 Task: Find connections with filter location Pasān with filter topic #CEOwith filter profile language Spanish with filter current company Real Placement Group with filter school Army Public School (APS) with filter industry Security and Investigations with filter service category Editing with filter keywords title Marketing Consultant
Action: Mouse moved to (603, 86)
Screenshot: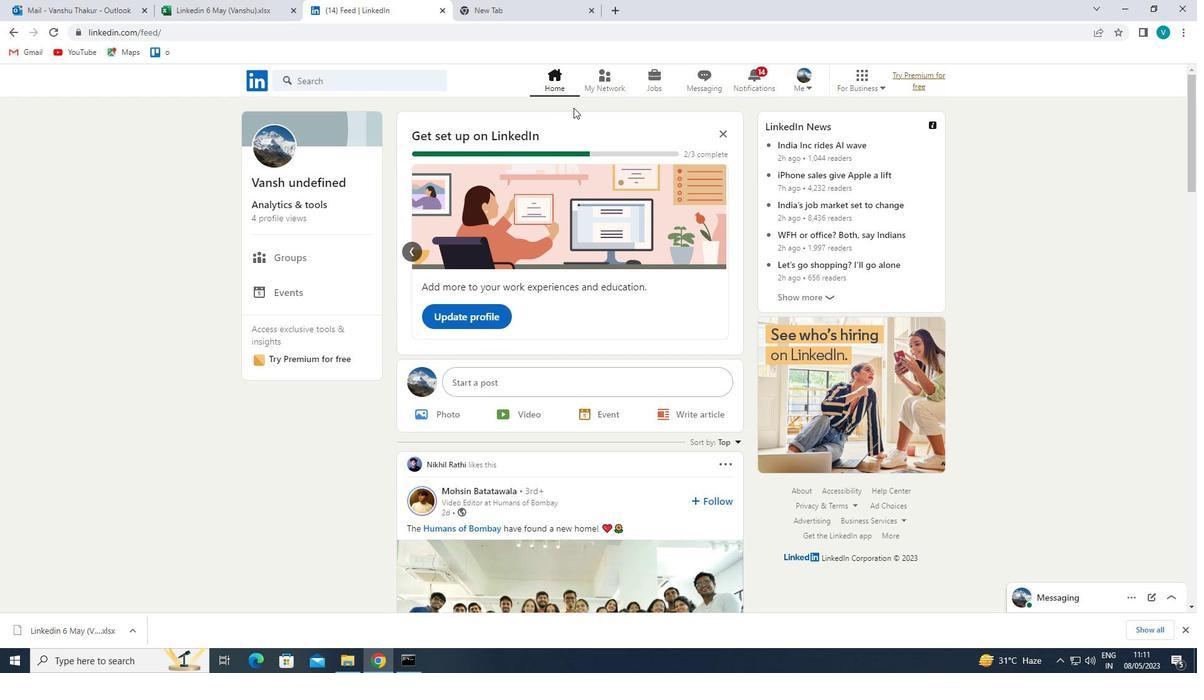 
Action: Mouse pressed left at (603, 86)
Screenshot: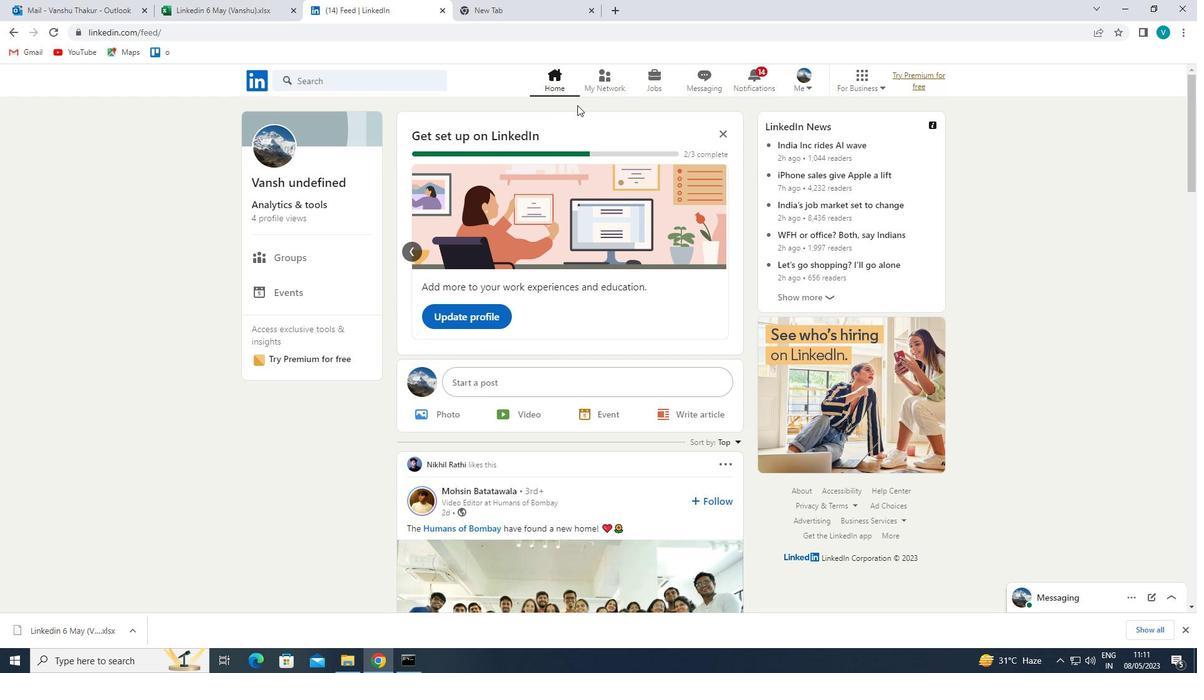 
Action: Mouse moved to (365, 147)
Screenshot: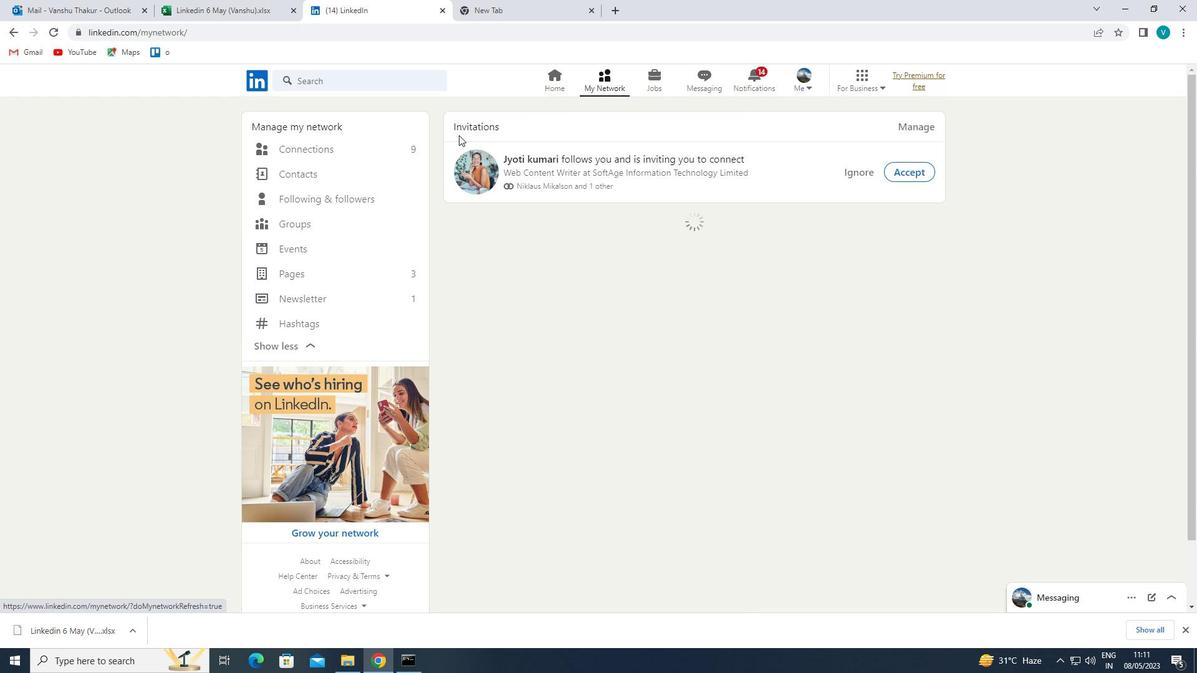 
Action: Mouse pressed left at (365, 147)
Screenshot: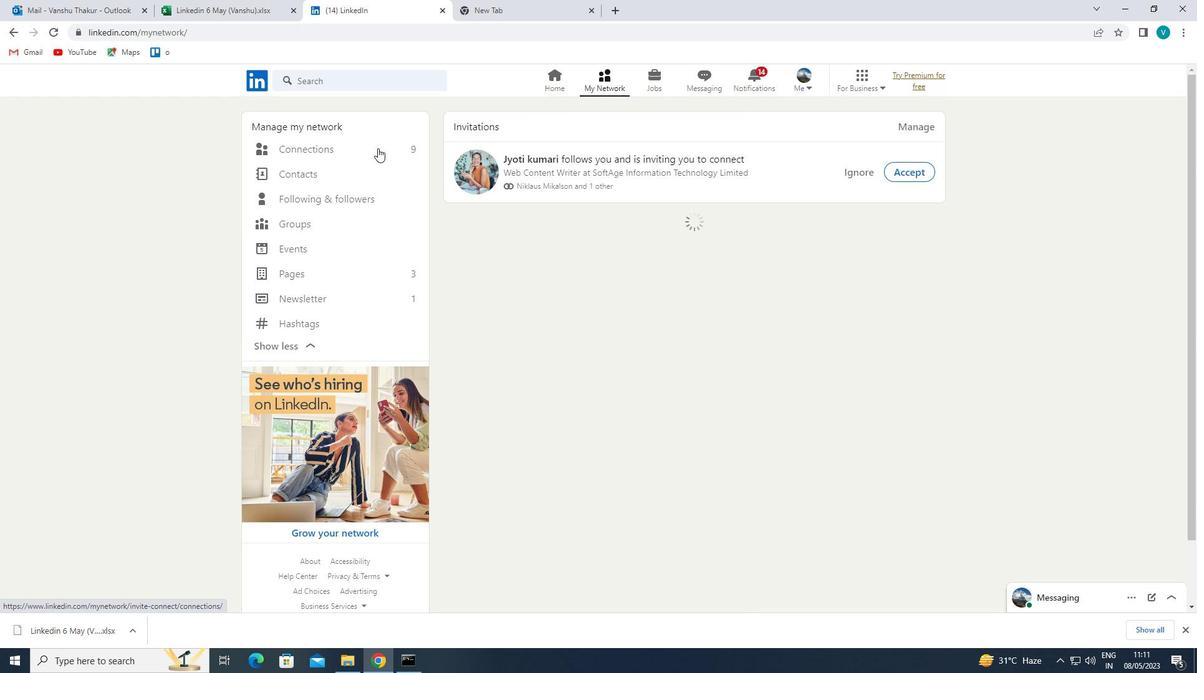 
Action: Mouse moved to (668, 152)
Screenshot: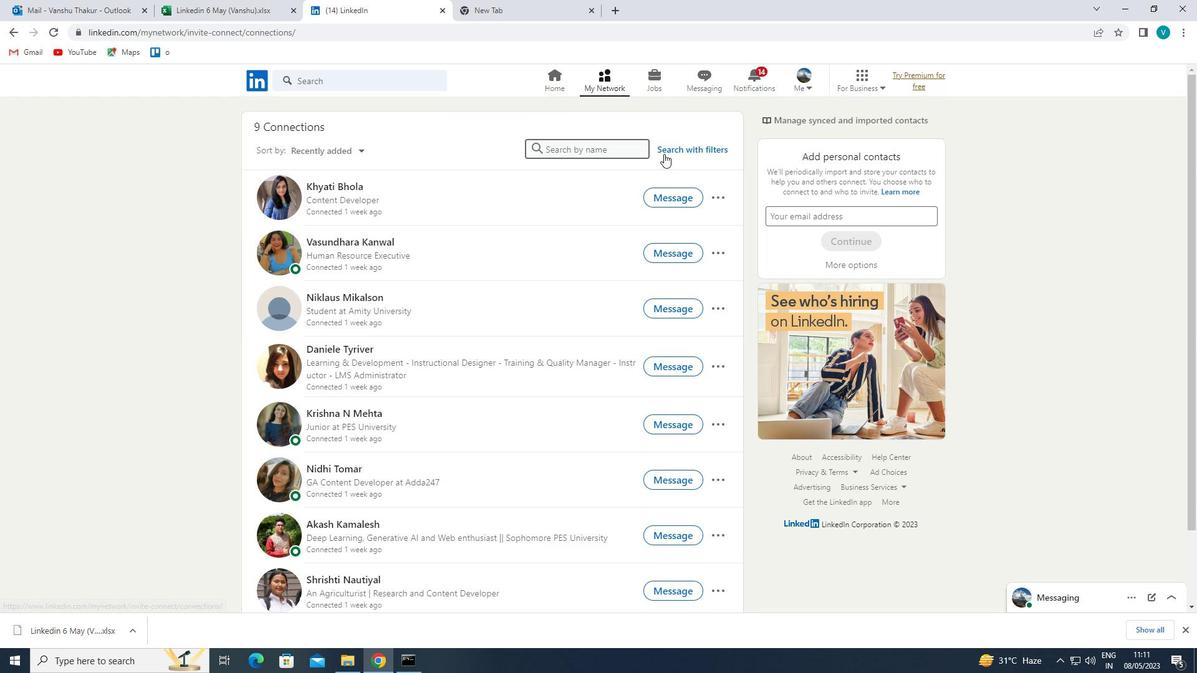 
Action: Mouse pressed left at (668, 152)
Screenshot: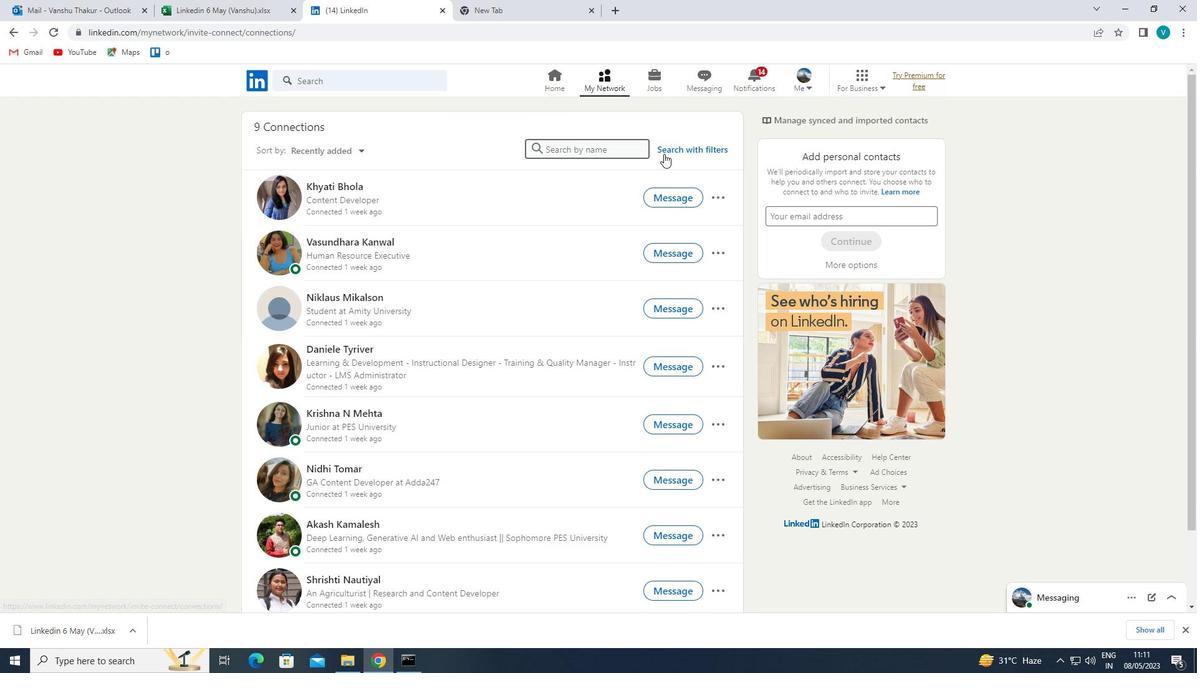 
Action: Mouse moved to (608, 117)
Screenshot: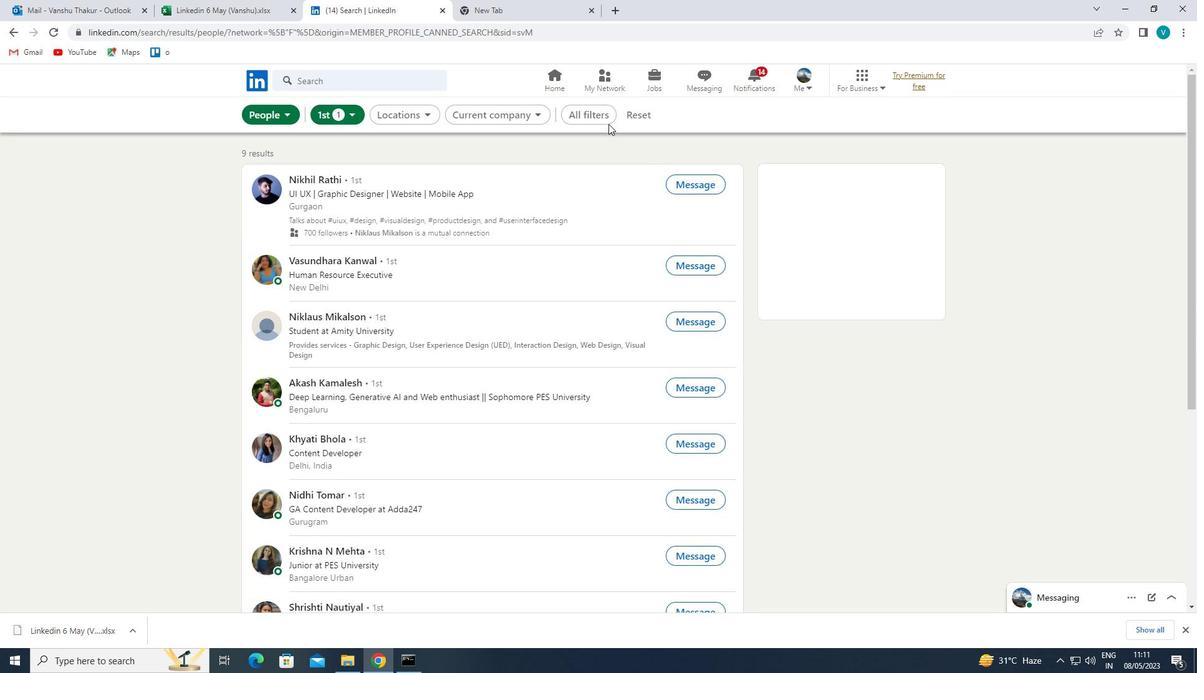 
Action: Mouse pressed left at (608, 117)
Screenshot: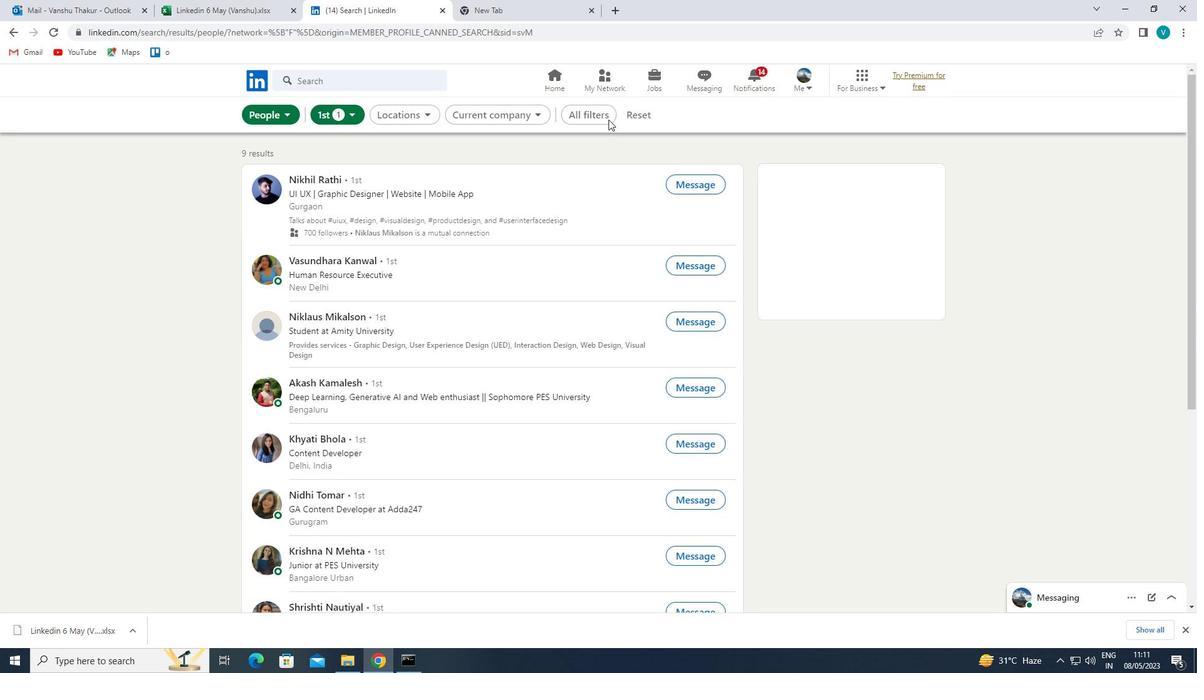 
Action: Mouse moved to (1088, 324)
Screenshot: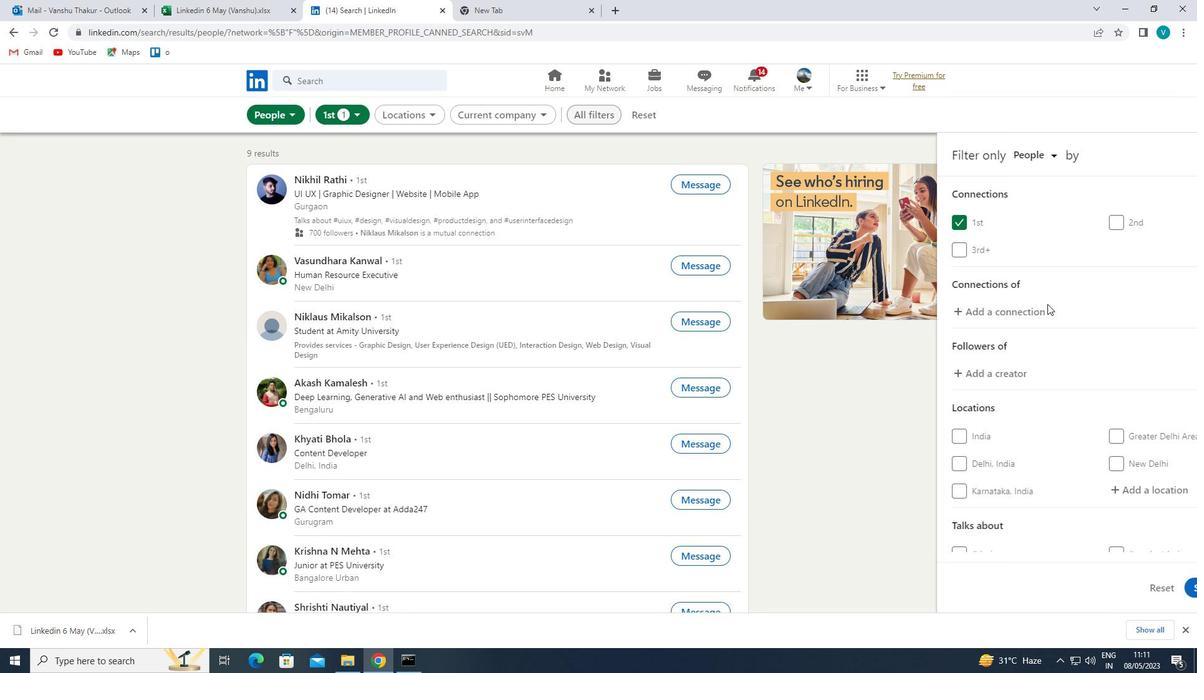 
Action: Mouse scrolled (1088, 323) with delta (0, 0)
Screenshot: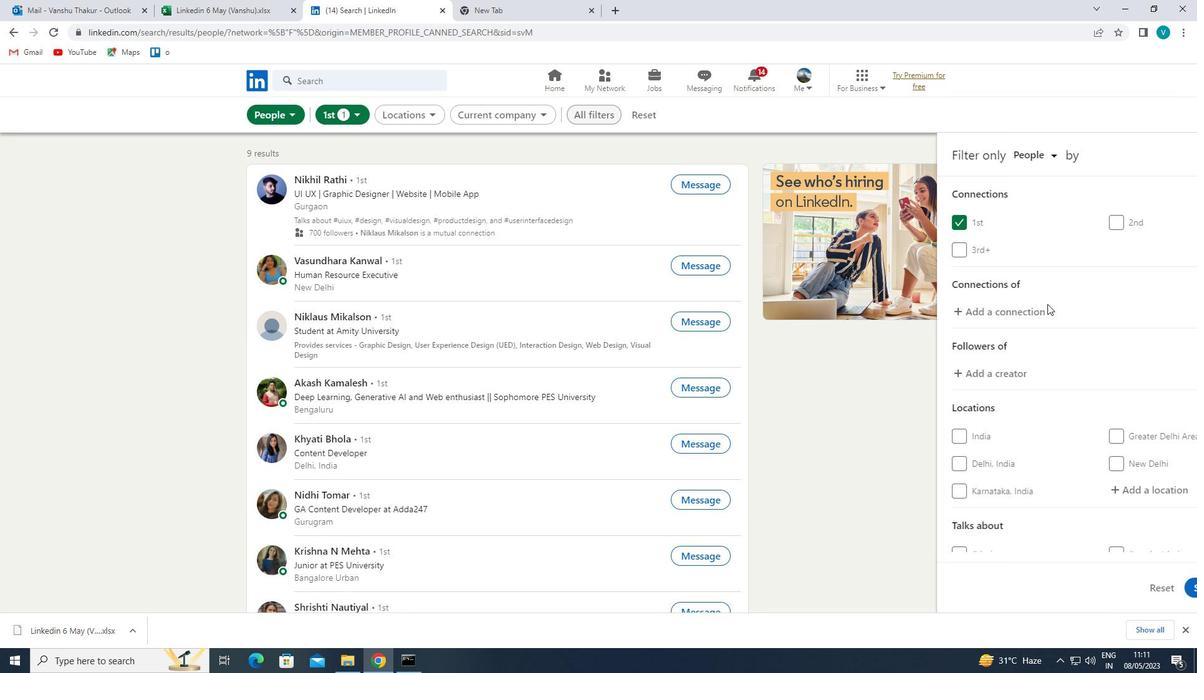 
Action: Mouse moved to (1082, 428)
Screenshot: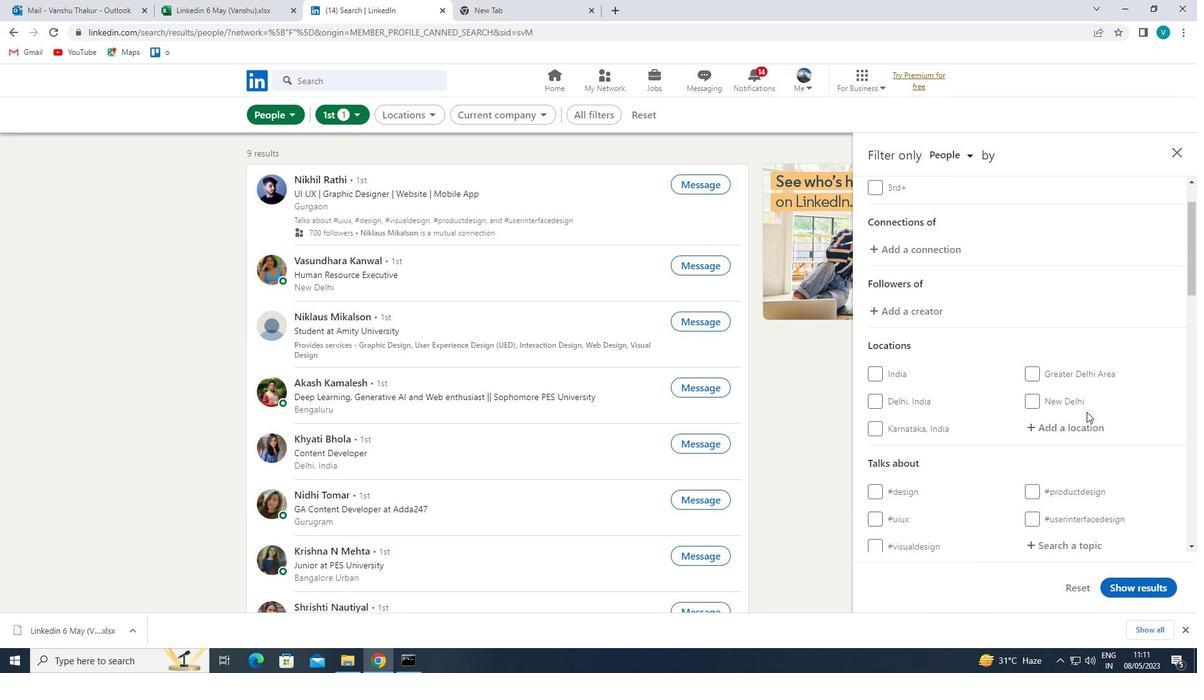 
Action: Mouse pressed left at (1082, 428)
Screenshot: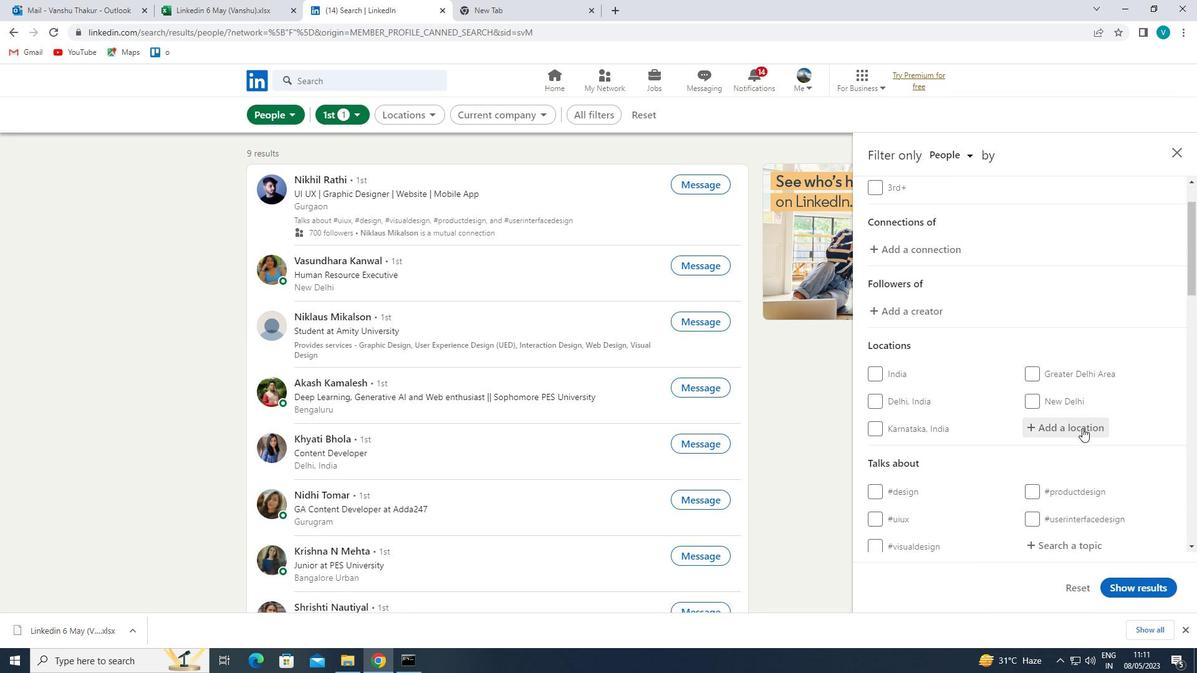 
Action: Mouse moved to (943, 356)
Screenshot: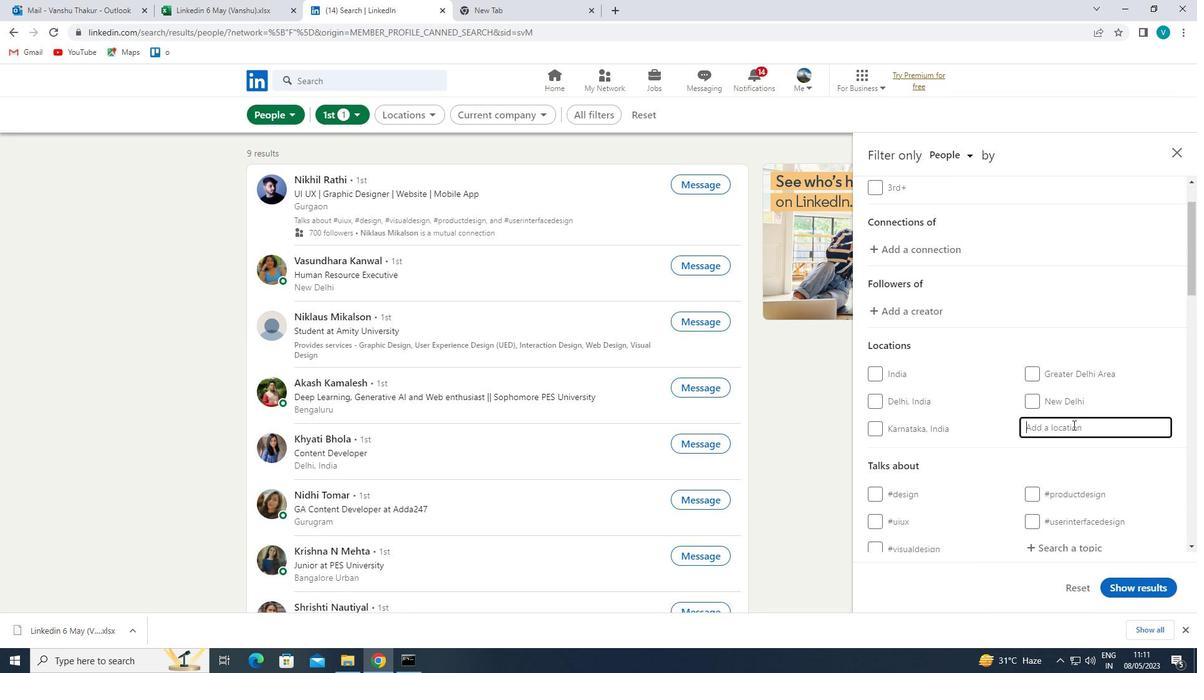 
Action: Key pressed <Key.shift>PASAN
Screenshot: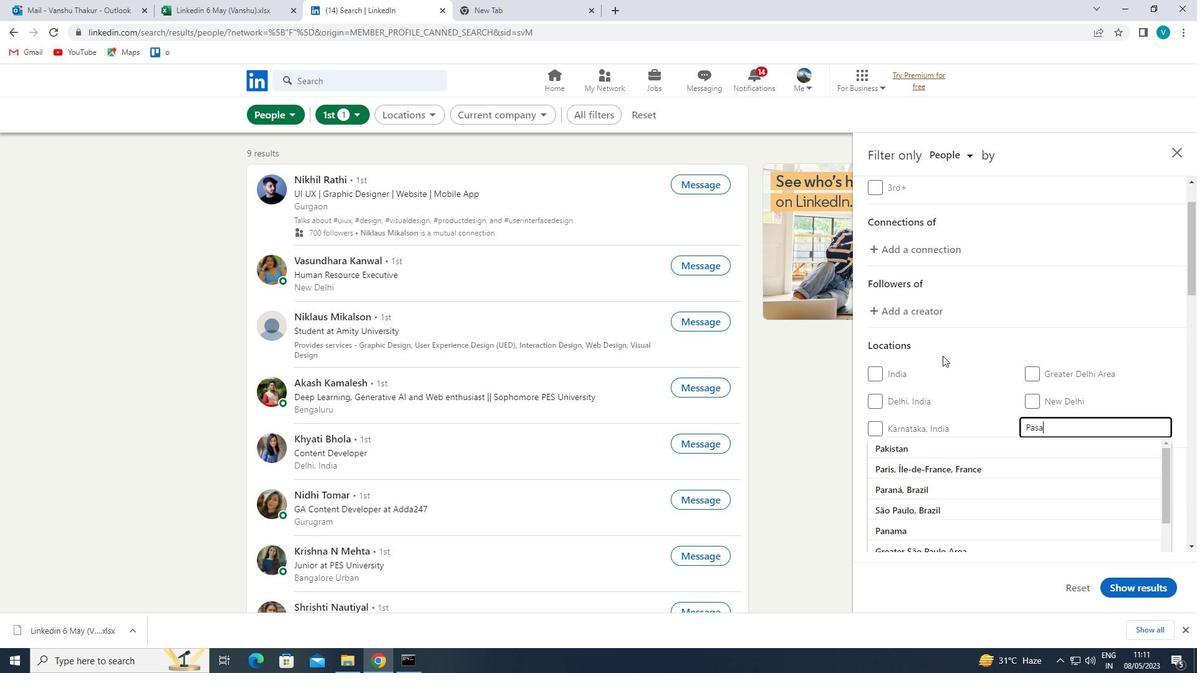 
Action: Mouse moved to (943, 471)
Screenshot: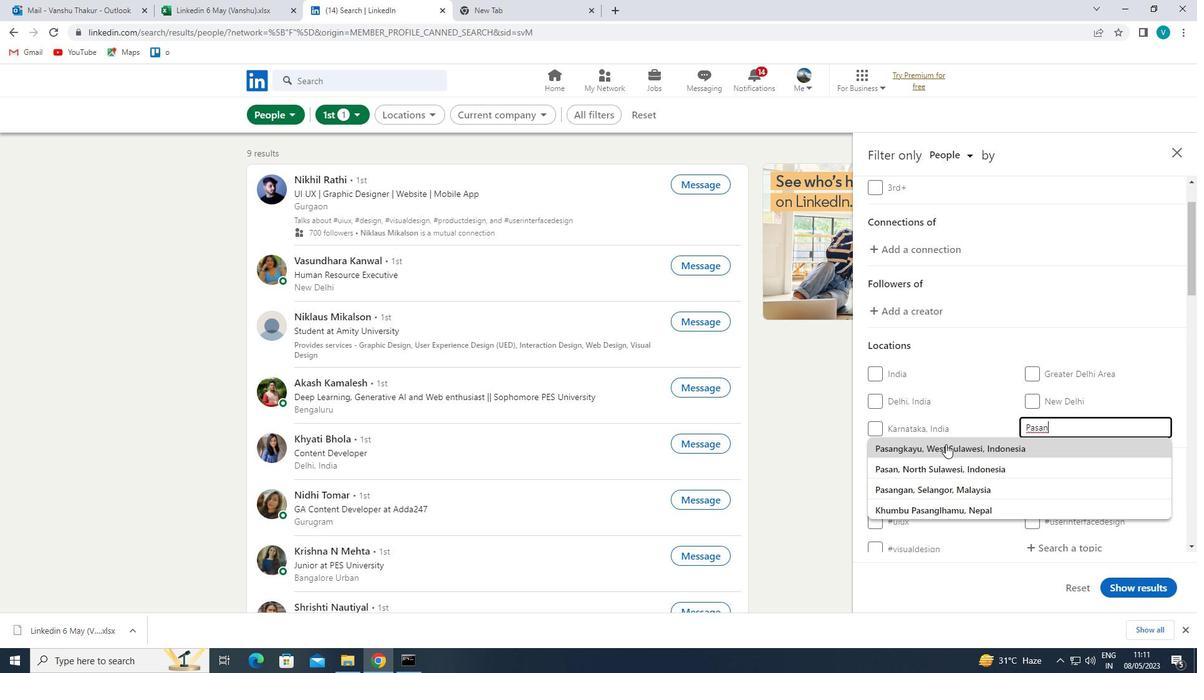 
Action: Mouse pressed left at (943, 471)
Screenshot: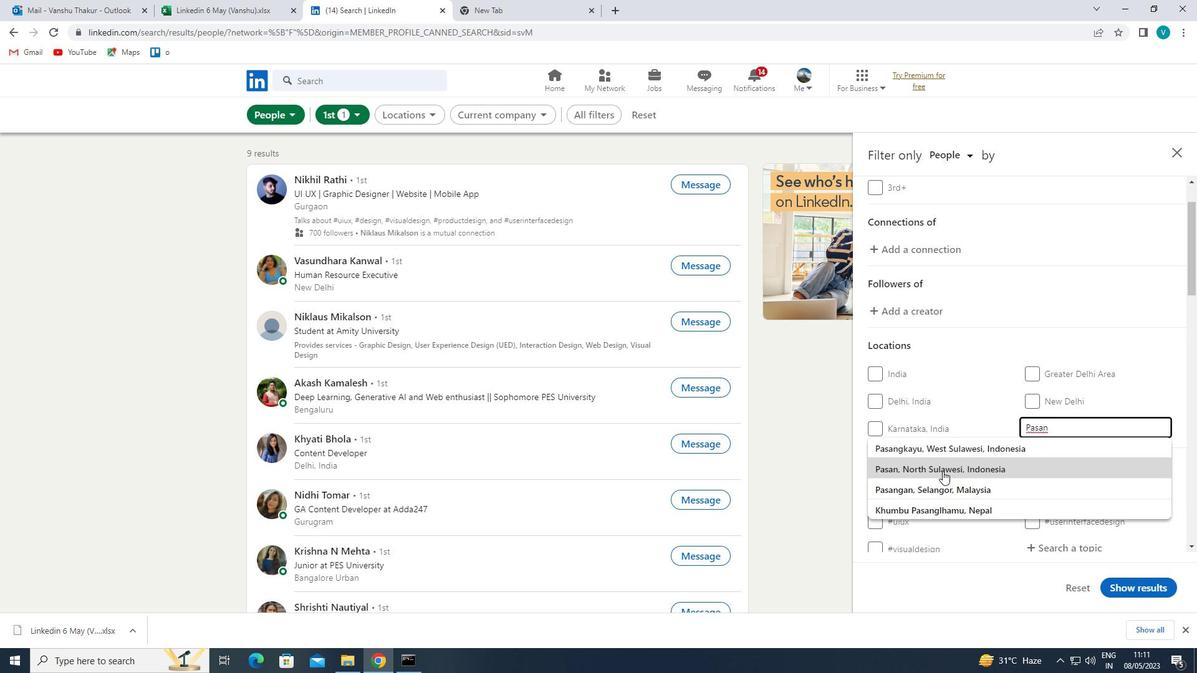 
Action: Mouse moved to (1036, 469)
Screenshot: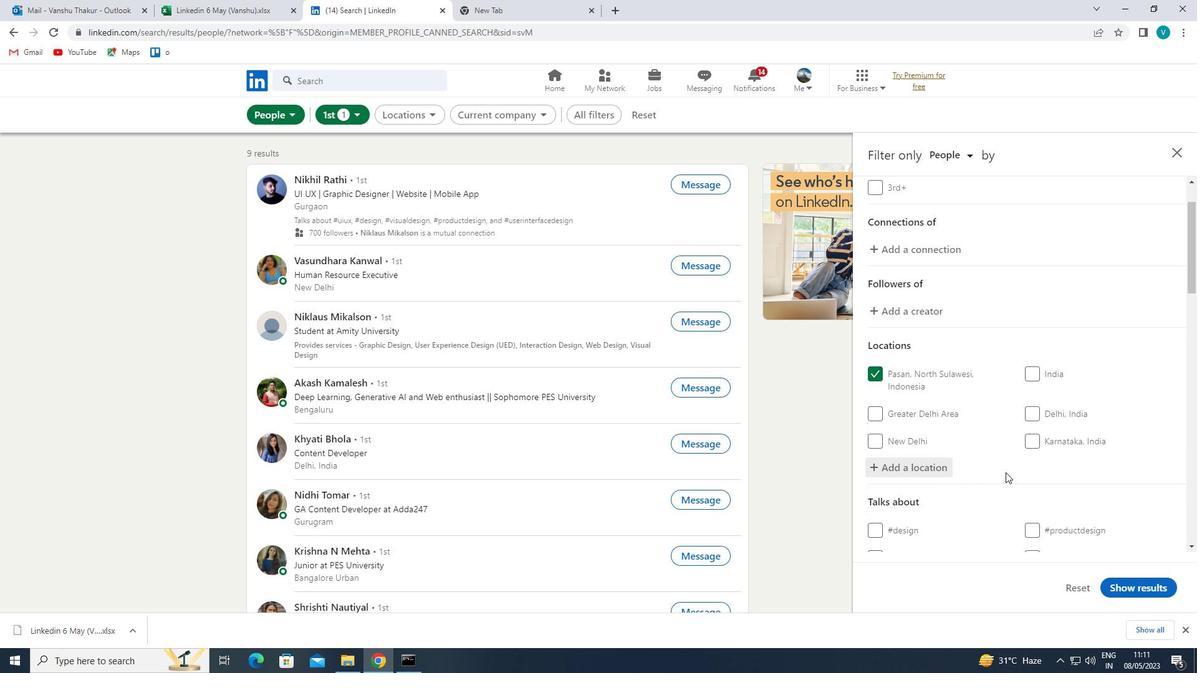 
Action: Mouse scrolled (1036, 469) with delta (0, 0)
Screenshot: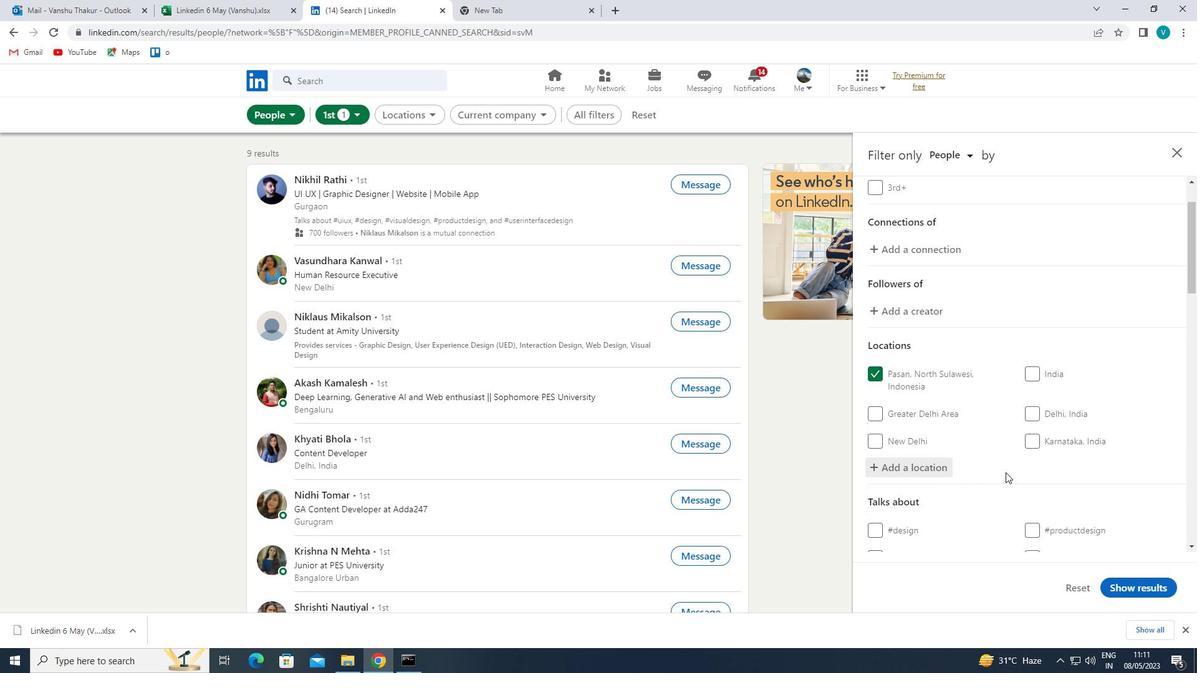 
Action: Mouse scrolled (1036, 469) with delta (0, 0)
Screenshot: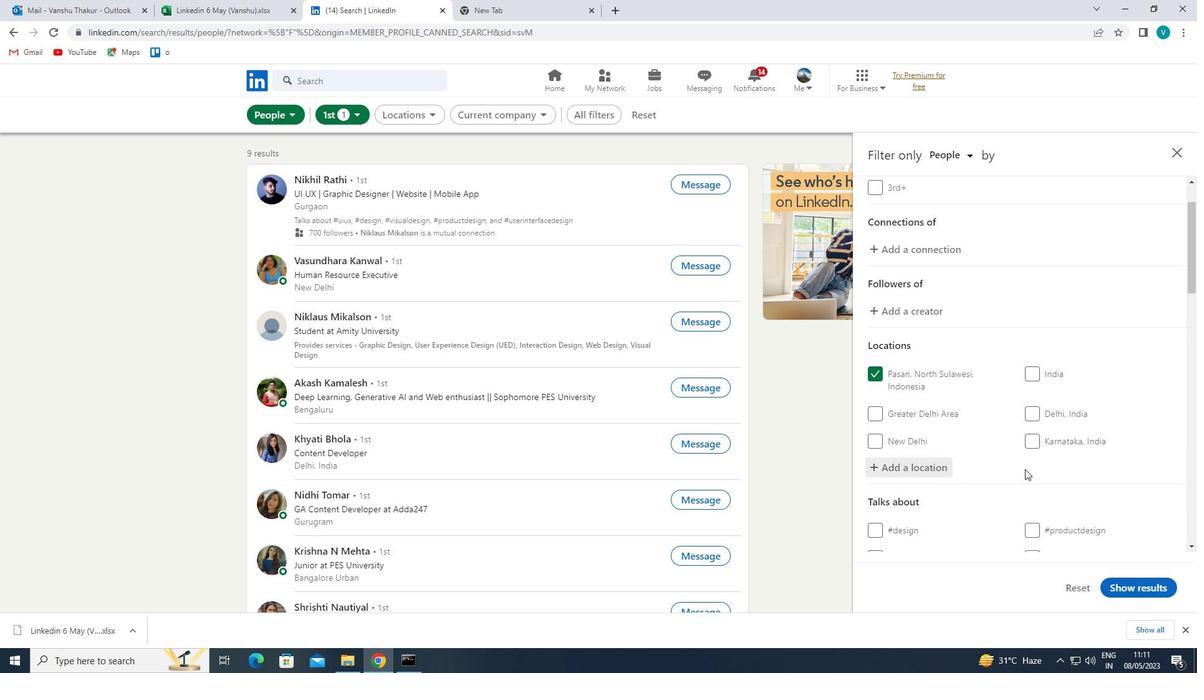 
Action: Mouse moved to (1055, 459)
Screenshot: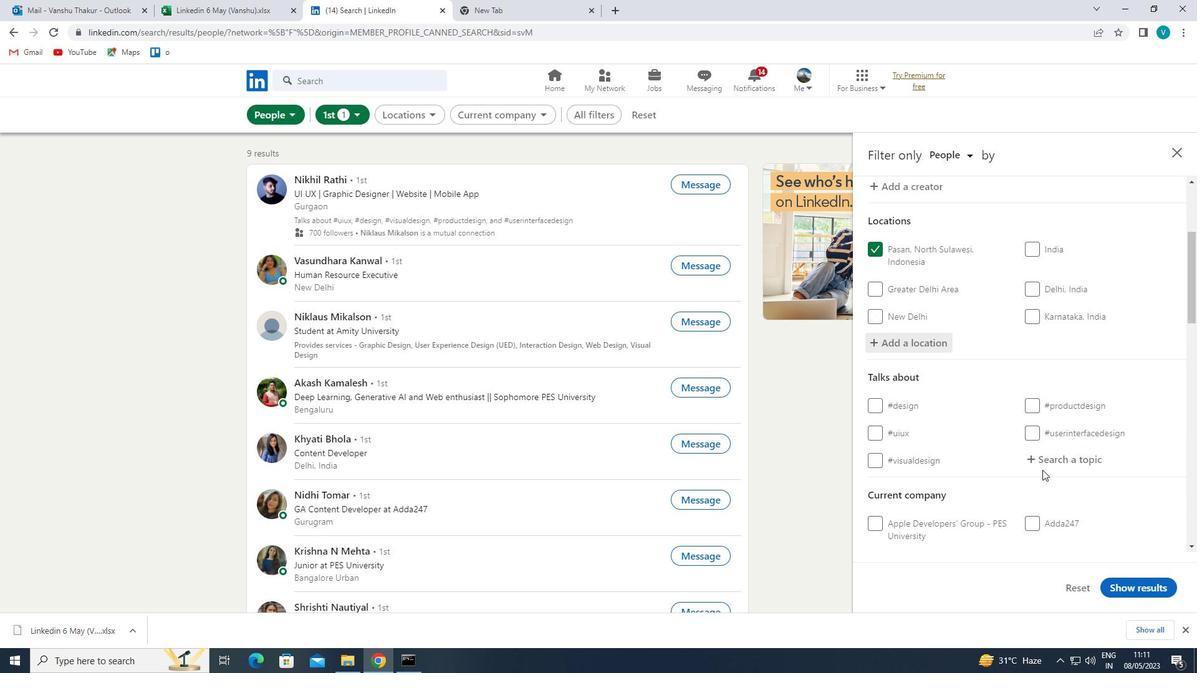 
Action: Mouse pressed left at (1055, 459)
Screenshot: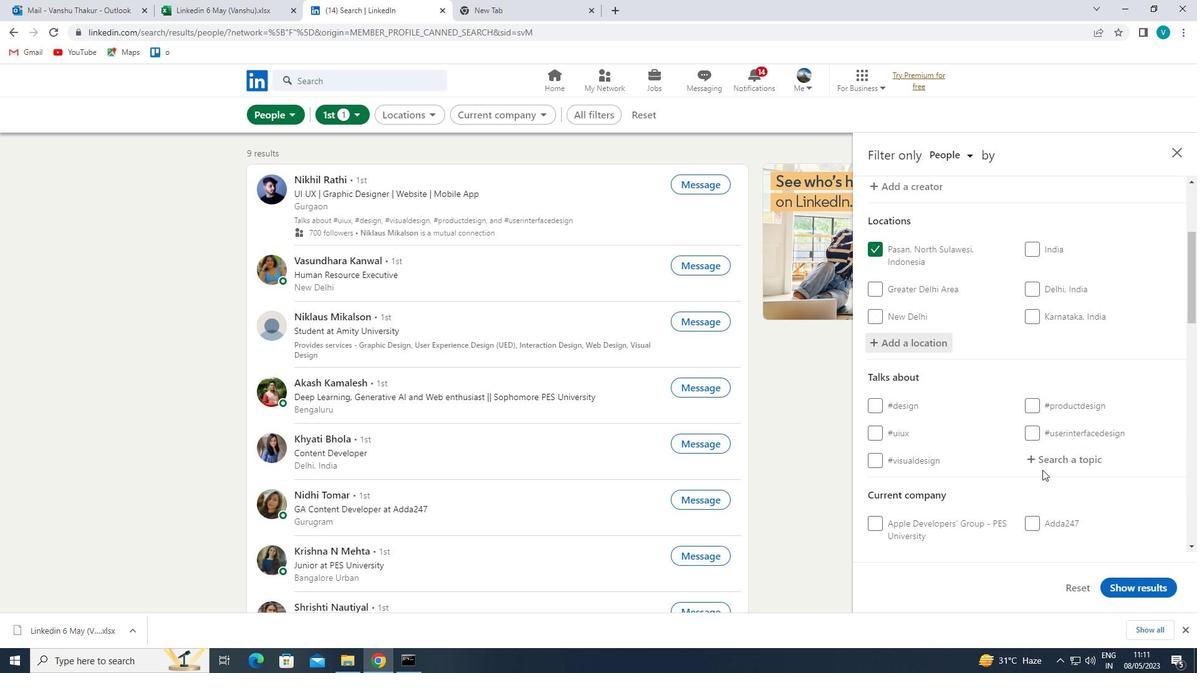 
Action: Mouse moved to (985, 419)
Screenshot: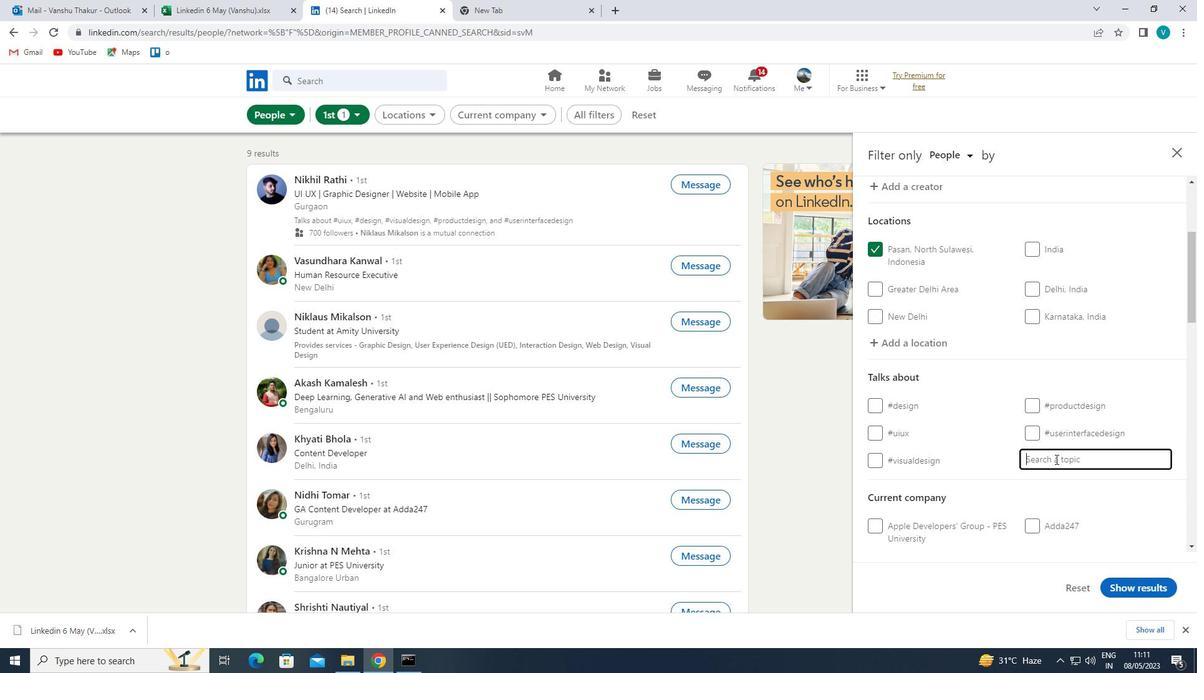 
Action: Key pressed <Key.shift>
Screenshot: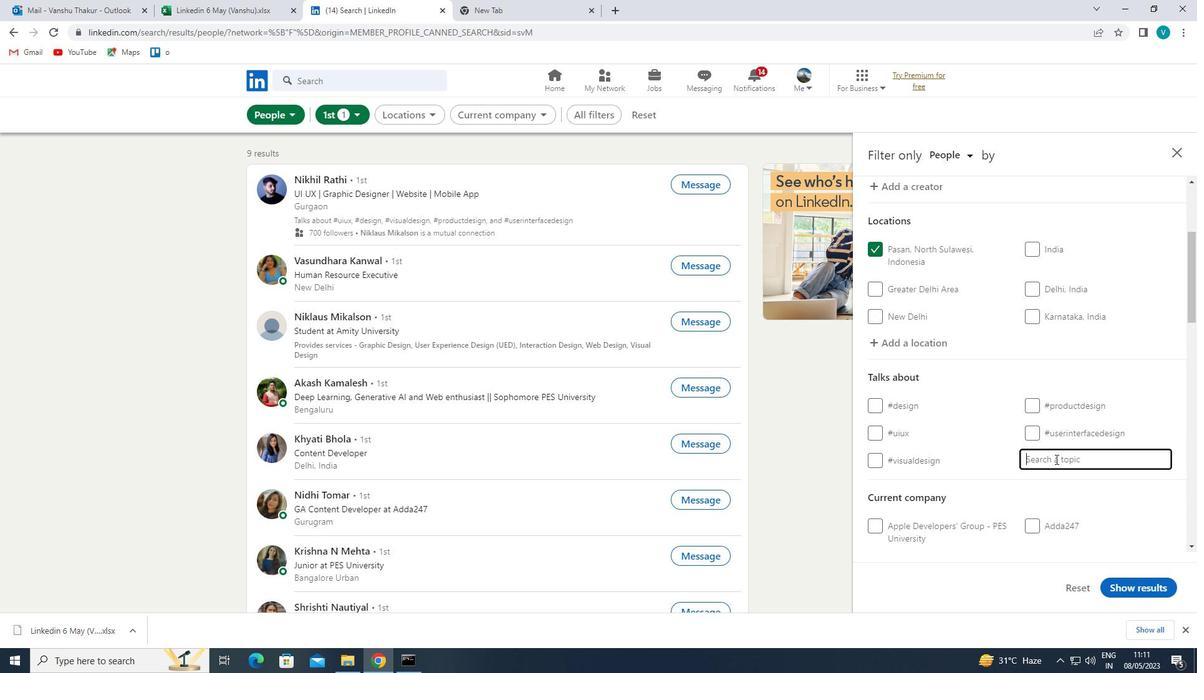 
Action: Mouse moved to (982, 417)
Screenshot: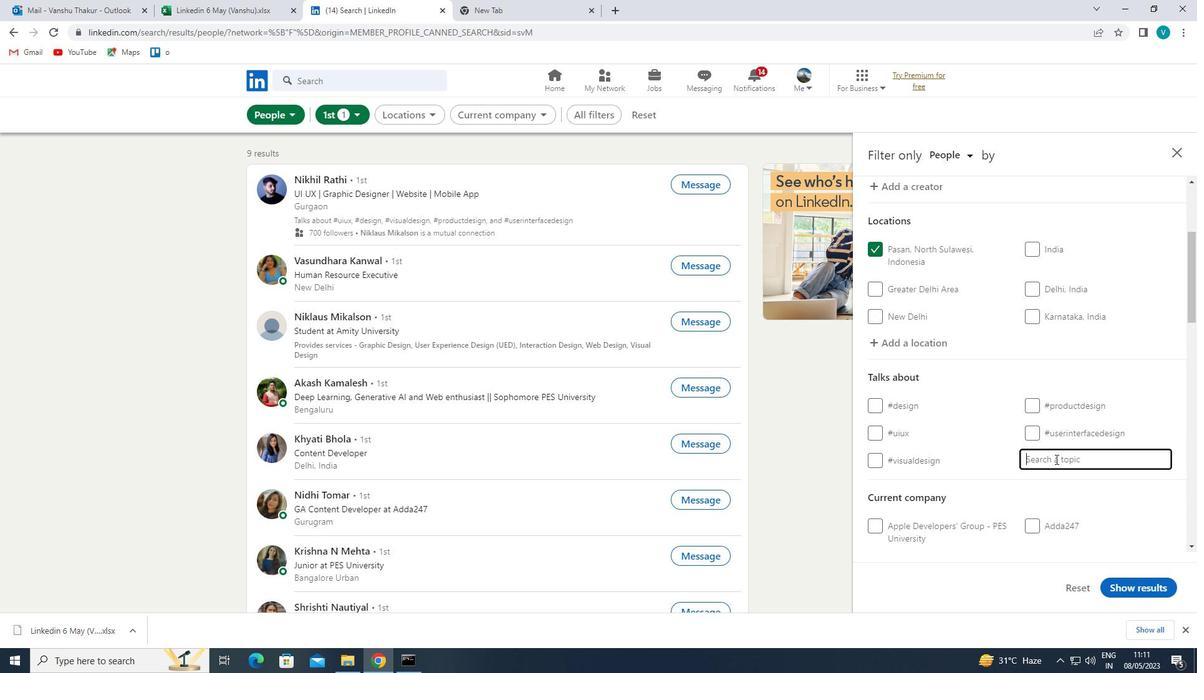 
Action: Key pressed CEO
Screenshot: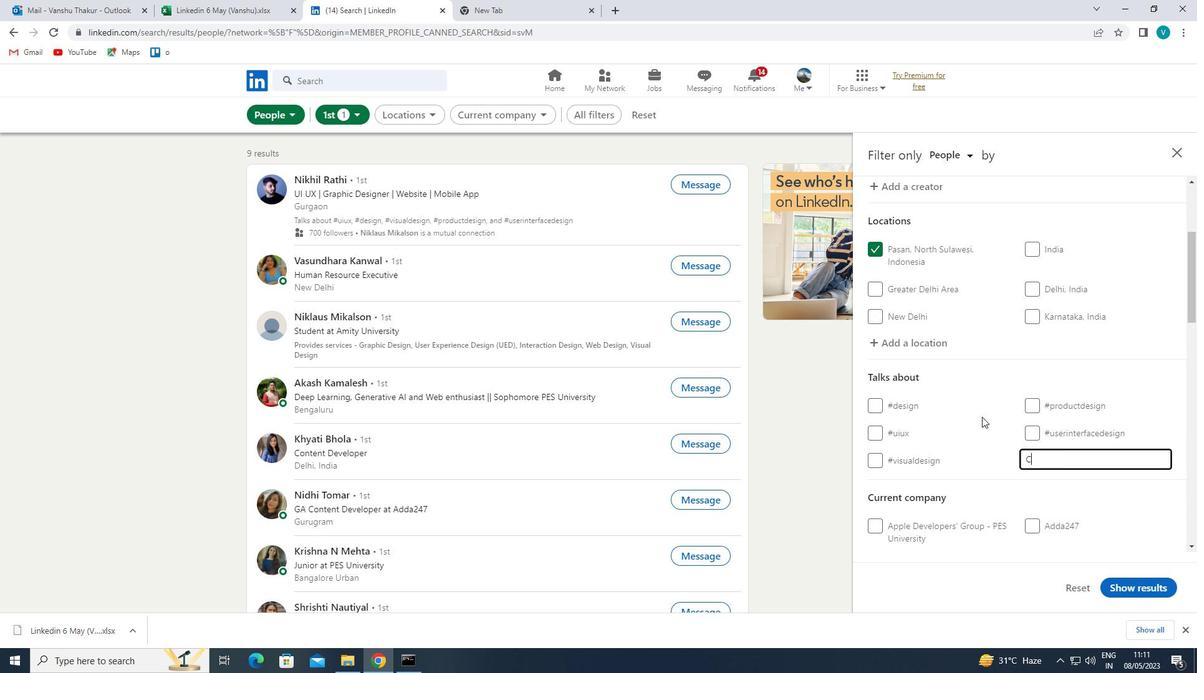 
Action: Mouse moved to (940, 472)
Screenshot: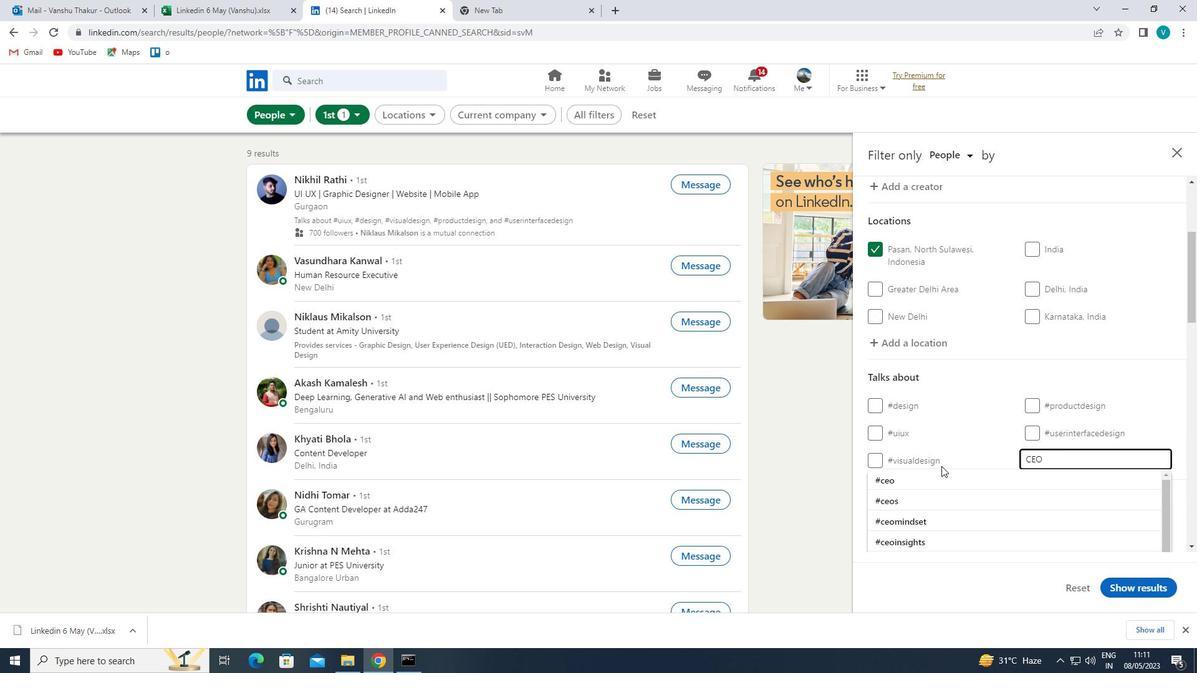 
Action: Mouse pressed left at (940, 472)
Screenshot: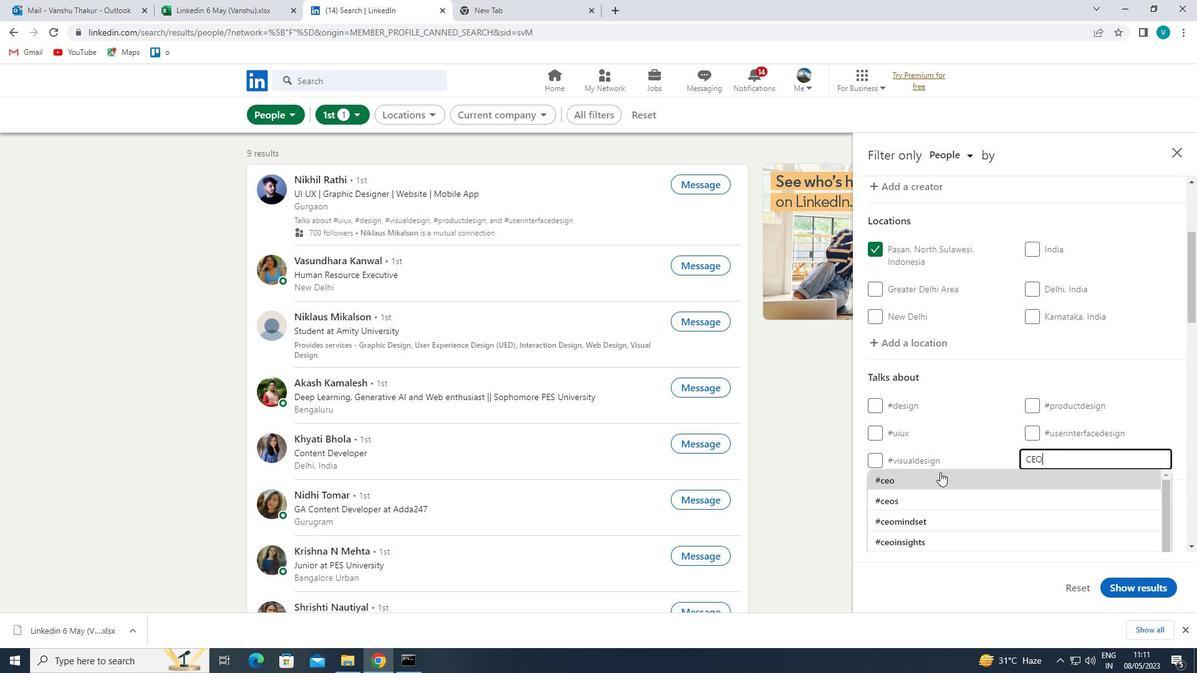 
Action: Mouse moved to (957, 482)
Screenshot: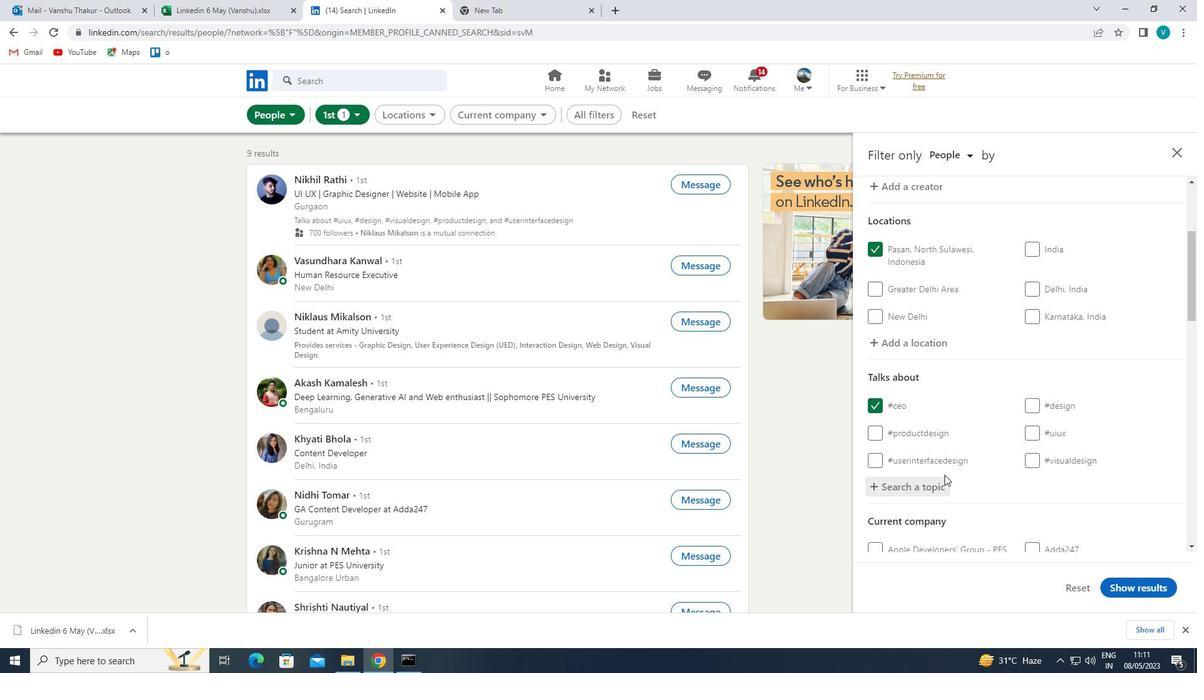 
Action: Mouse scrolled (957, 482) with delta (0, 0)
Screenshot: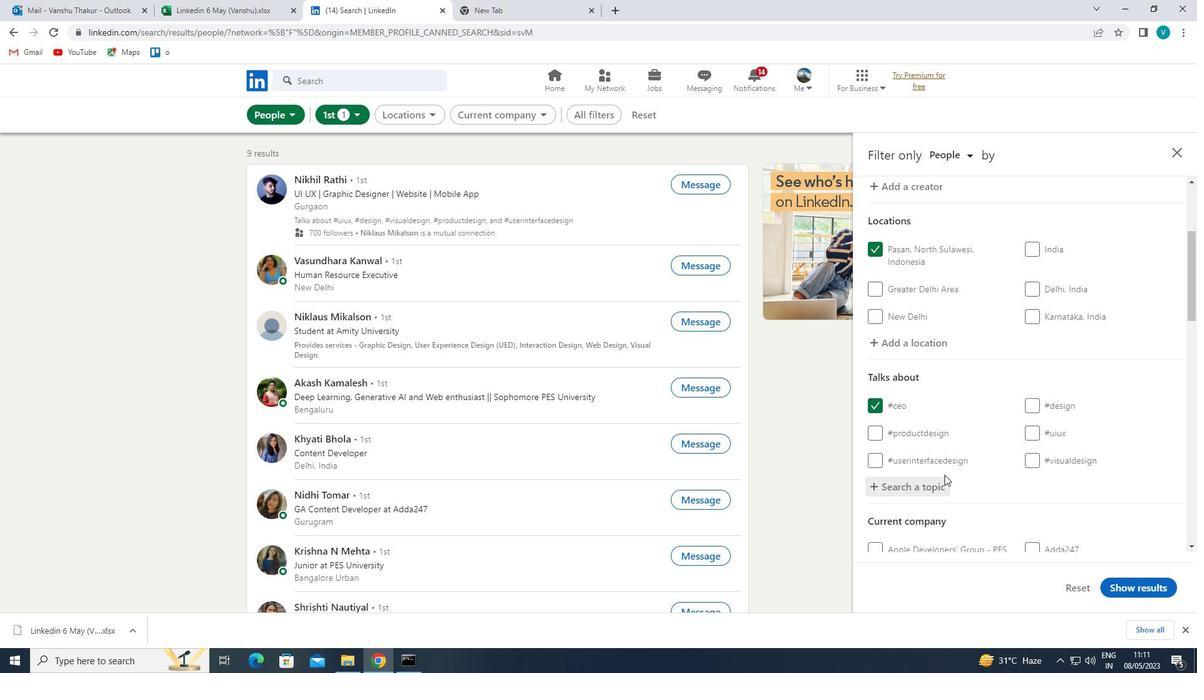 
Action: Mouse moved to (968, 485)
Screenshot: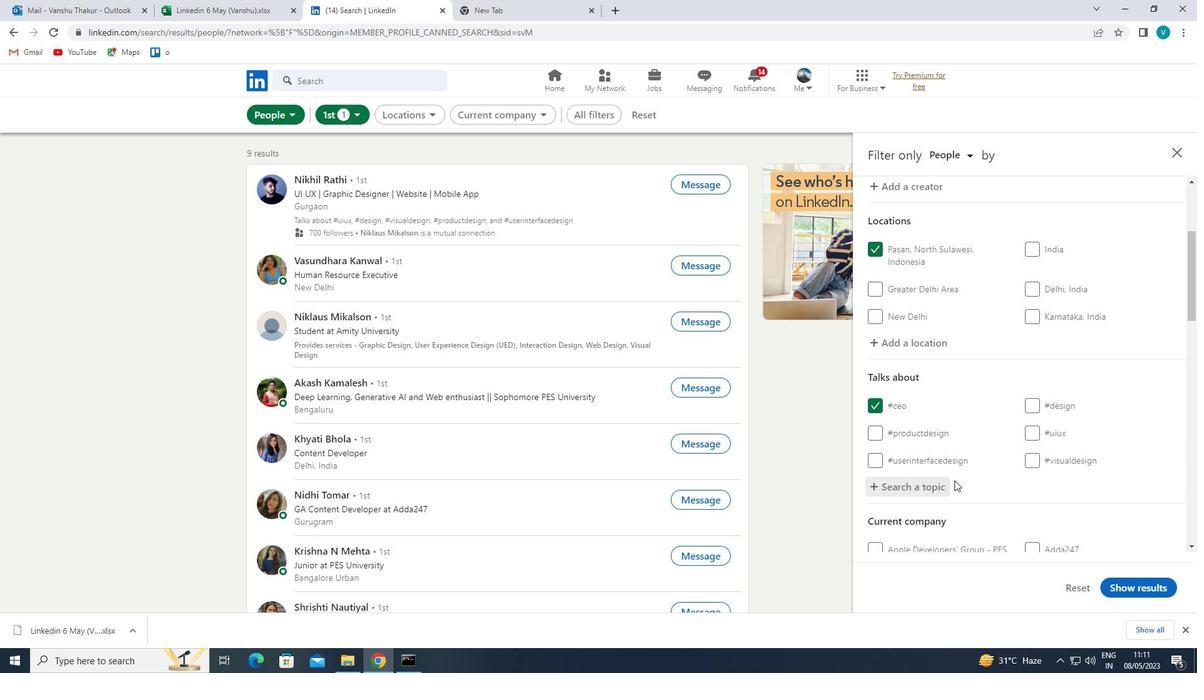 
Action: Mouse scrolled (968, 485) with delta (0, 0)
Screenshot: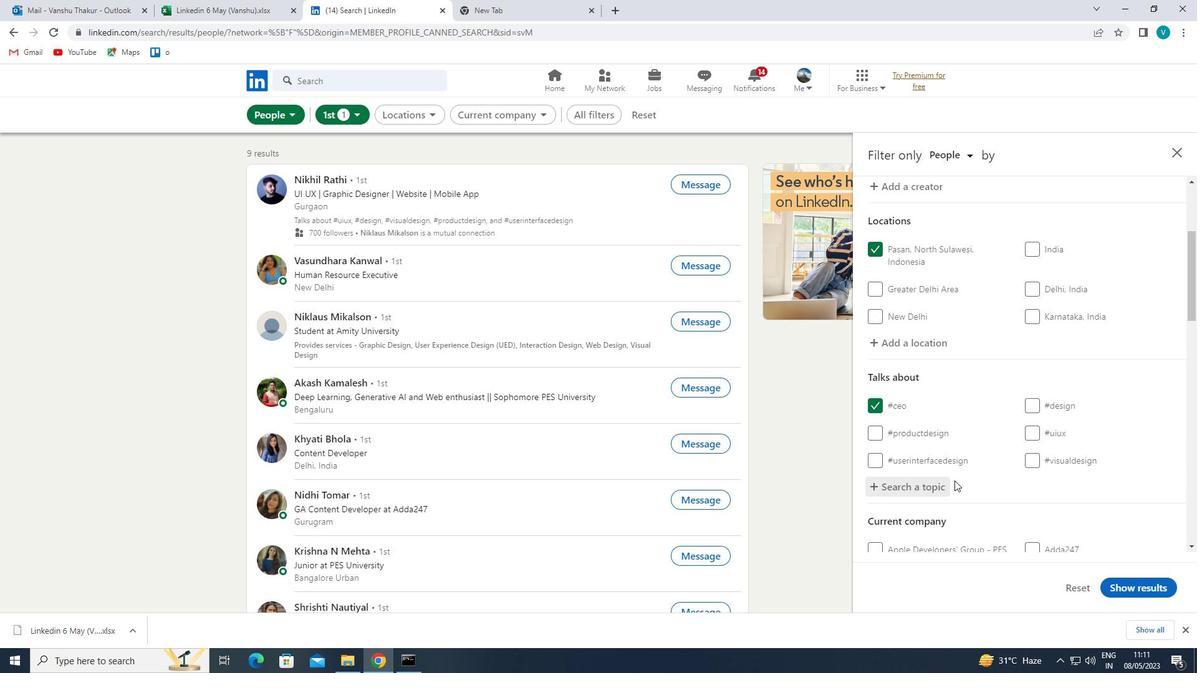 
Action: Mouse moved to (971, 485)
Screenshot: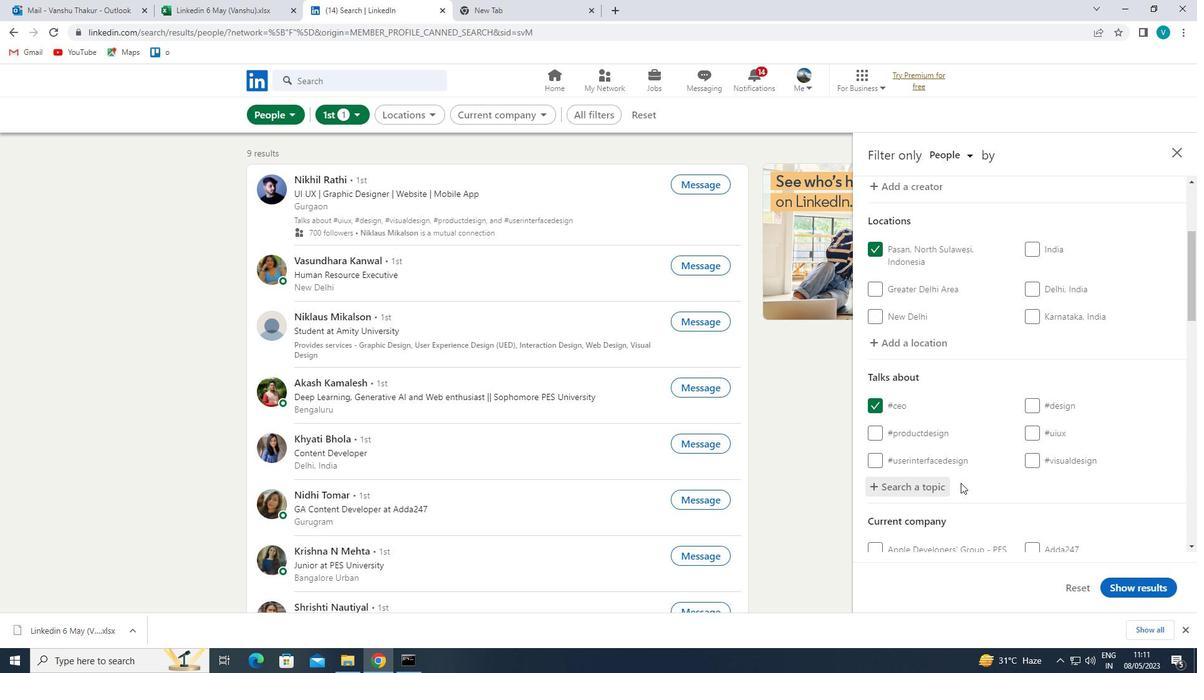 
Action: Mouse scrolled (971, 485) with delta (0, 0)
Screenshot: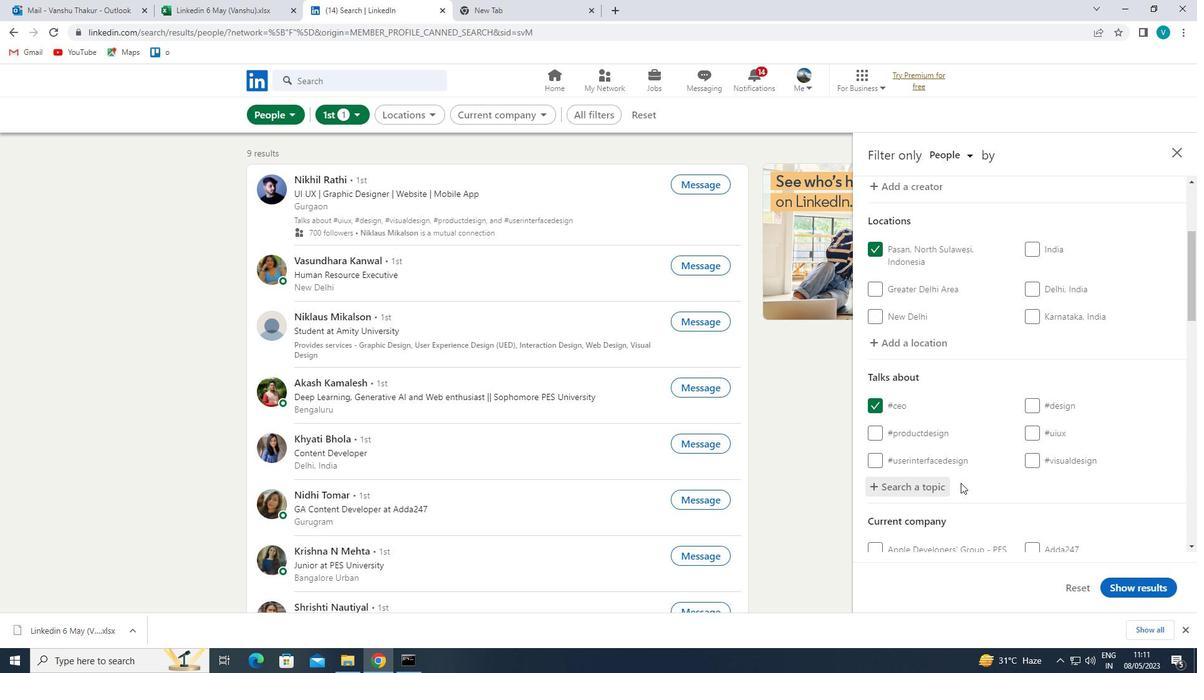 
Action: Mouse moved to (1060, 432)
Screenshot: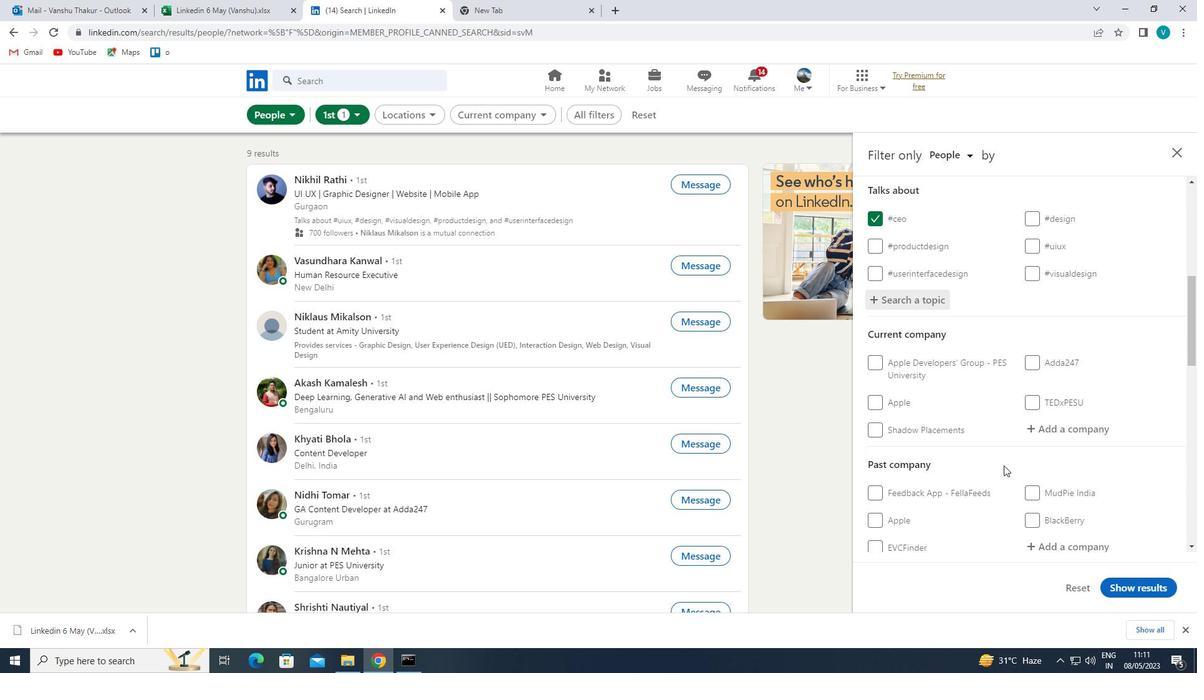 
Action: Mouse pressed left at (1060, 432)
Screenshot: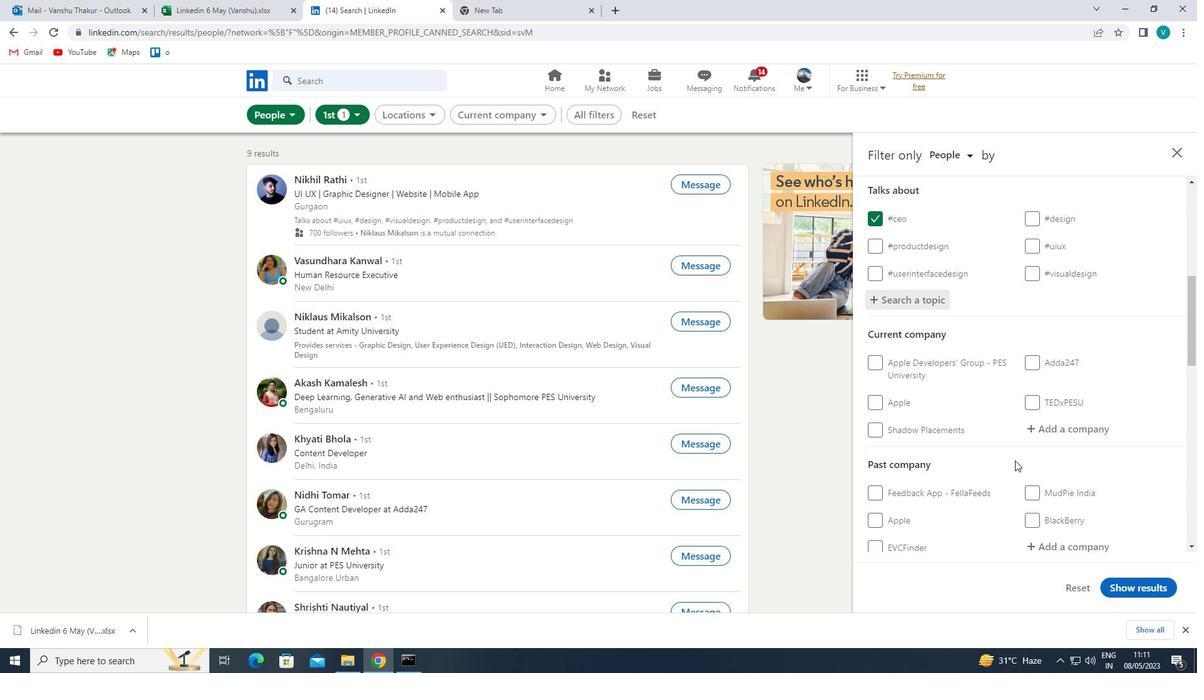 
Action: Mouse moved to (941, 366)
Screenshot: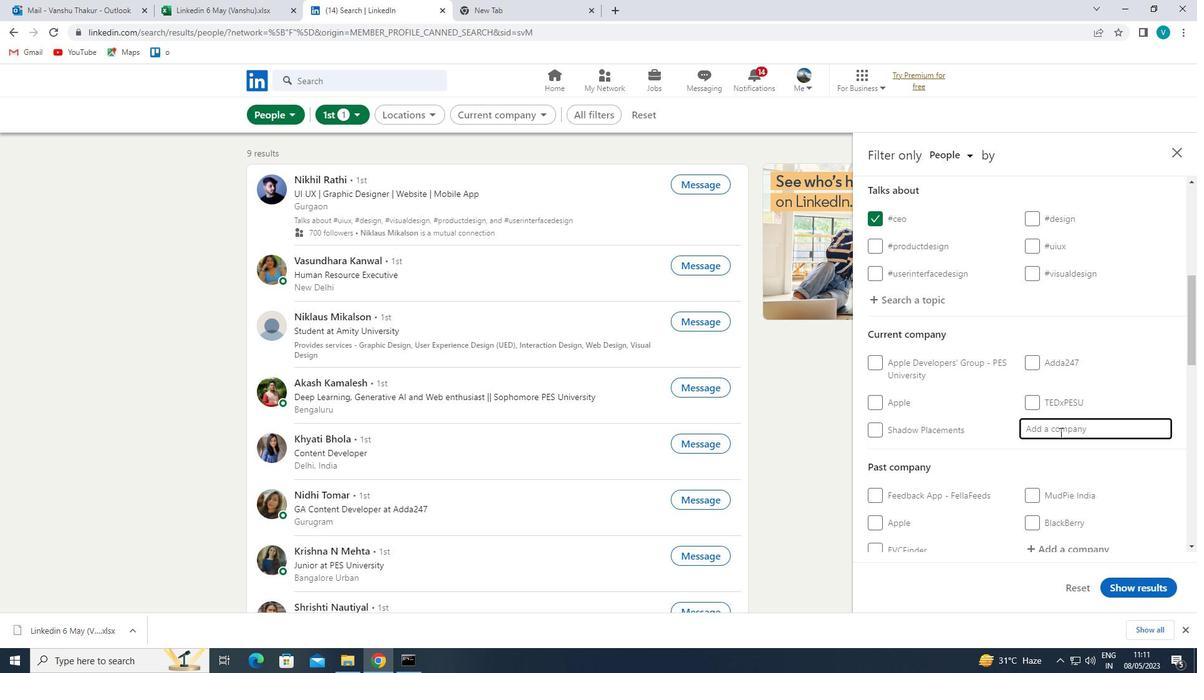
Action: Key pressed REAL<Key.space><Key.shift>PAL<Key.backspace><Key.backspace>LACE
Screenshot: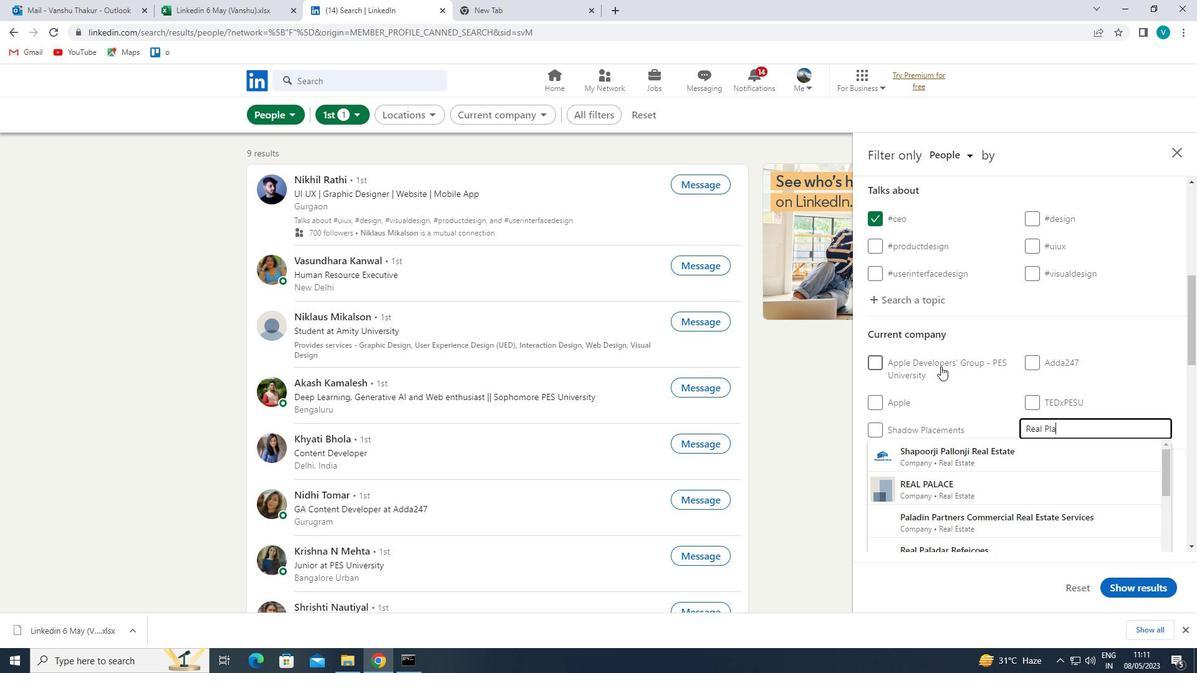 
Action: Mouse moved to (969, 452)
Screenshot: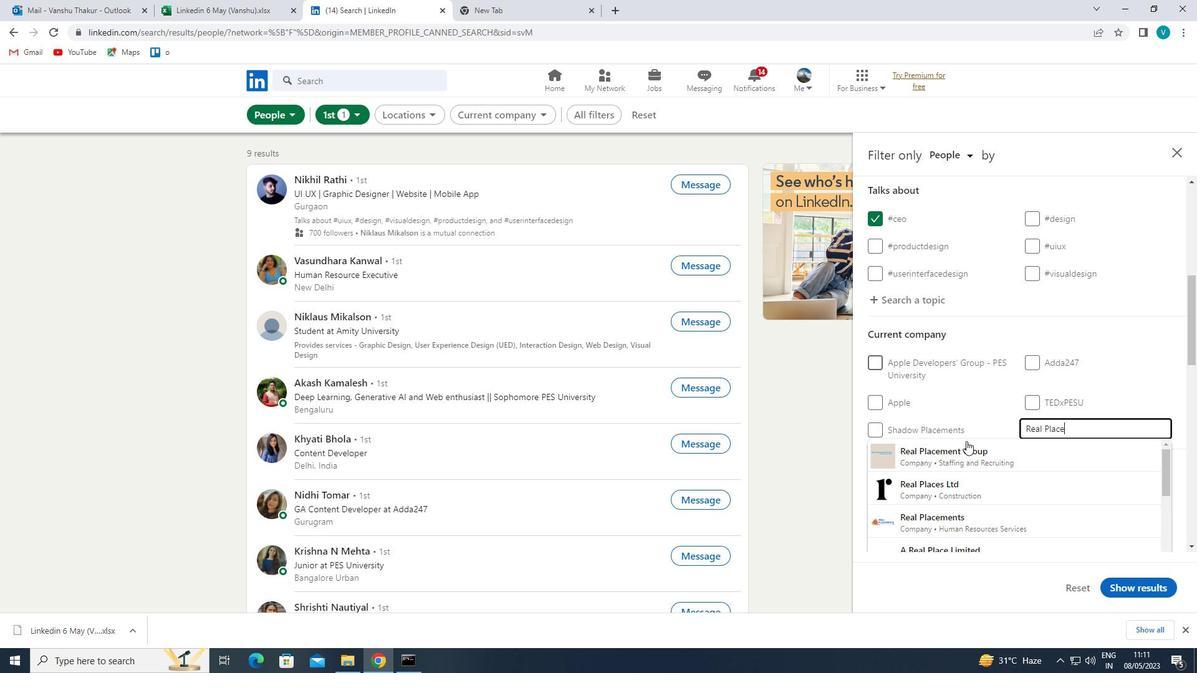 
Action: Mouse pressed left at (969, 452)
Screenshot: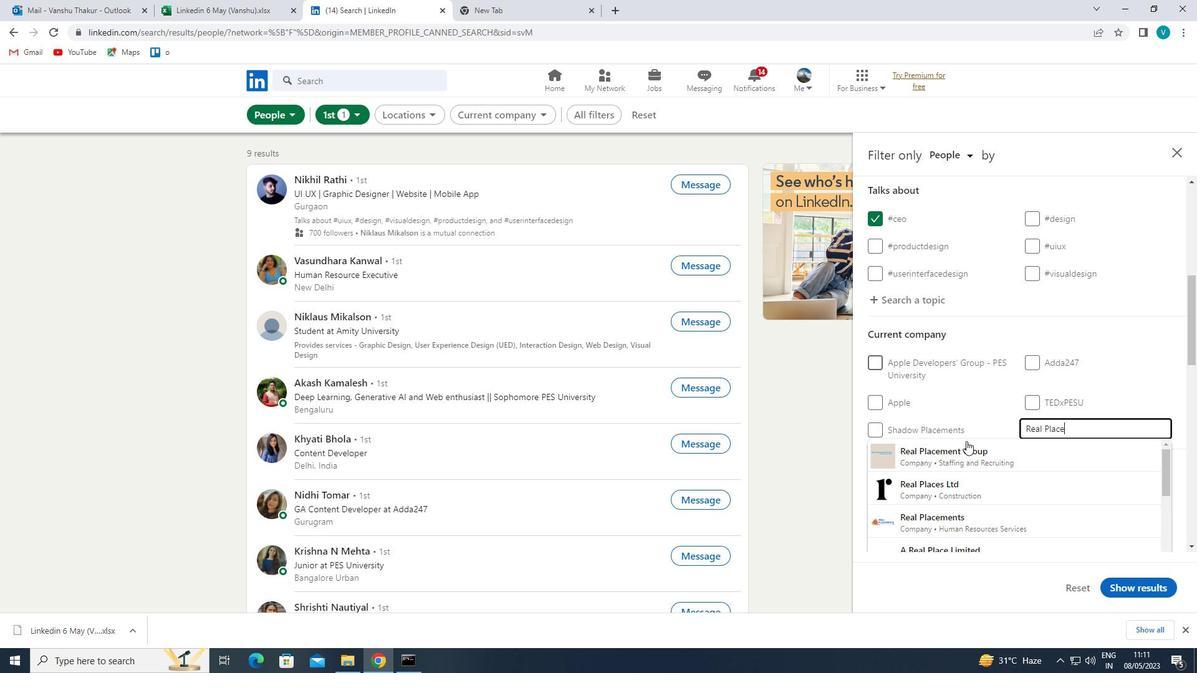
Action: Mouse moved to (969, 453)
Screenshot: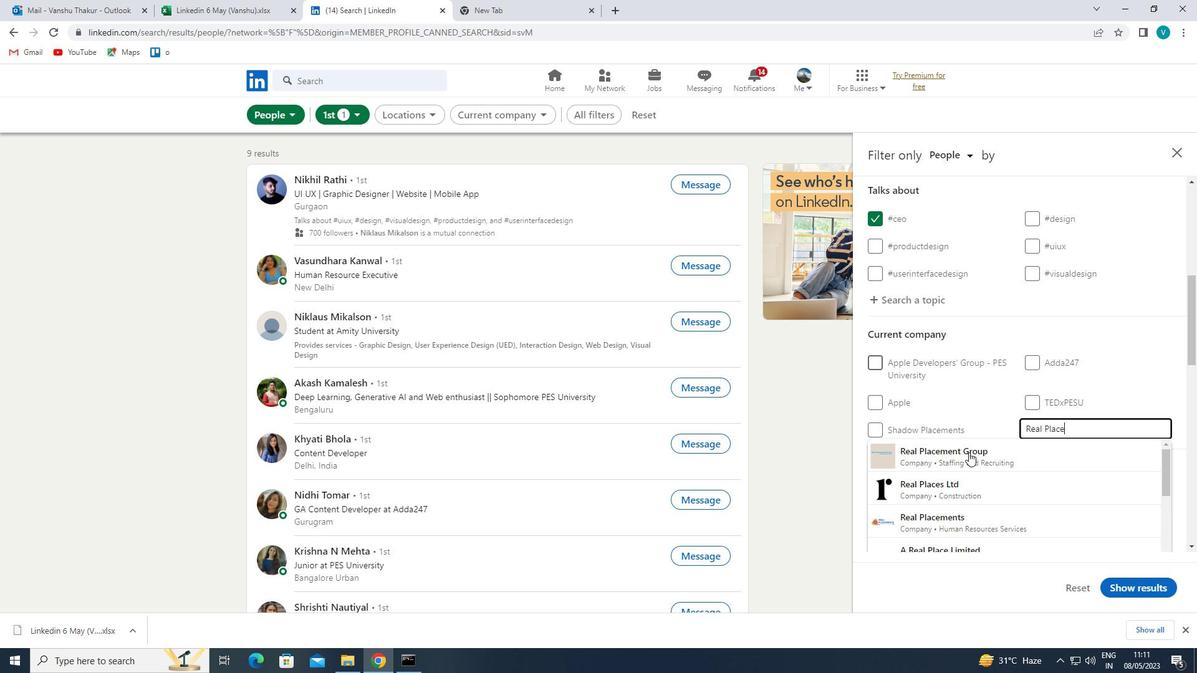
Action: Mouse scrolled (969, 452) with delta (0, 0)
Screenshot: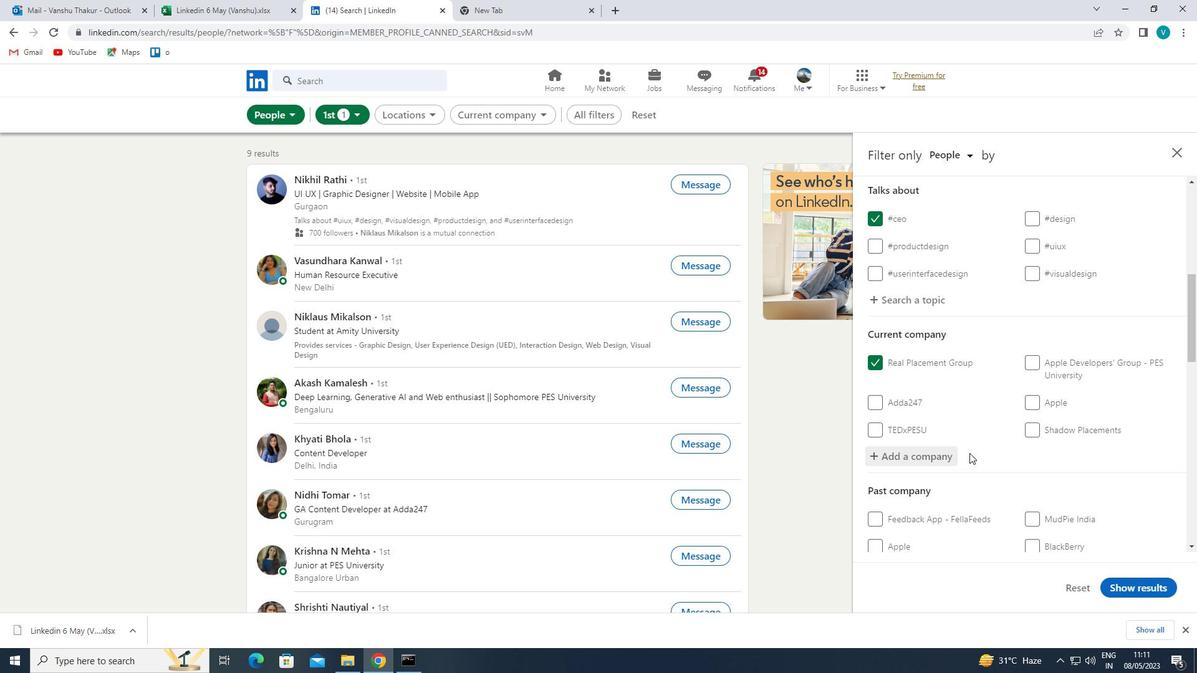 
Action: Mouse moved to (969, 454)
Screenshot: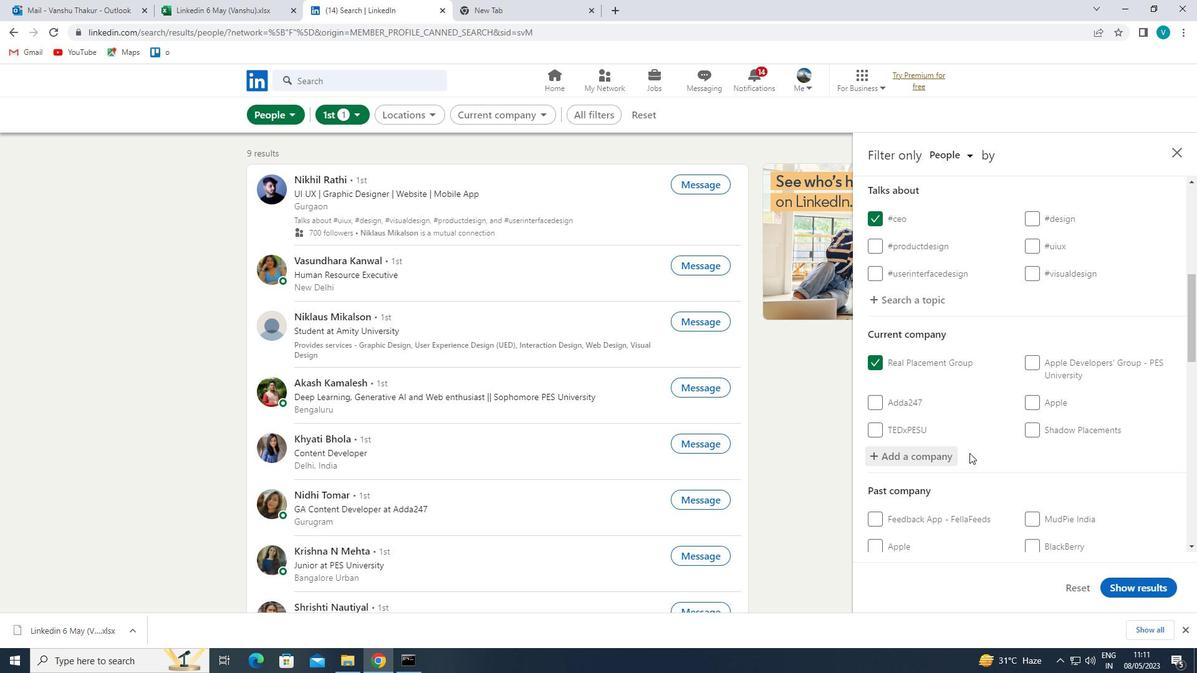 
Action: Mouse scrolled (969, 453) with delta (0, 0)
Screenshot: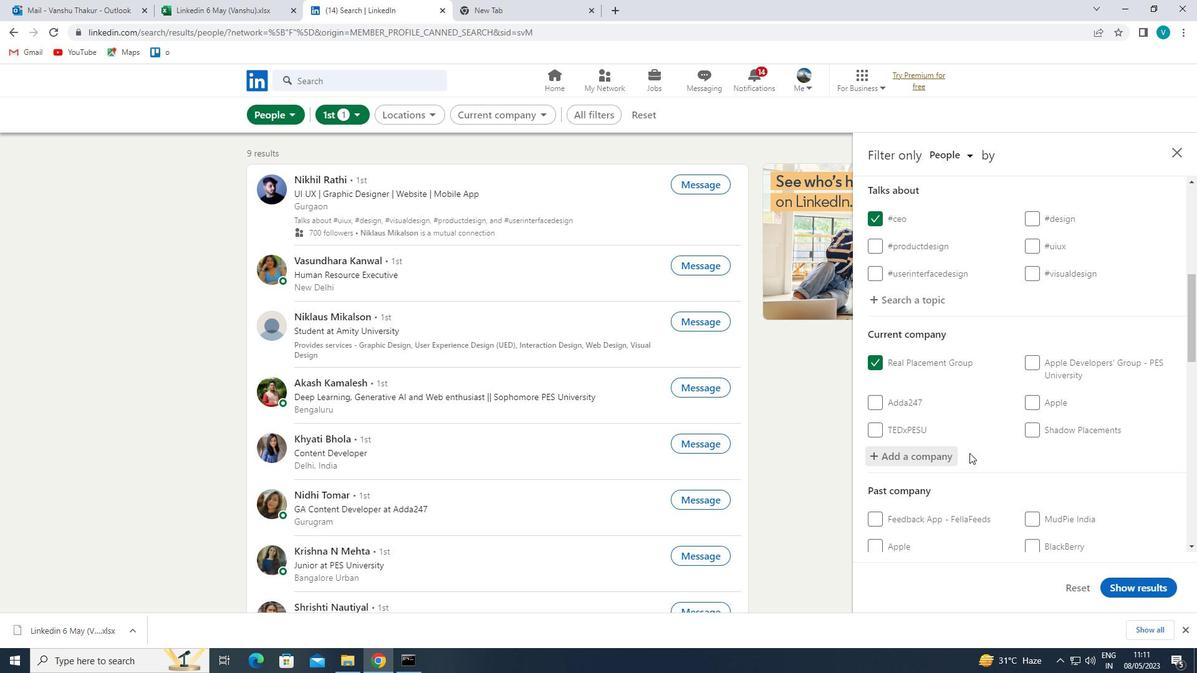 
Action: Mouse scrolled (969, 453) with delta (0, 0)
Screenshot: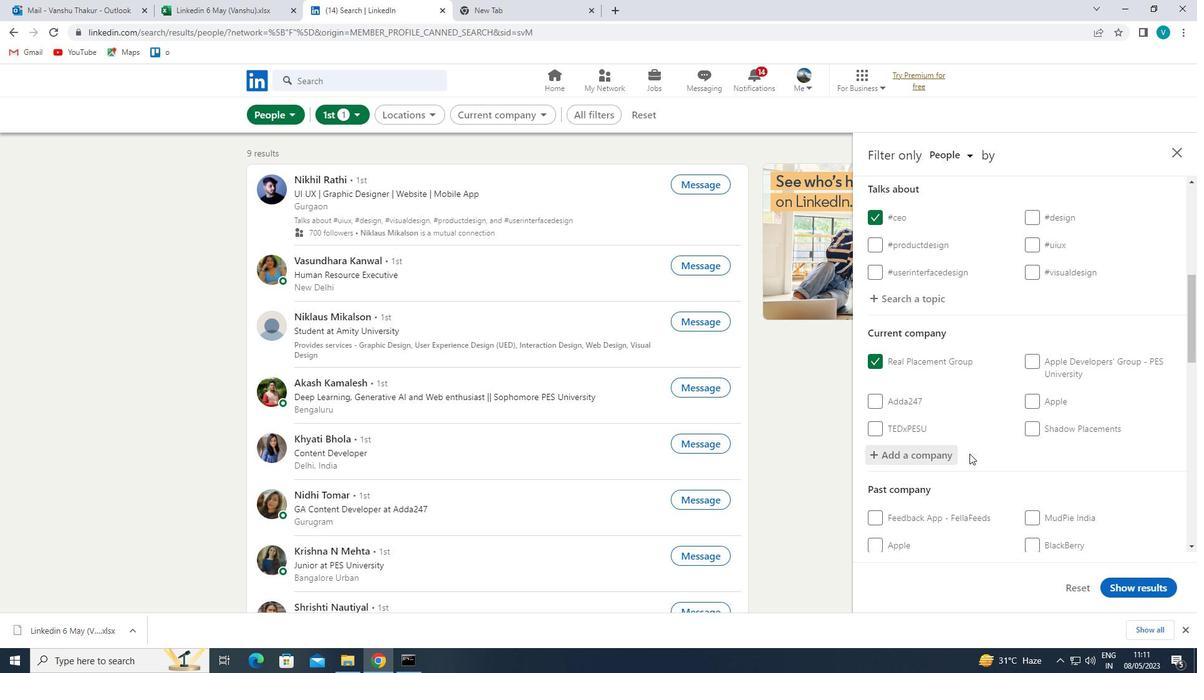 
Action: Mouse moved to (973, 455)
Screenshot: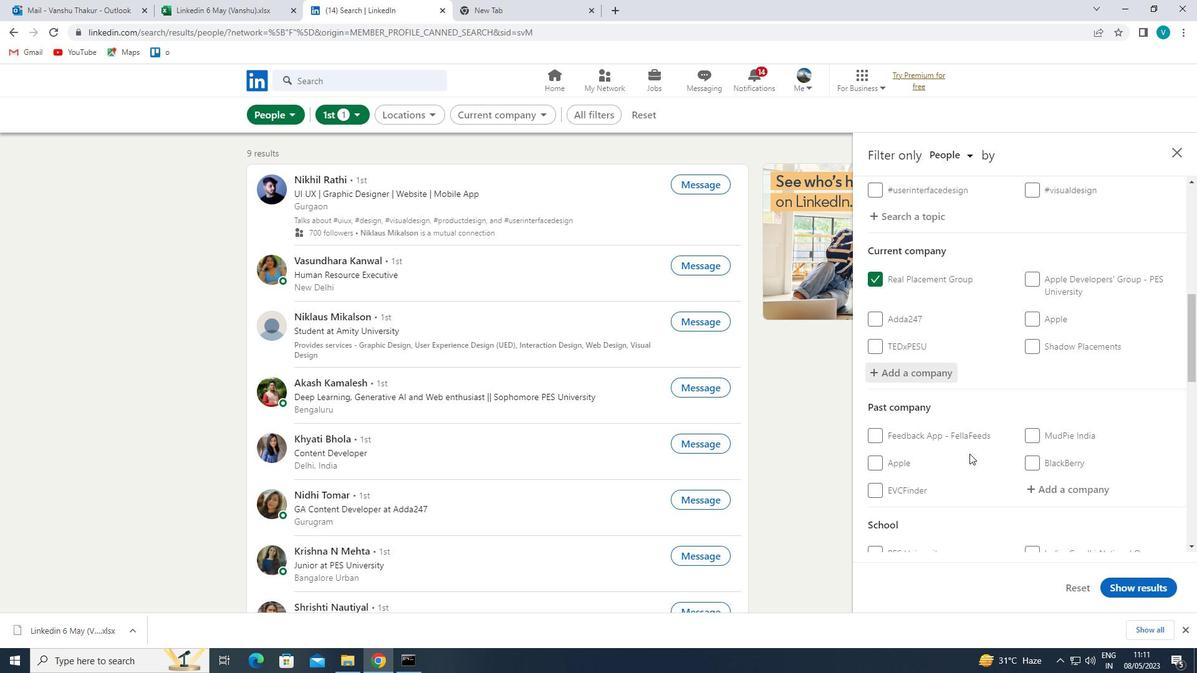 
Action: Mouse scrolled (973, 455) with delta (0, 0)
Screenshot: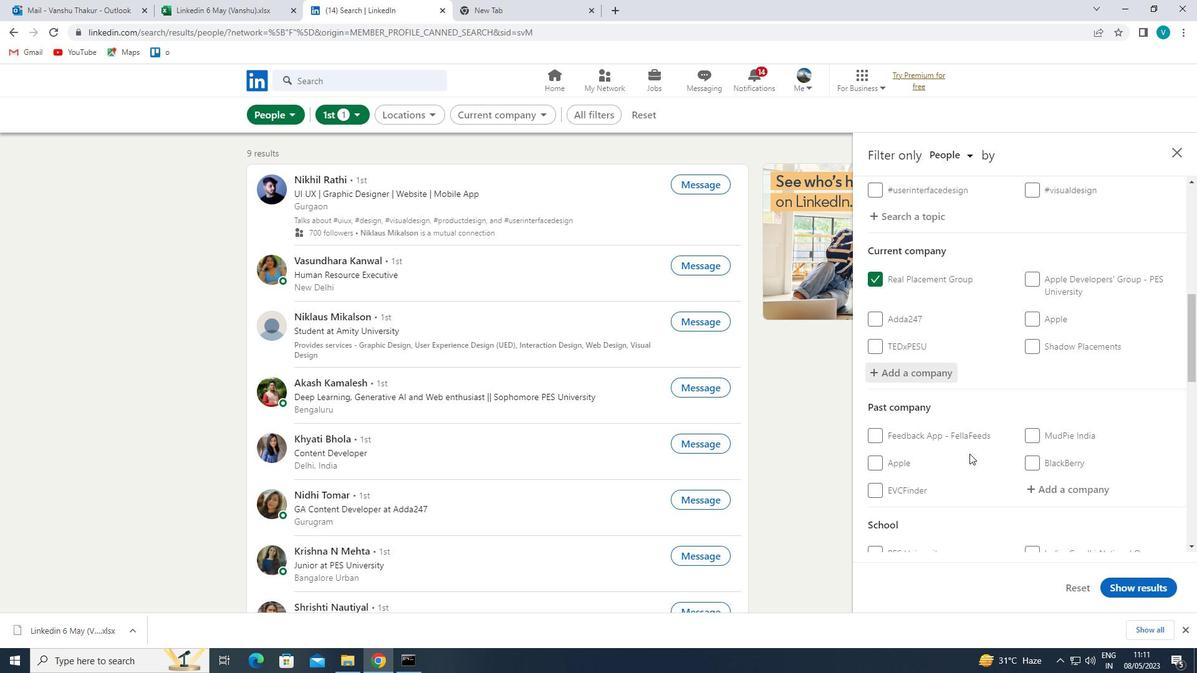 
Action: Mouse scrolled (973, 455) with delta (0, 0)
Screenshot: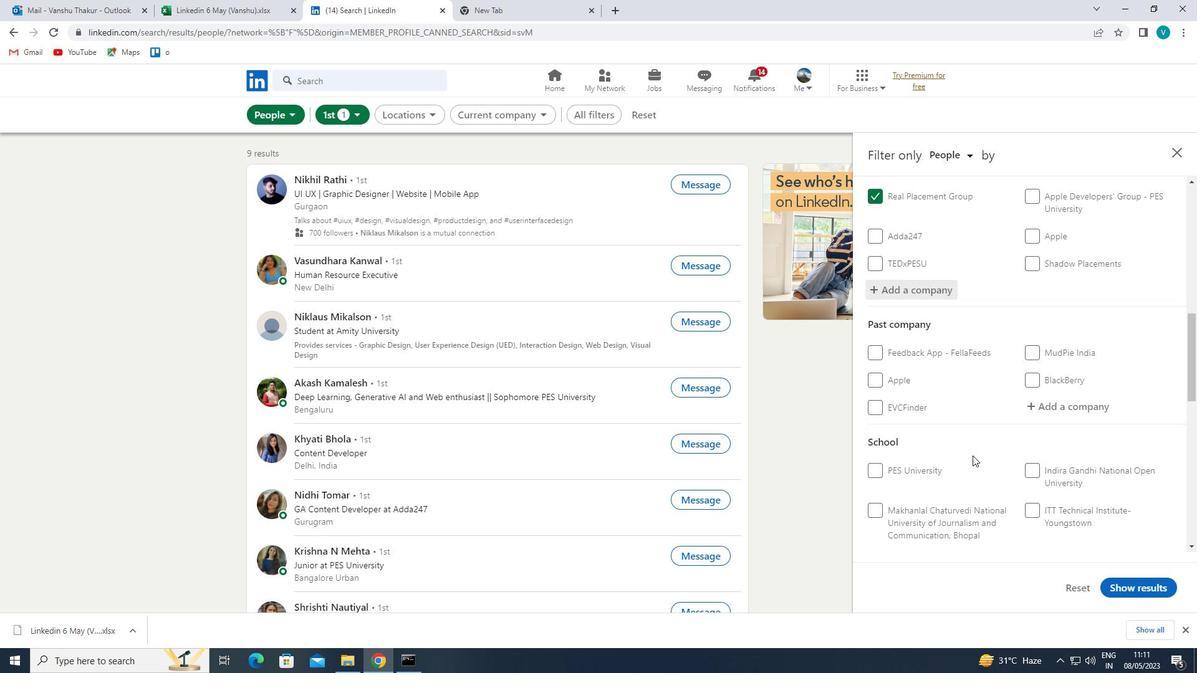 
Action: Mouse moved to (1077, 416)
Screenshot: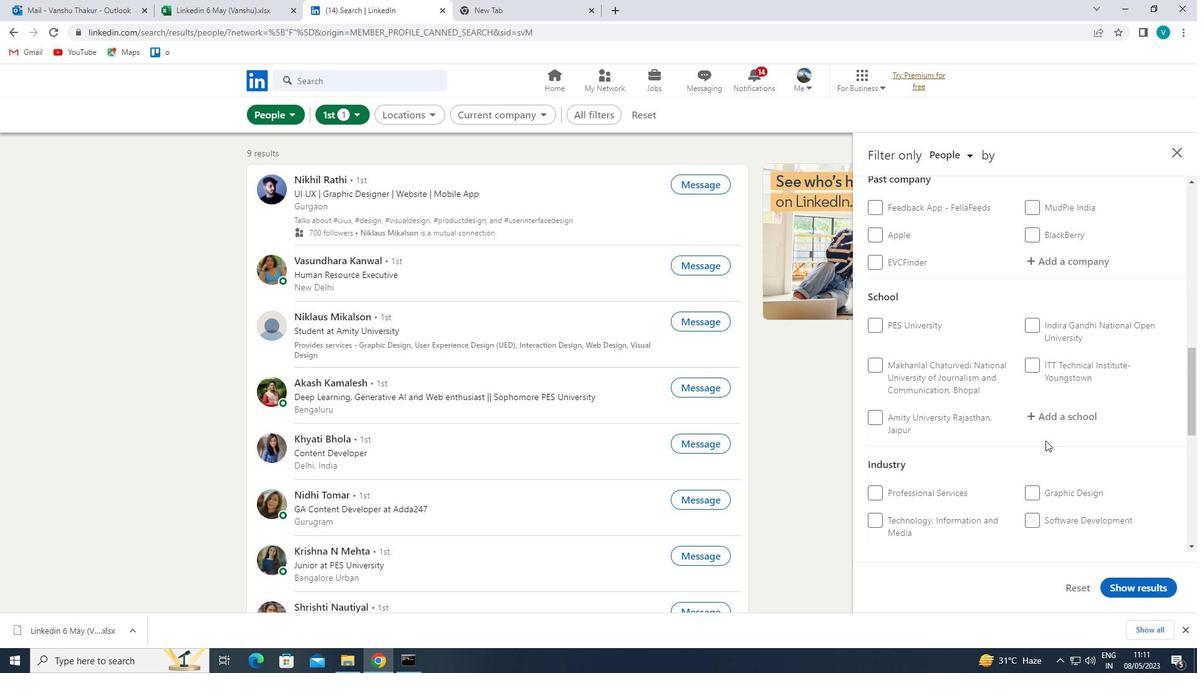 
Action: Mouse pressed left at (1077, 416)
Screenshot: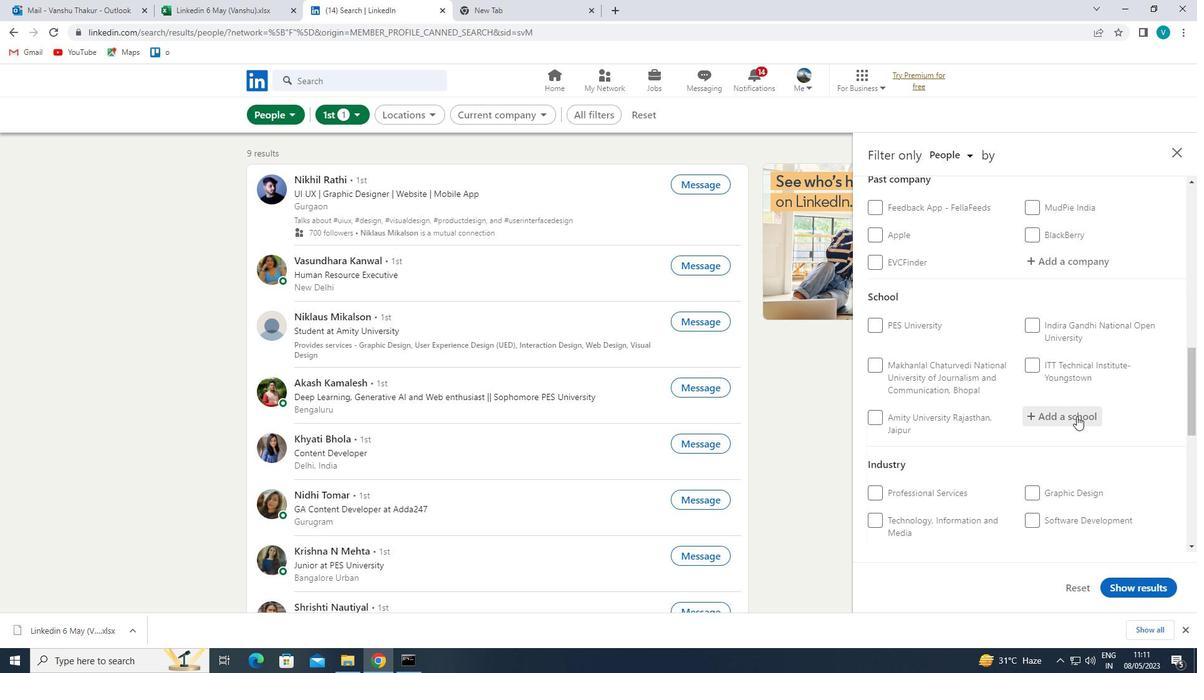 
Action: Key pressed <Key.shift>
Screenshot: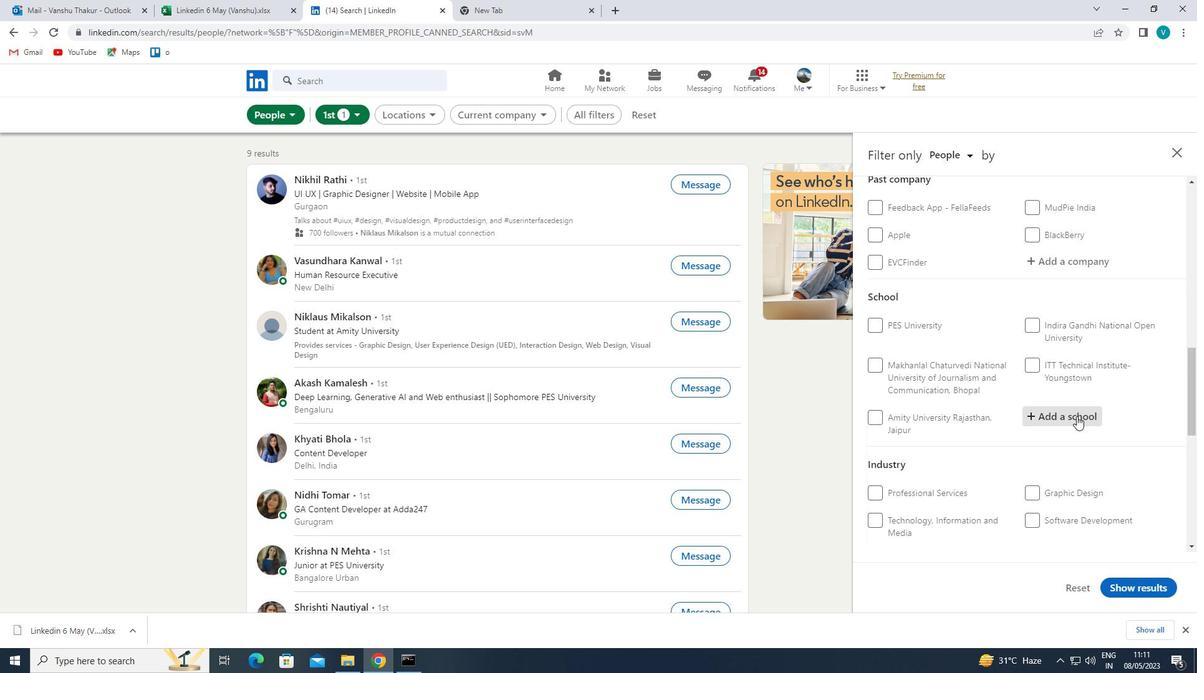 
Action: Mouse moved to (942, 341)
Screenshot: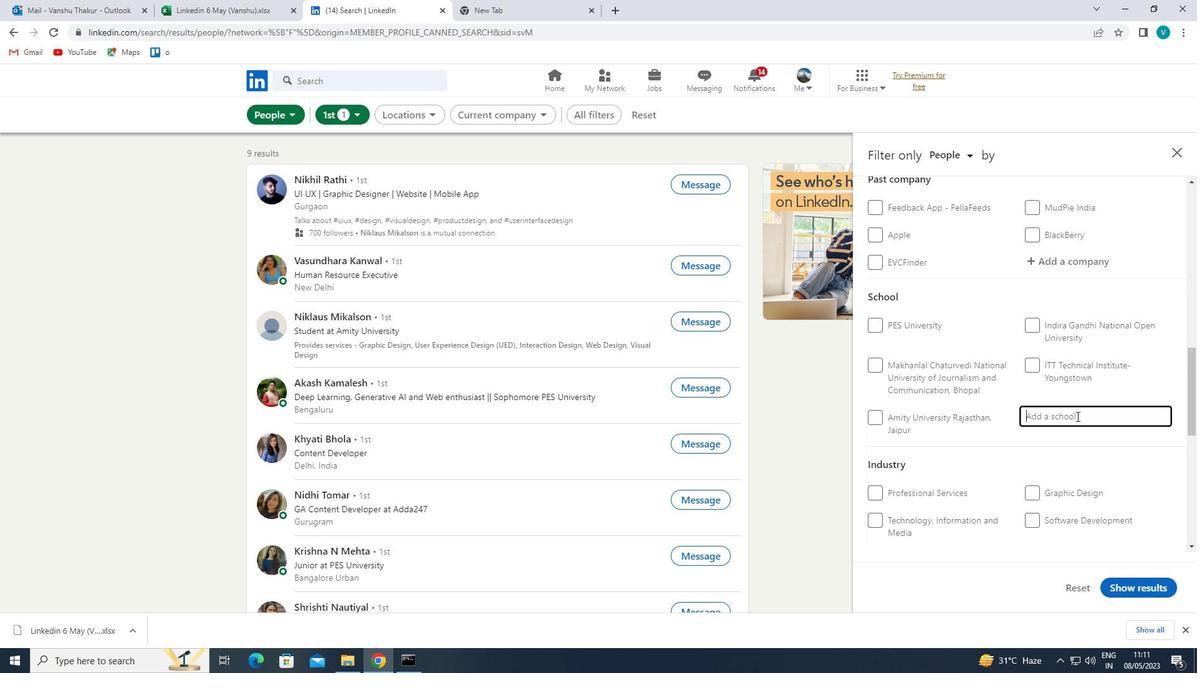 
Action: Key pressed ARMY<Key.space>
Screenshot: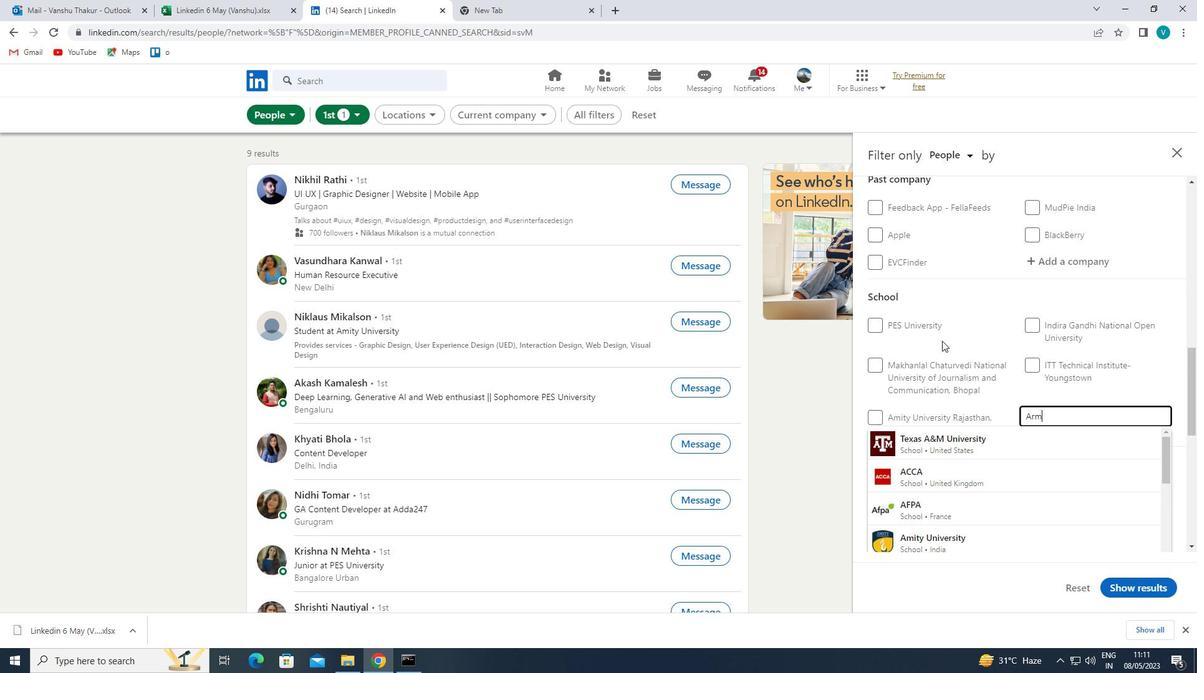
Action: Mouse moved to (986, 442)
Screenshot: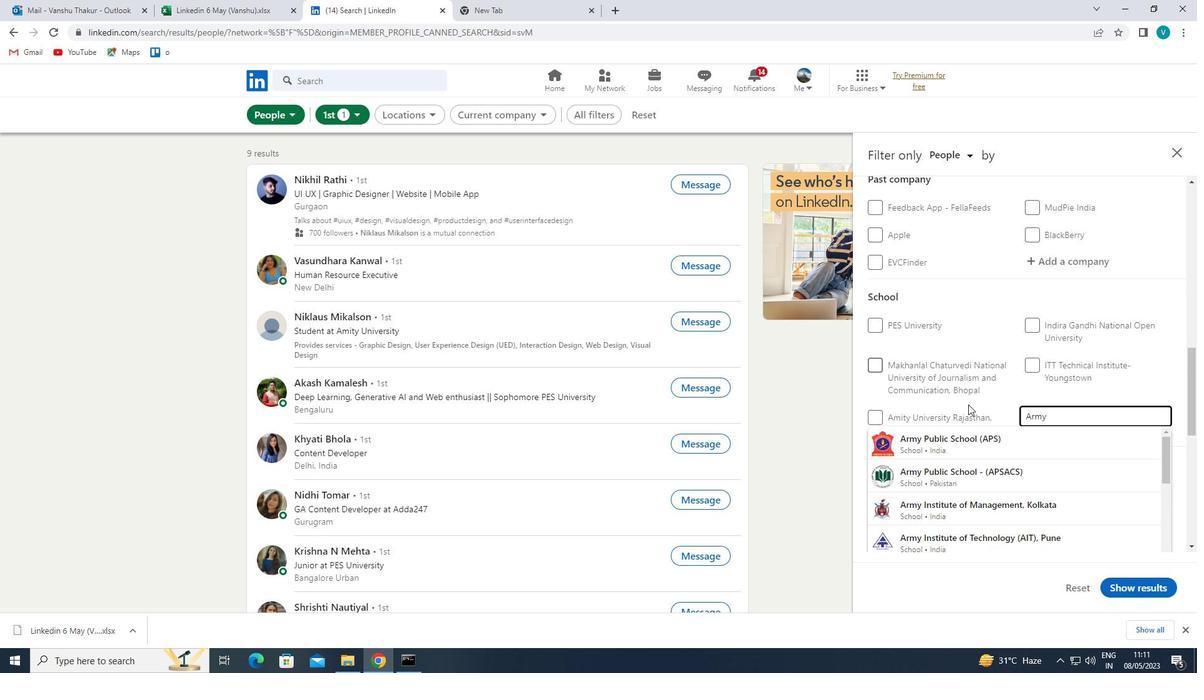 
Action: Mouse pressed left at (986, 442)
Screenshot: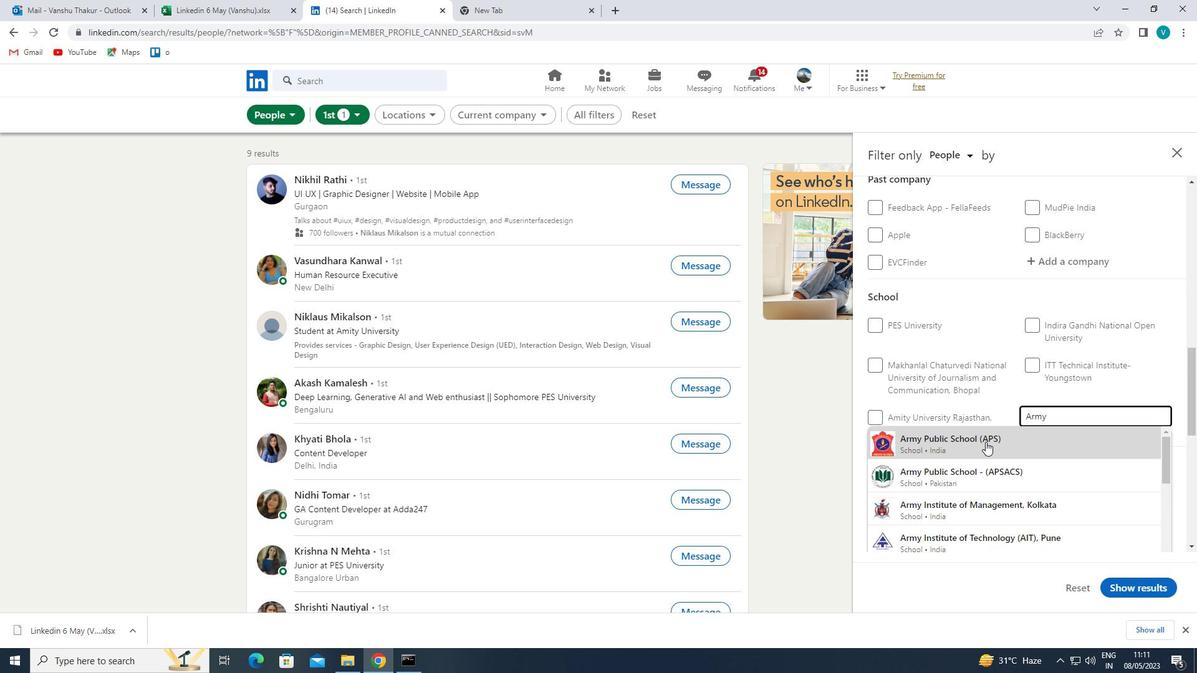 
Action: Mouse moved to (1003, 452)
Screenshot: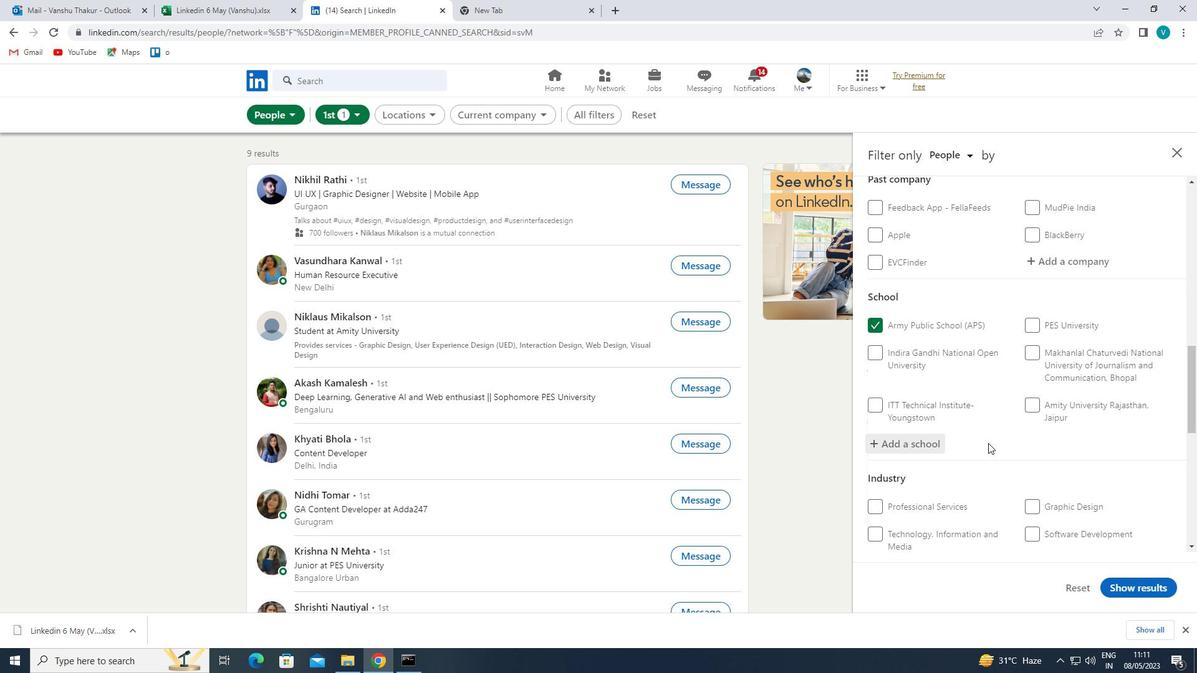 
Action: Mouse scrolled (1003, 452) with delta (0, 0)
Screenshot: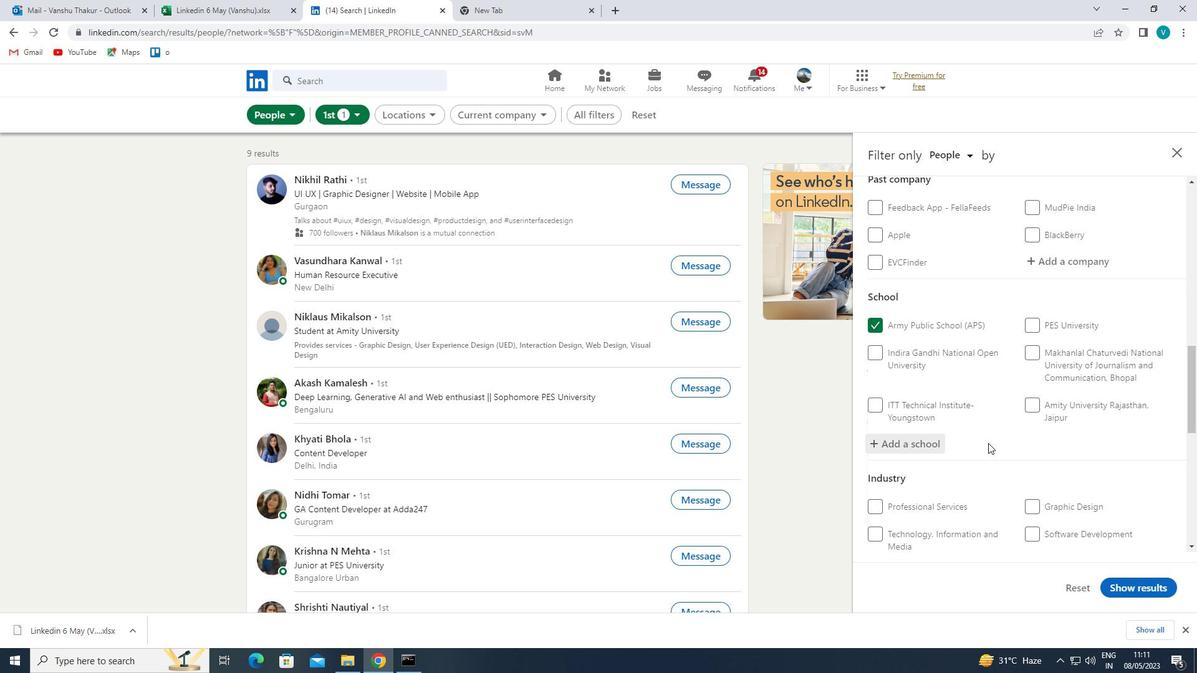 
Action: Mouse moved to (1006, 454)
Screenshot: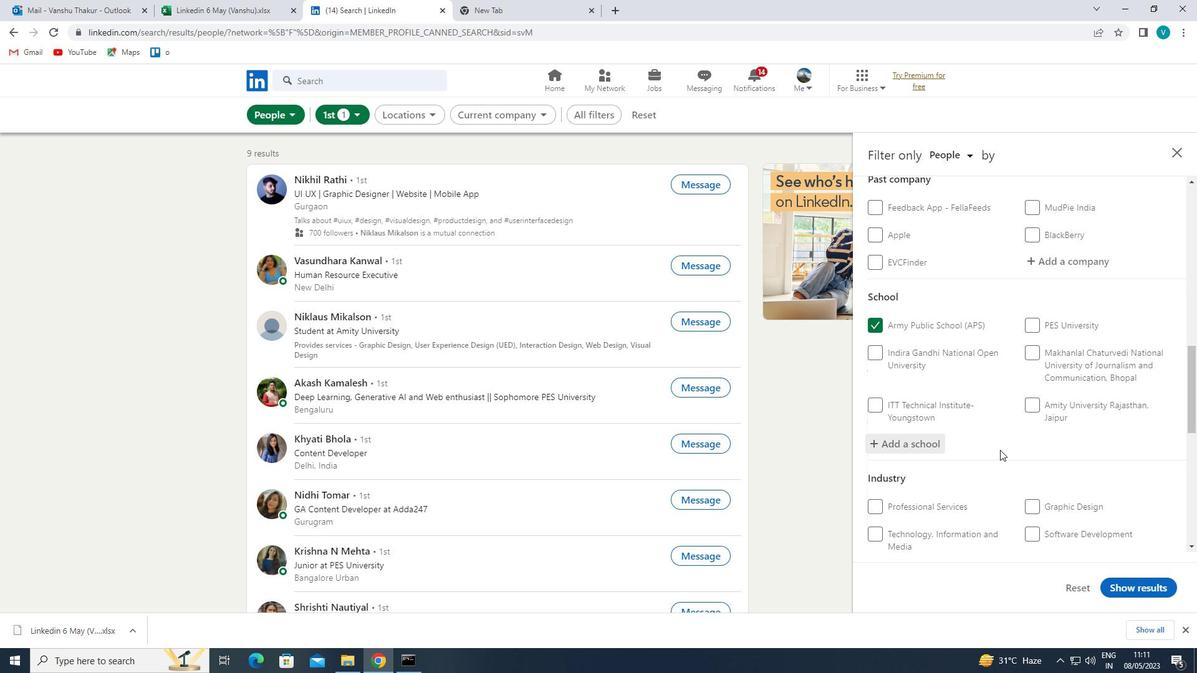 
Action: Mouse scrolled (1006, 453) with delta (0, 0)
Screenshot: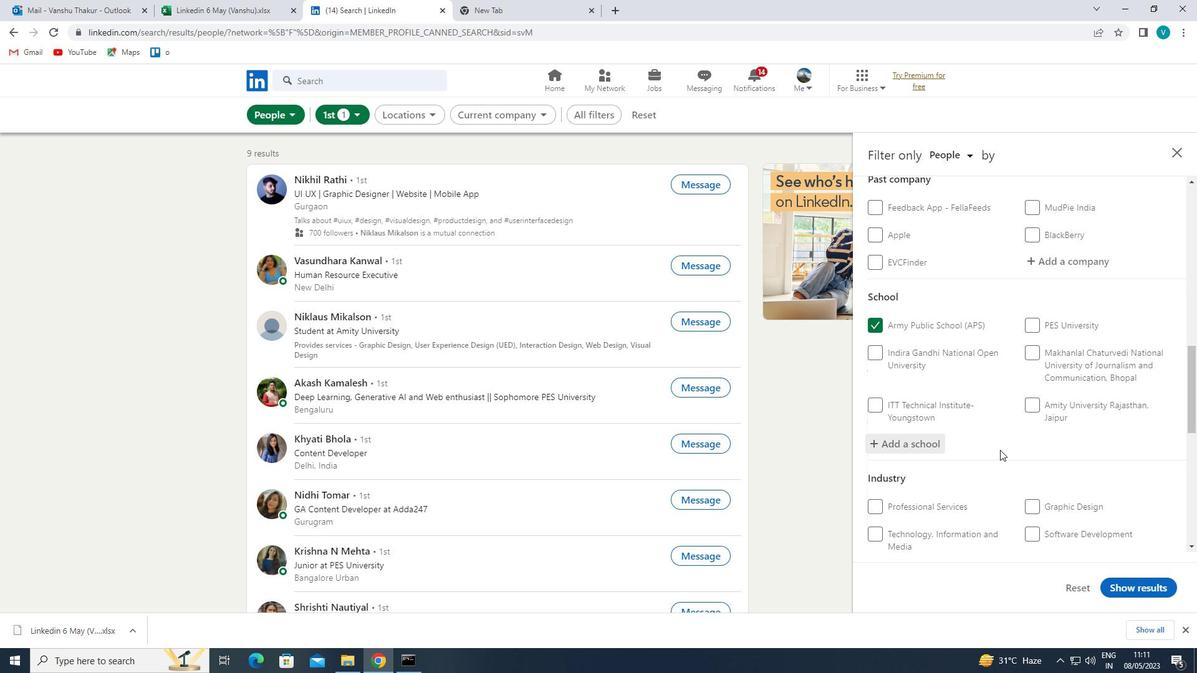 
Action: Mouse moved to (1006, 454)
Screenshot: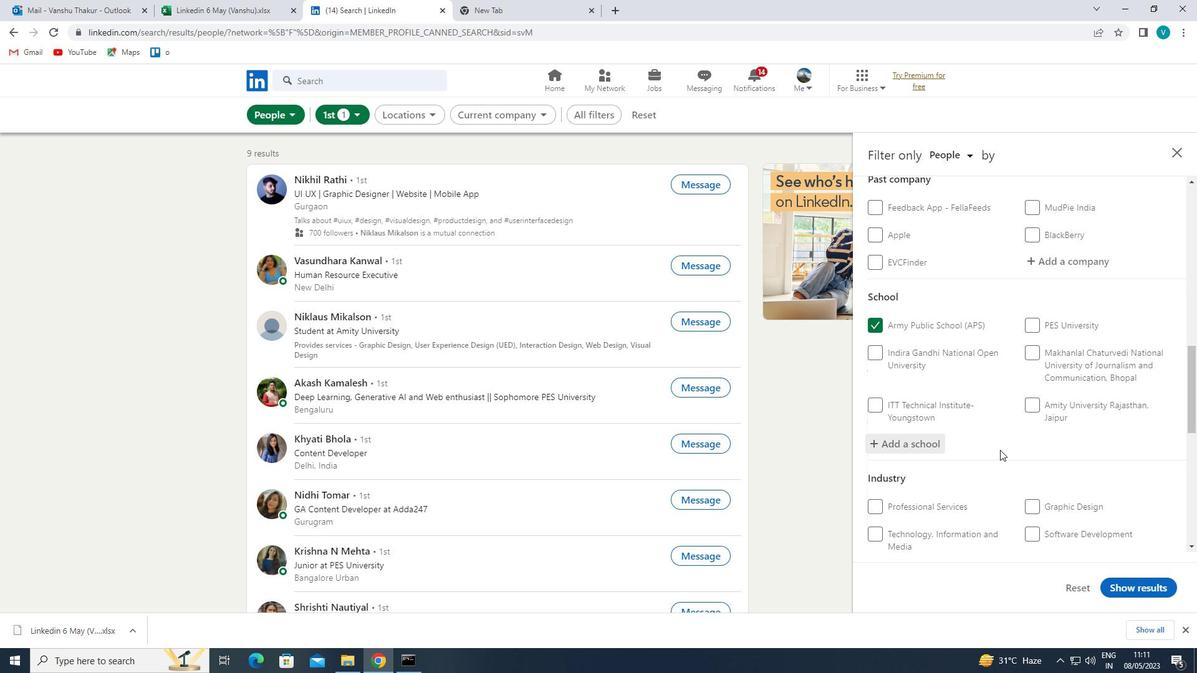 
Action: Mouse scrolled (1006, 453) with delta (0, 0)
Screenshot: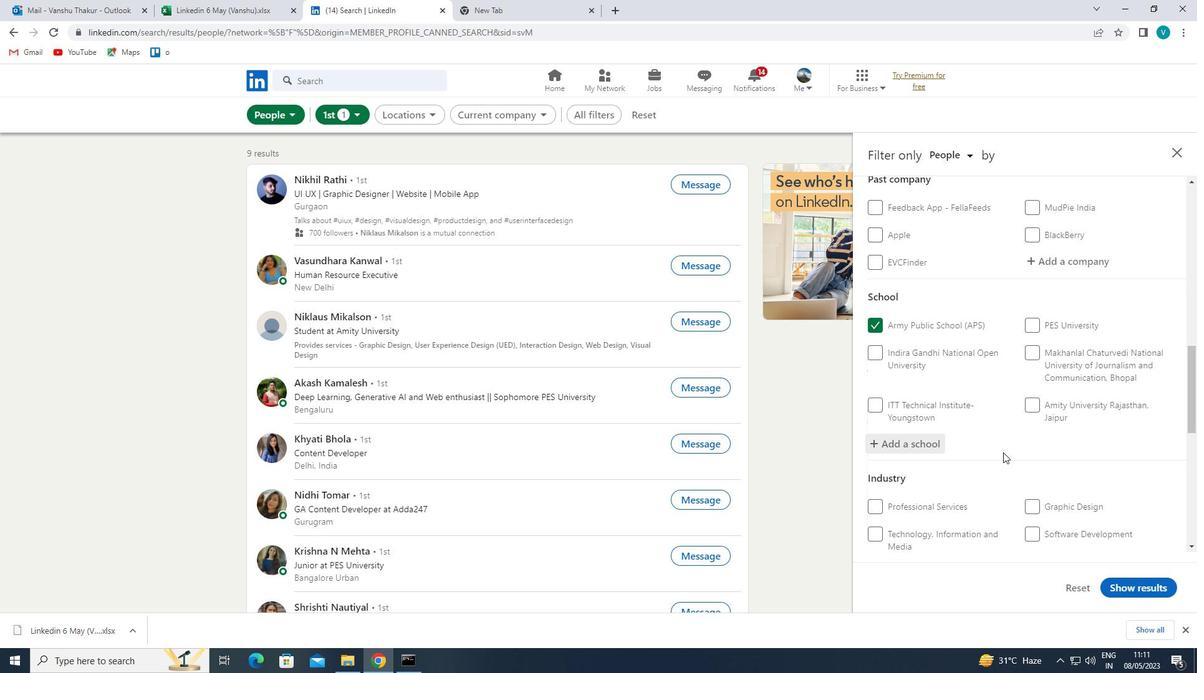 
Action: Mouse moved to (1065, 386)
Screenshot: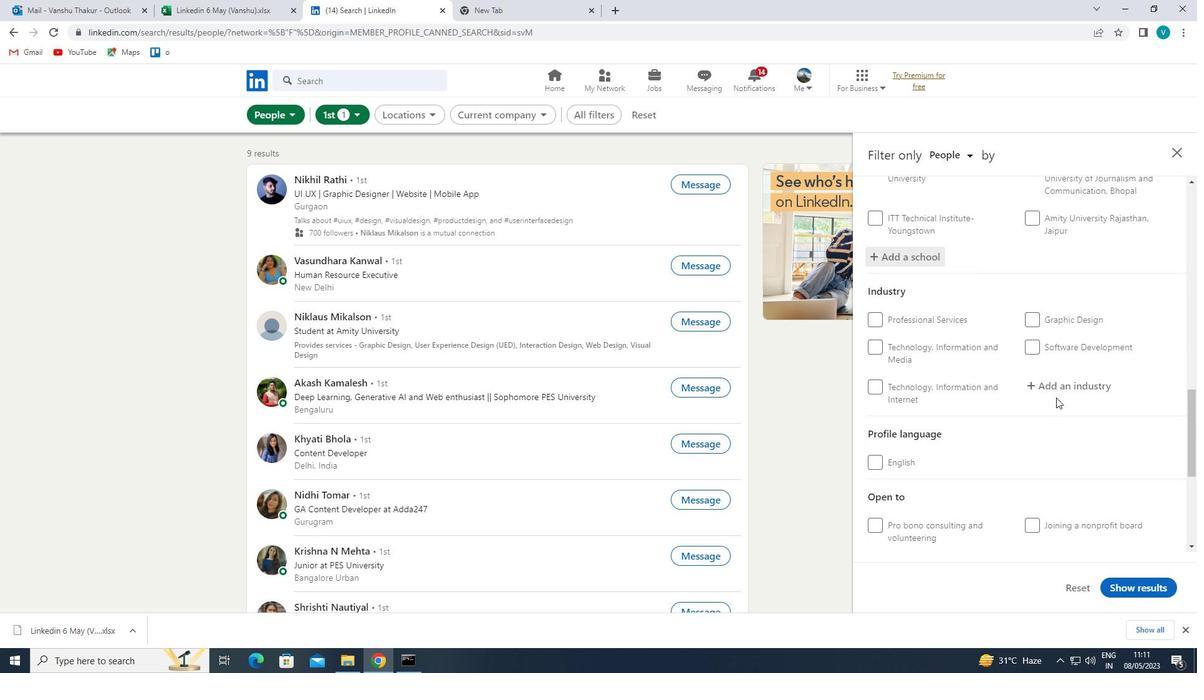 
Action: Mouse pressed left at (1065, 386)
Screenshot: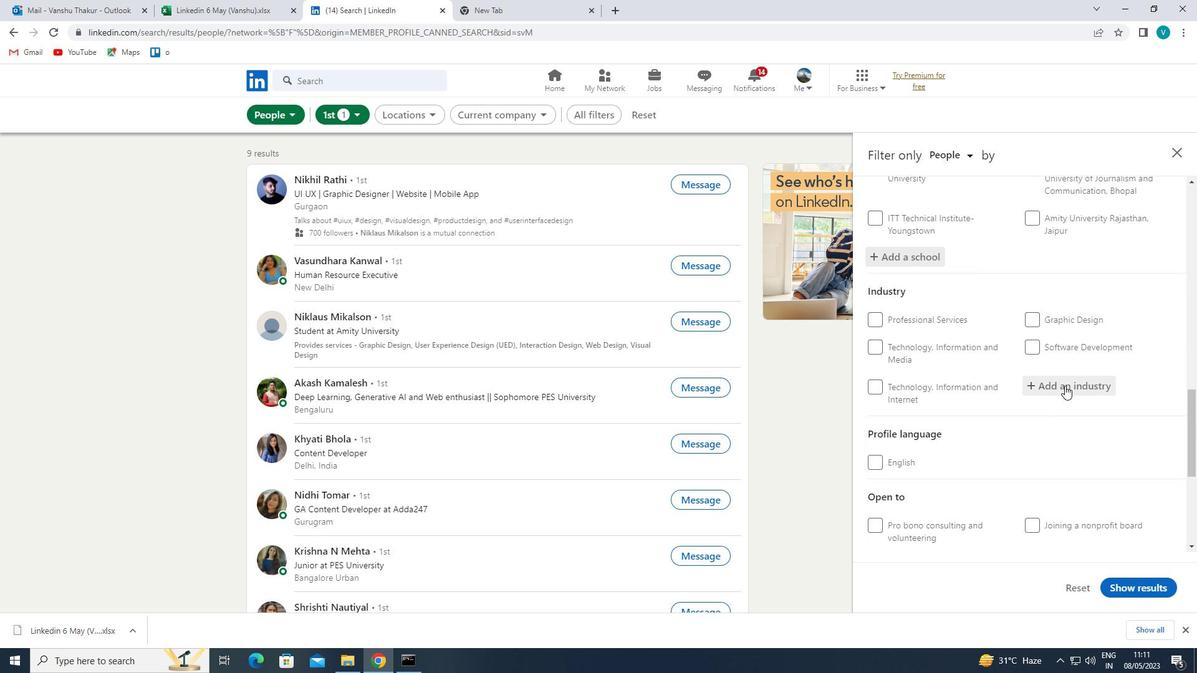 
Action: Mouse moved to (994, 359)
Screenshot: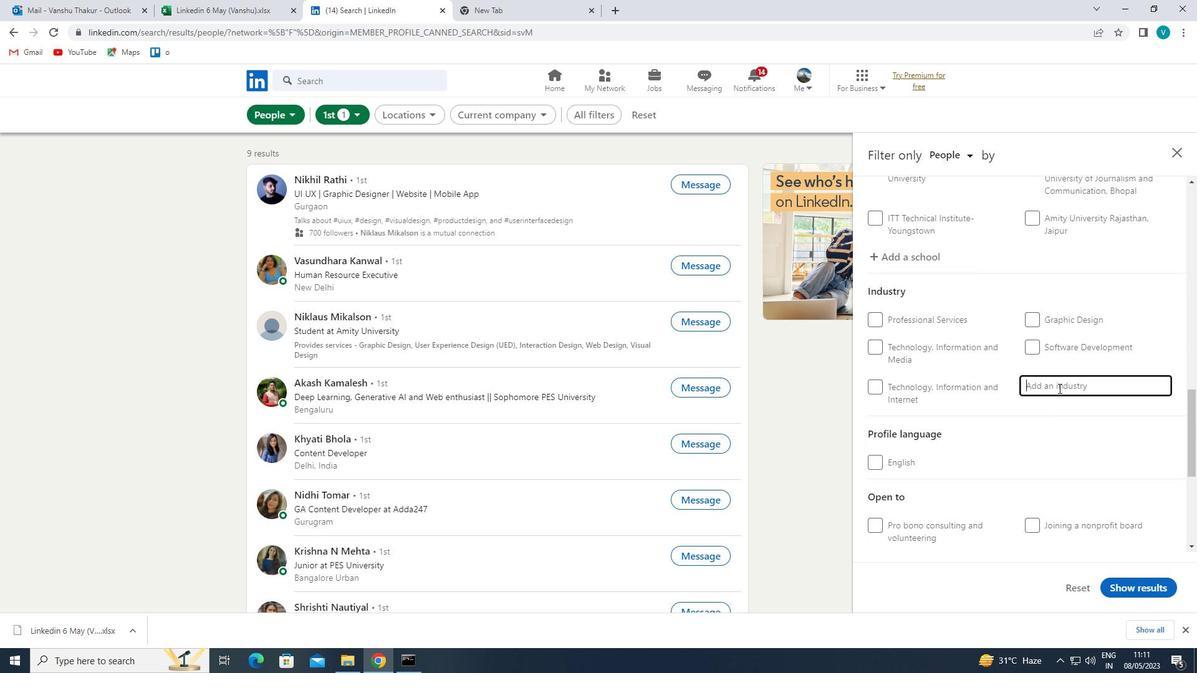 
Action: Key pressed <Key.shift>SECURITY<Key.space>
Screenshot: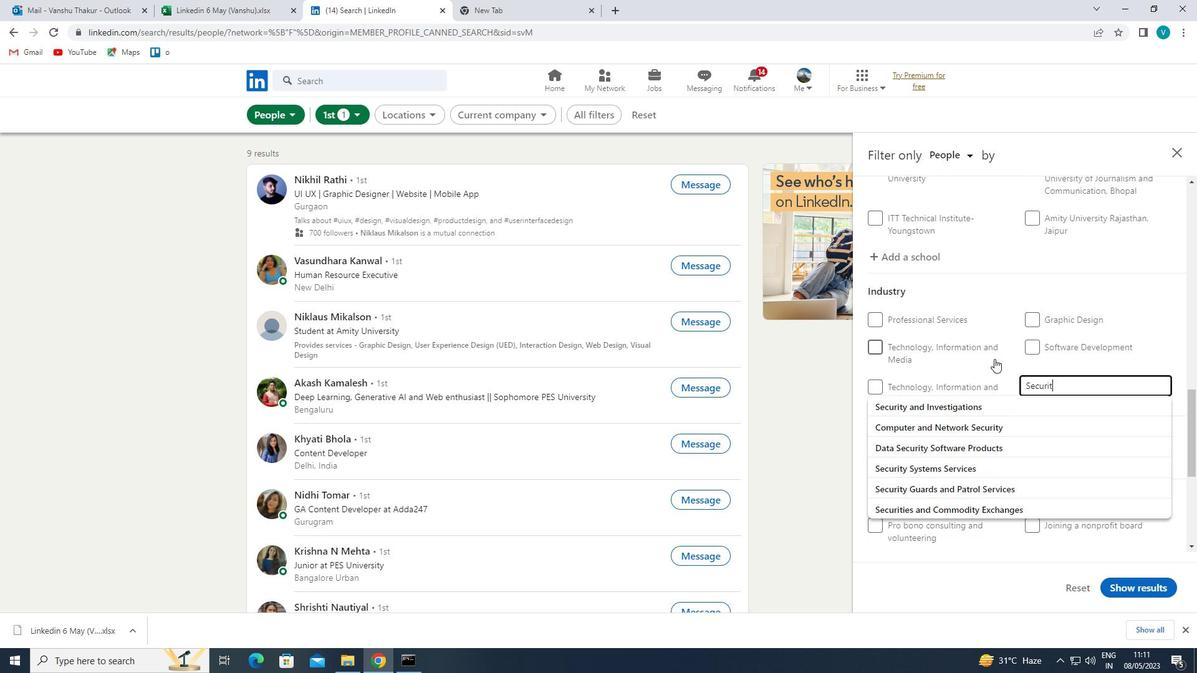 
Action: Mouse moved to (984, 371)
Screenshot: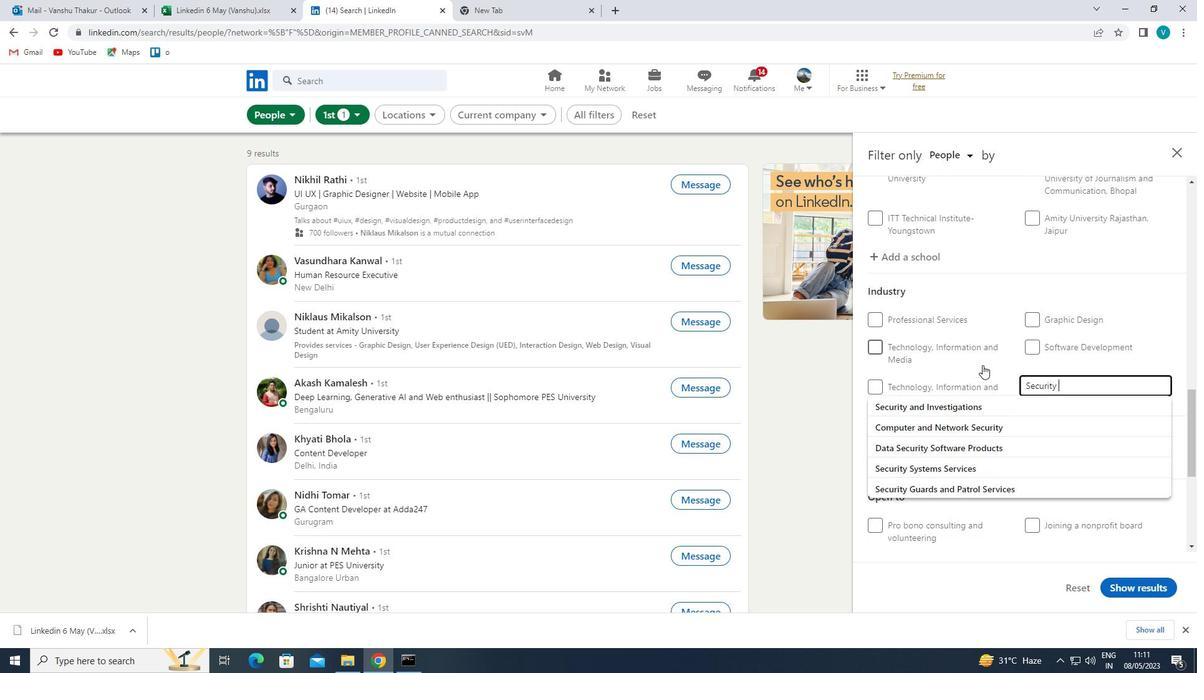 
Action: Key pressed ABD<Key.space><Key.backspace><Key.backspace><Key.backspace>ND<Key.space>
Screenshot: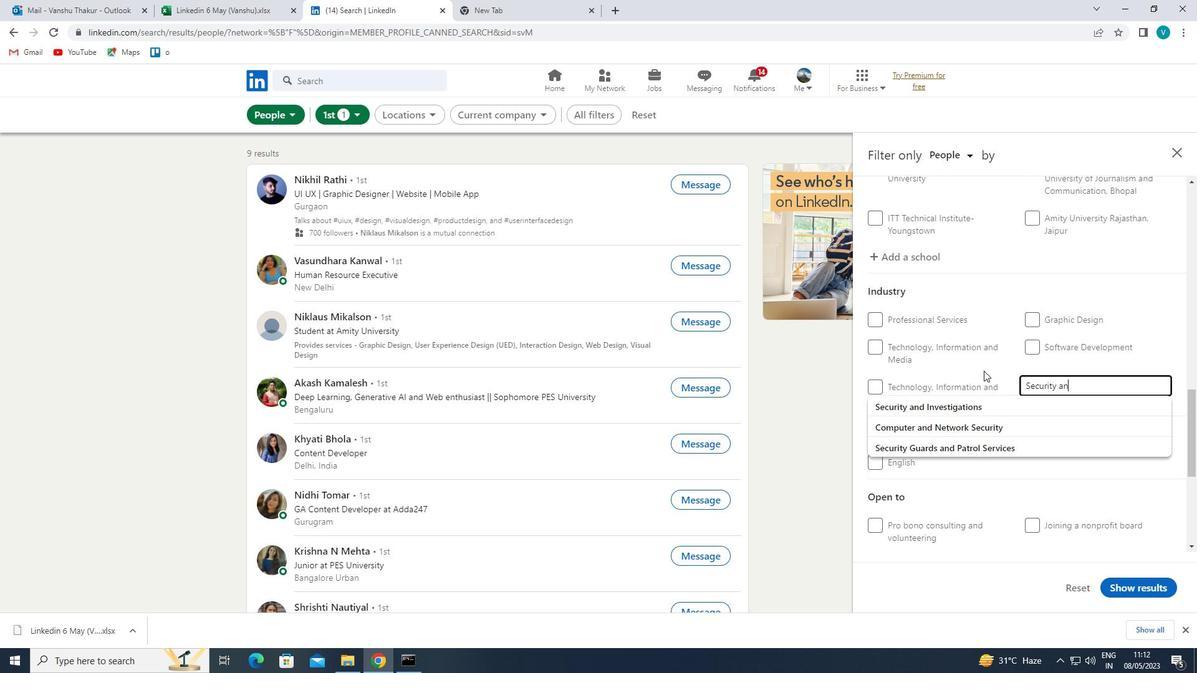 
Action: Mouse moved to (984, 404)
Screenshot: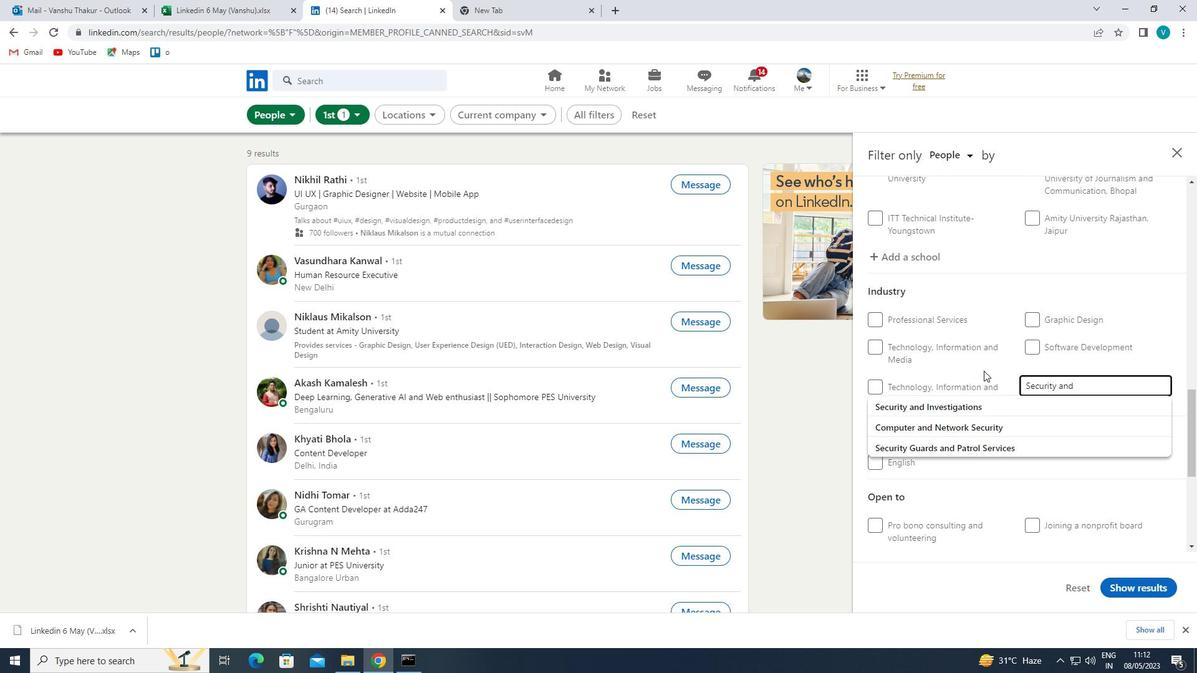 
Action: Mouse pressed left at (984, 404)
Screenshot: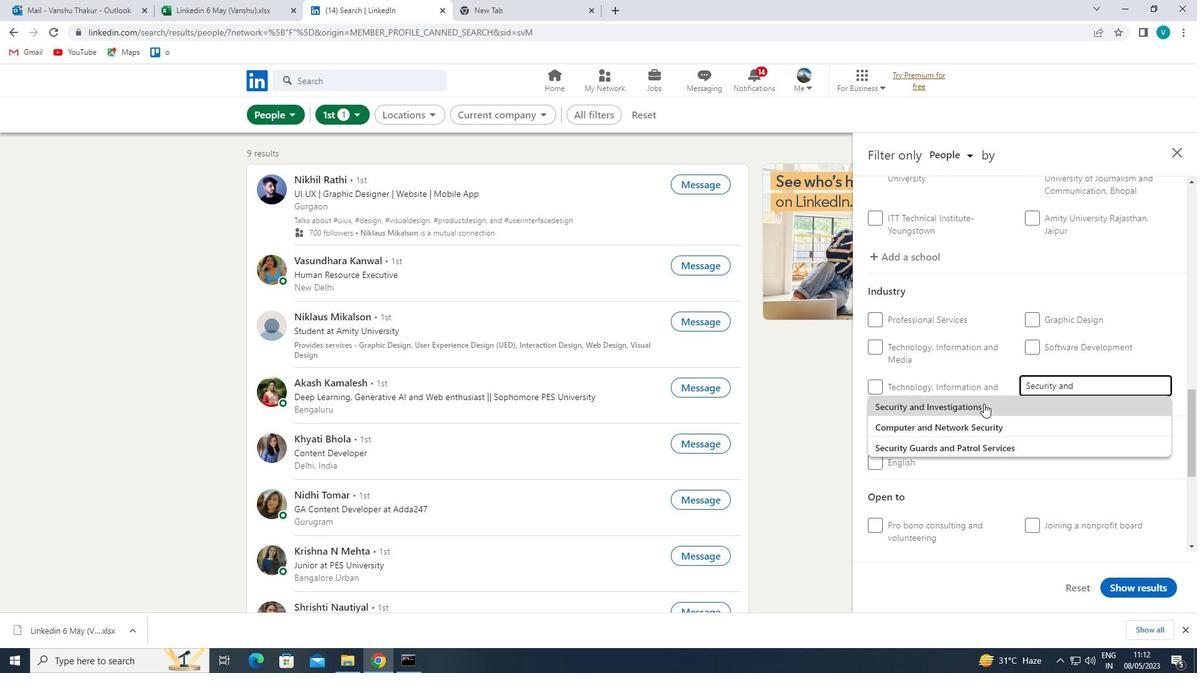 
Action: Mouse moved to (987, 406)
Screenshot: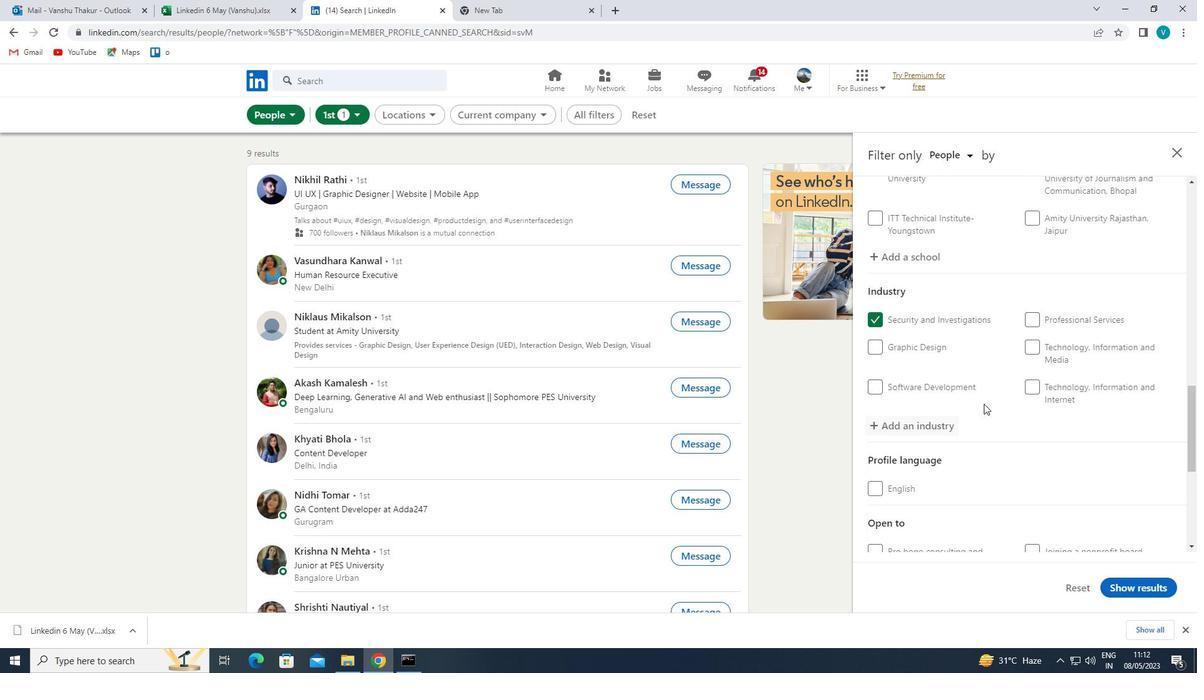 
Action: Mouse scrolled (987, 406) with delta (0, 0)
Screenshot: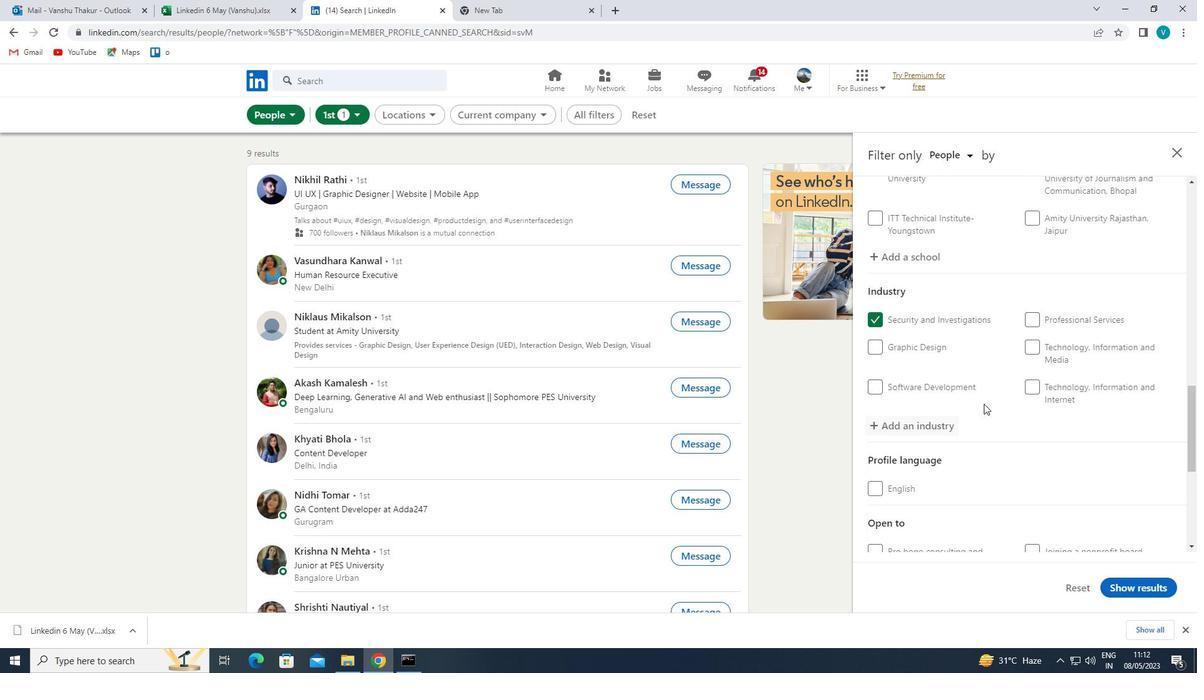
Action: Mouse moved to (987, 407)
Screenshot: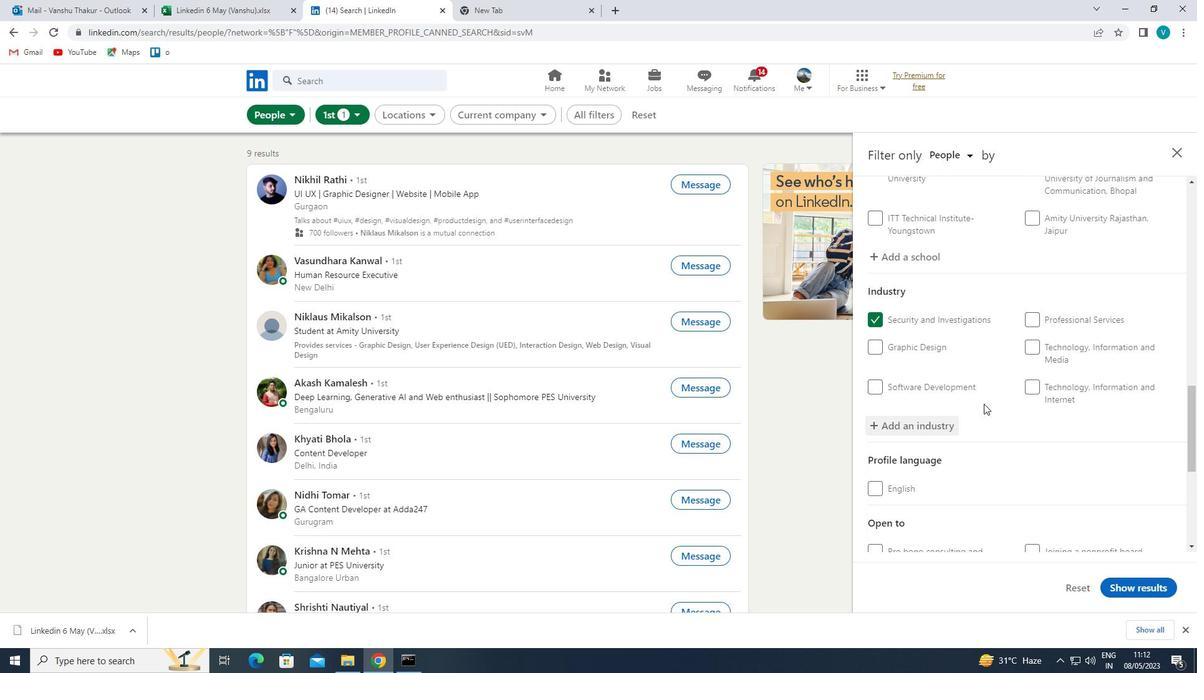 
Action: Mouse scrolled (987, 406) with delta (0, 0)
Screenshot: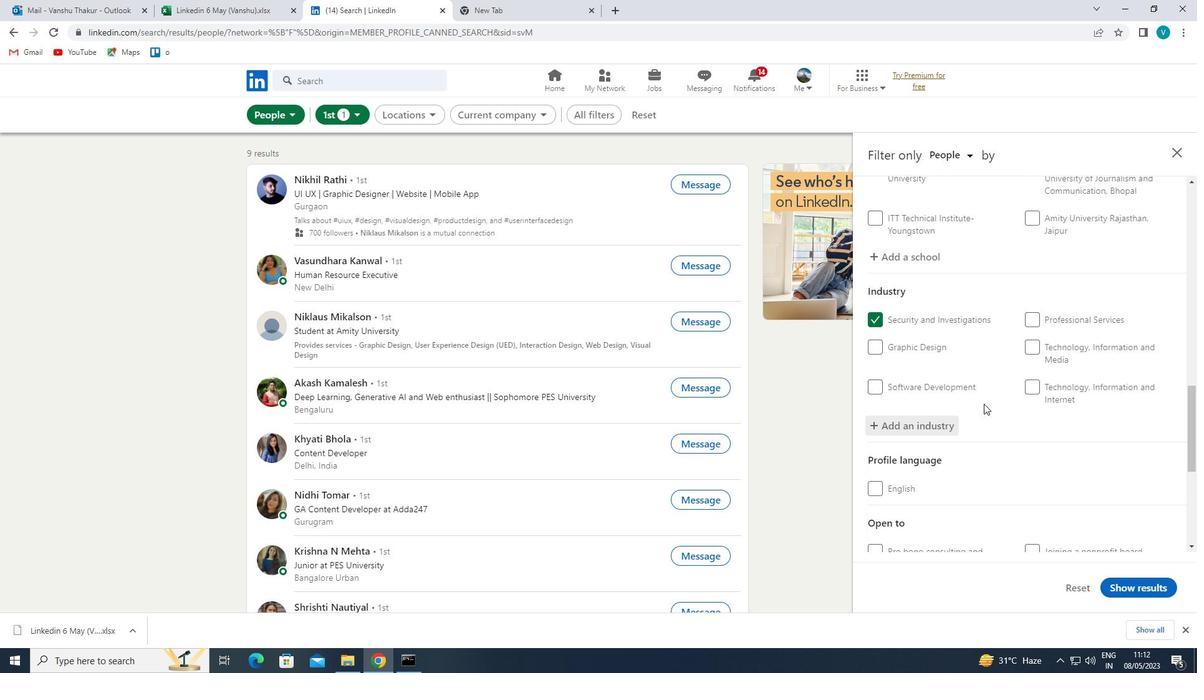 
Action: Mouse scrolled (987, 406) with delta (0, 0)
Screenshot: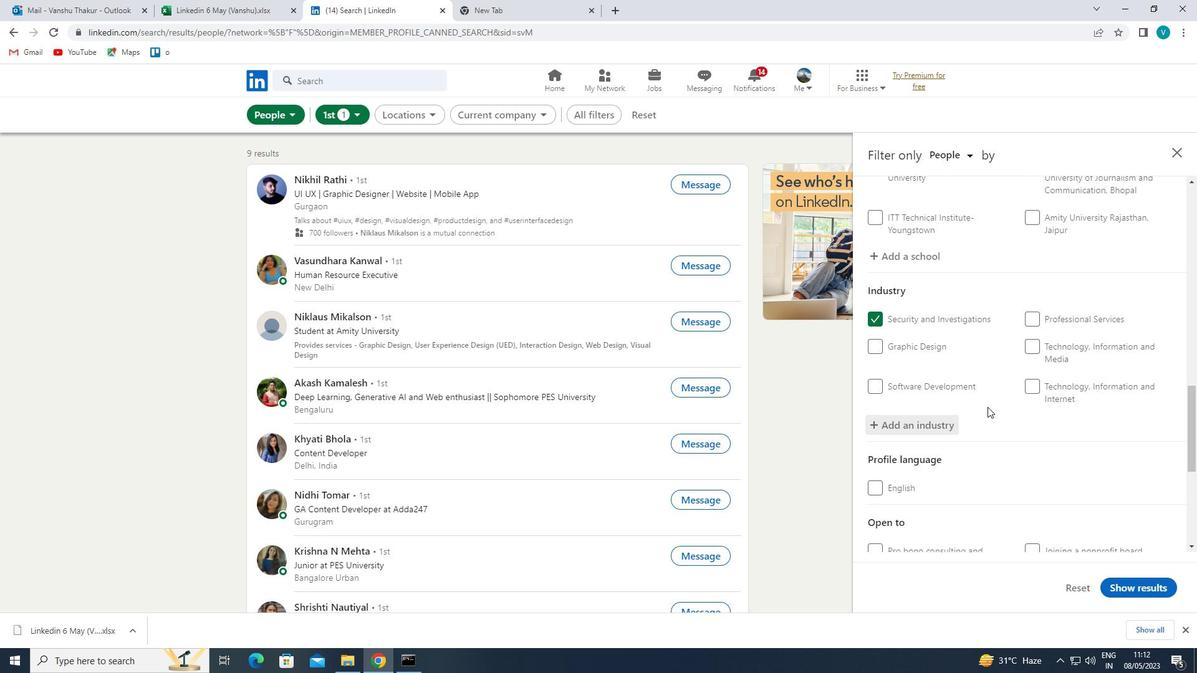 
Action: Mouse scrolled (987, 406) with delta (0, 0)
Screenshot: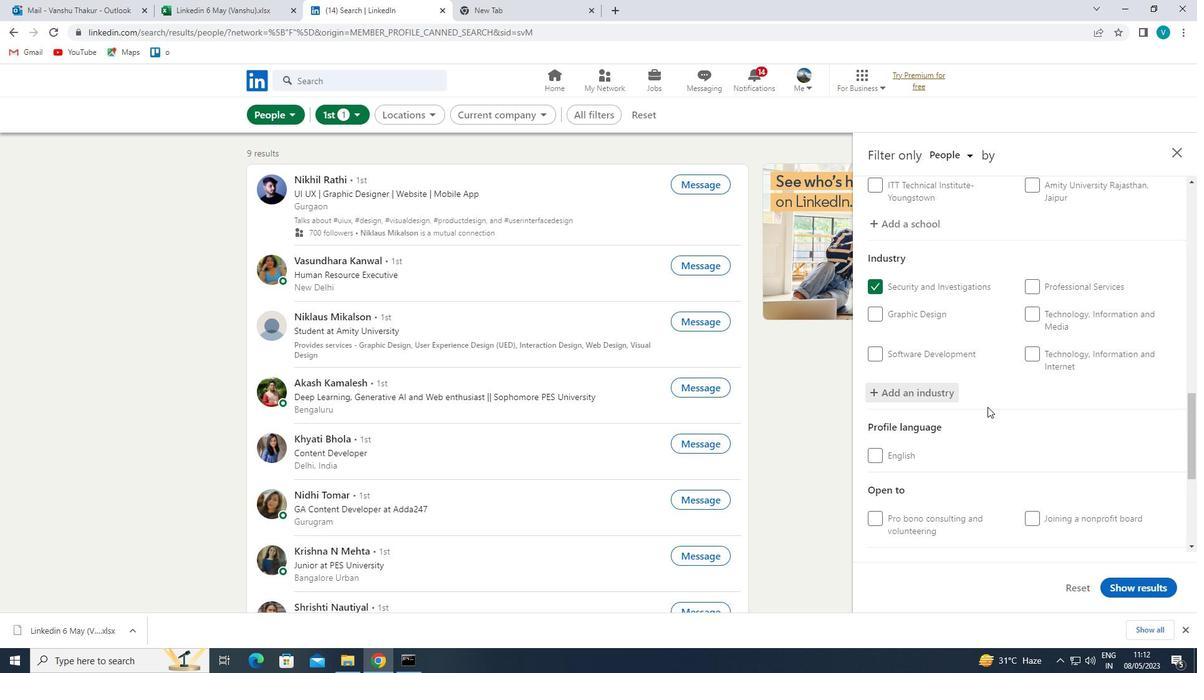
Action: Mouse moved to (1078, 438)
Screenshot: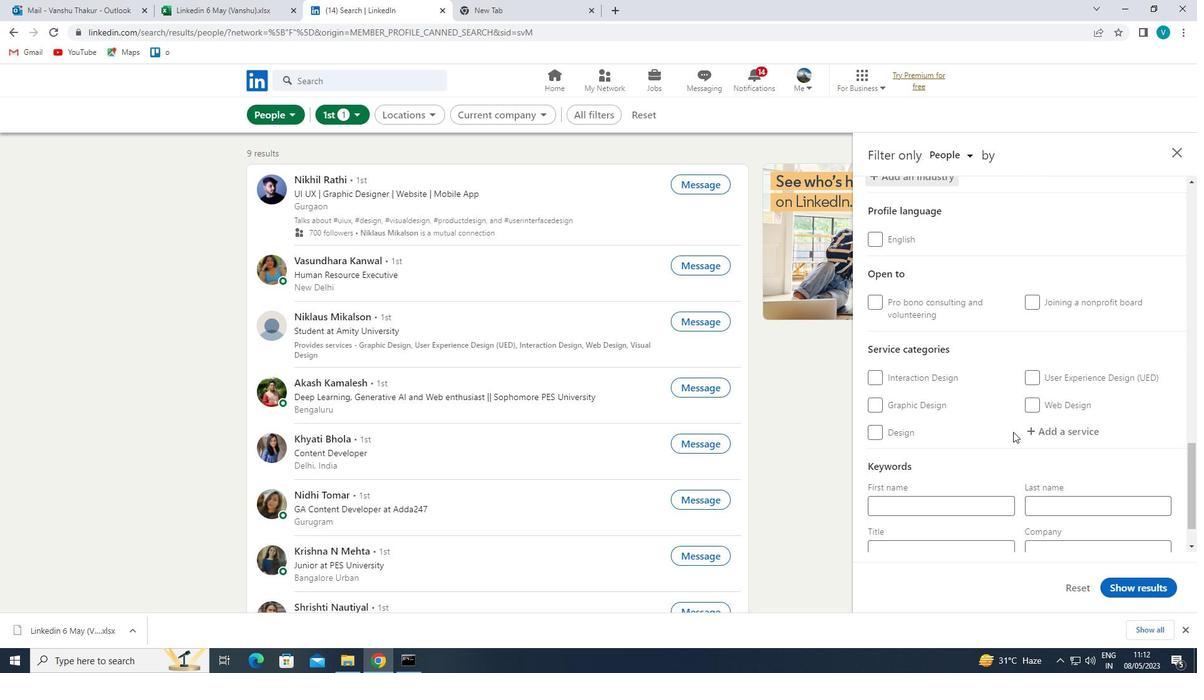 
Action: Mouse pressed left at (1078, 438)
Screenshot: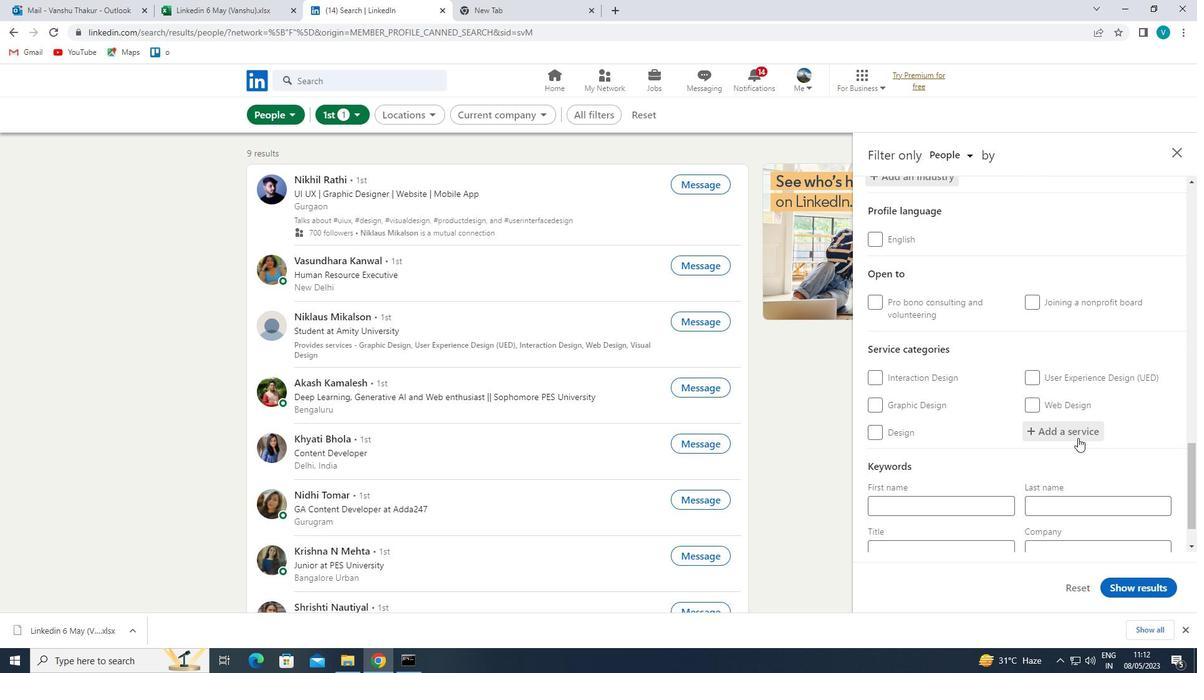 
Action: Mouse moved to (1032, 412)
Screenshot: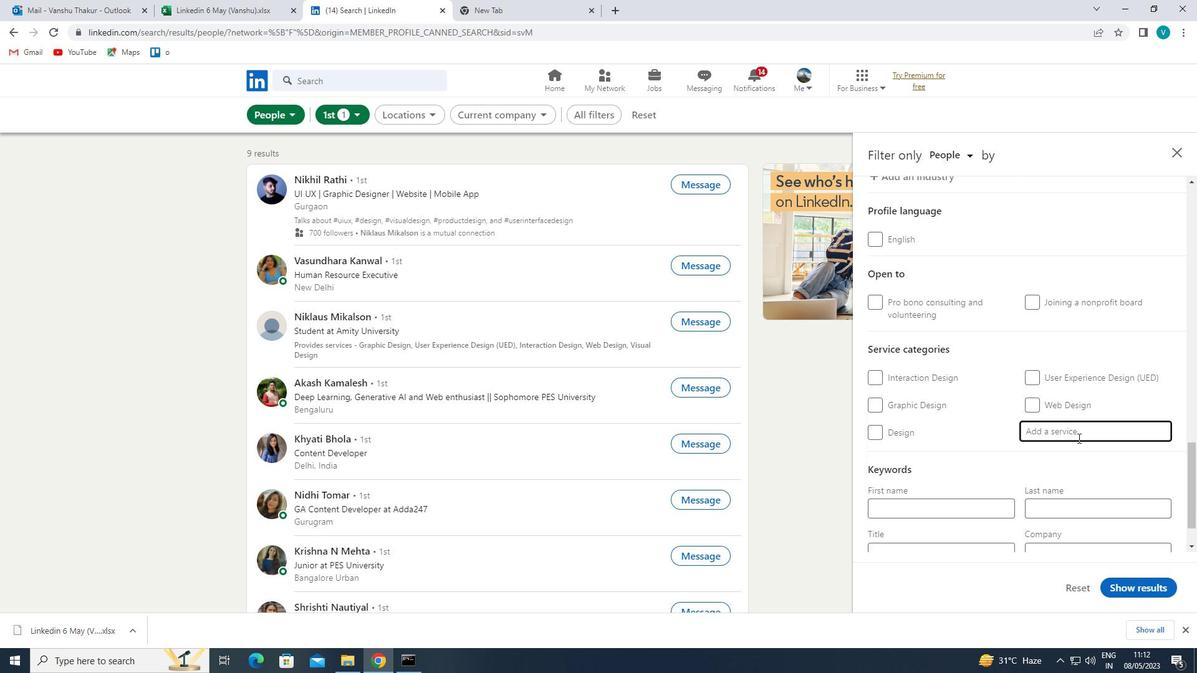 
Action: Key pressed <Key.shift>EDITI
Screenshot: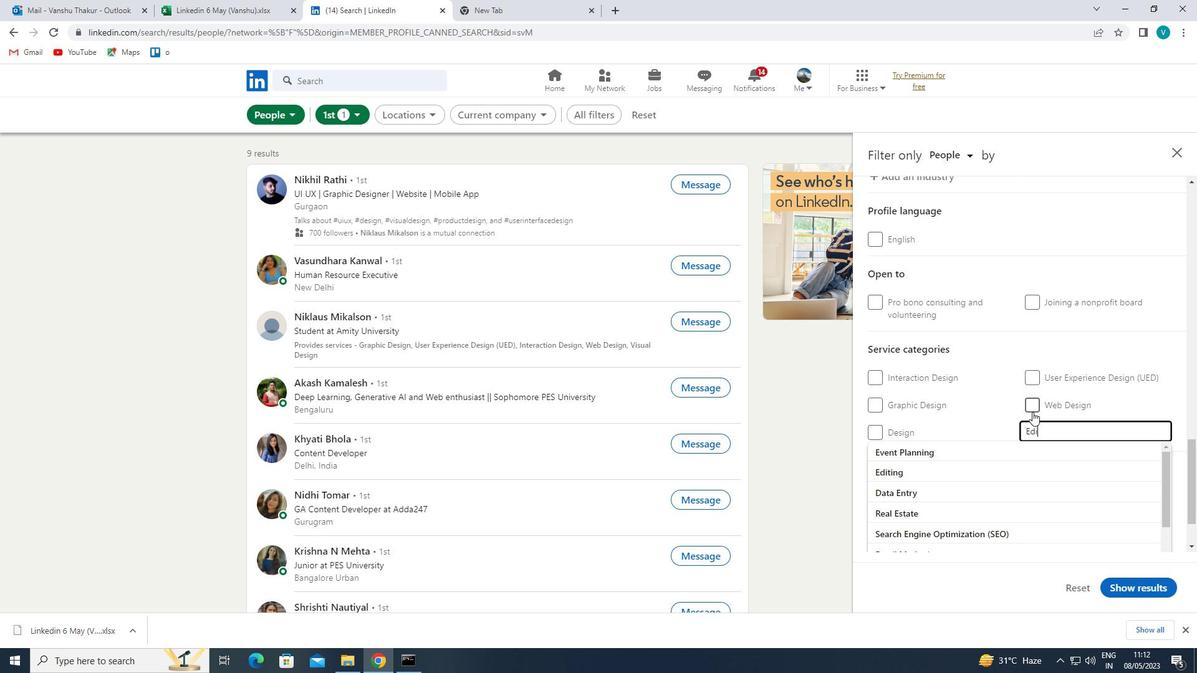 
Action: Mouse moved to (1032, 411)
Screenshot: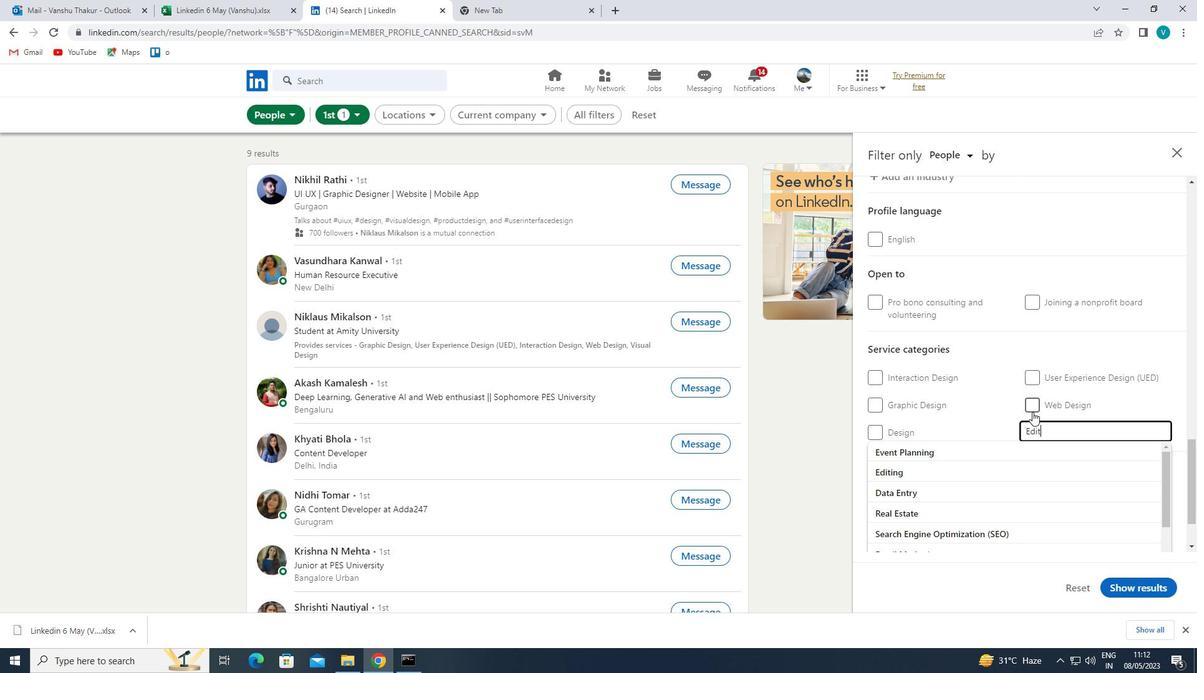 
Action: Key pressed NG<Key.space>
Screenshot: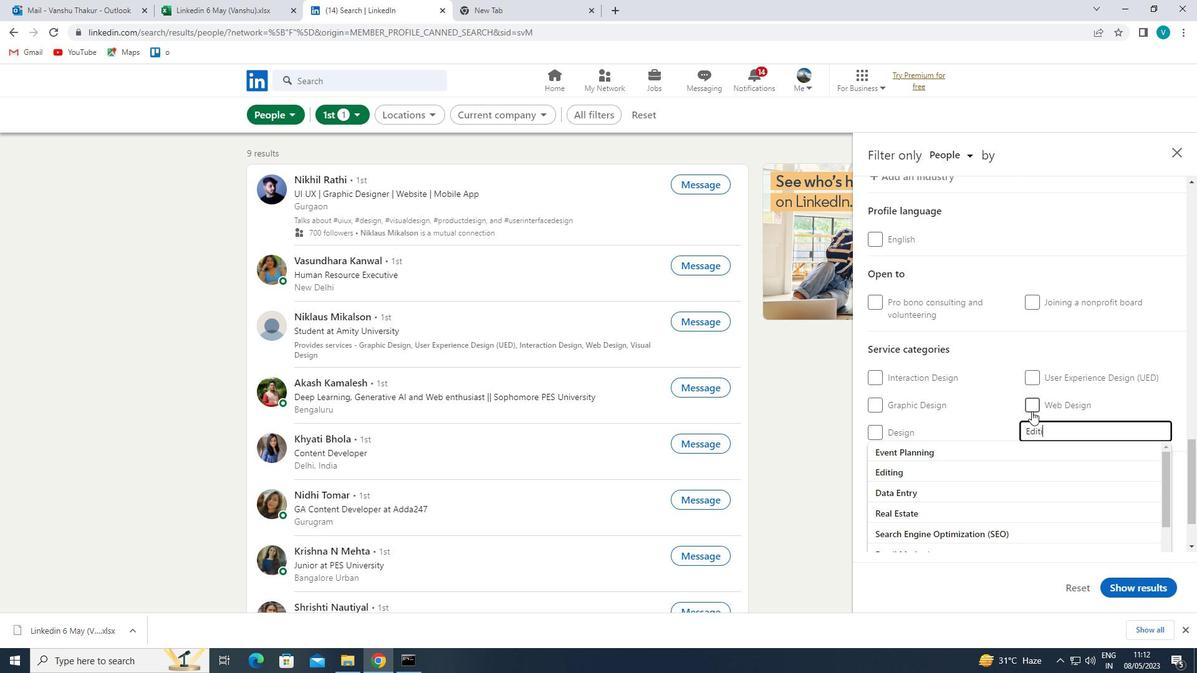 
Action: Mouse moved to (998, 458)
Screenshot: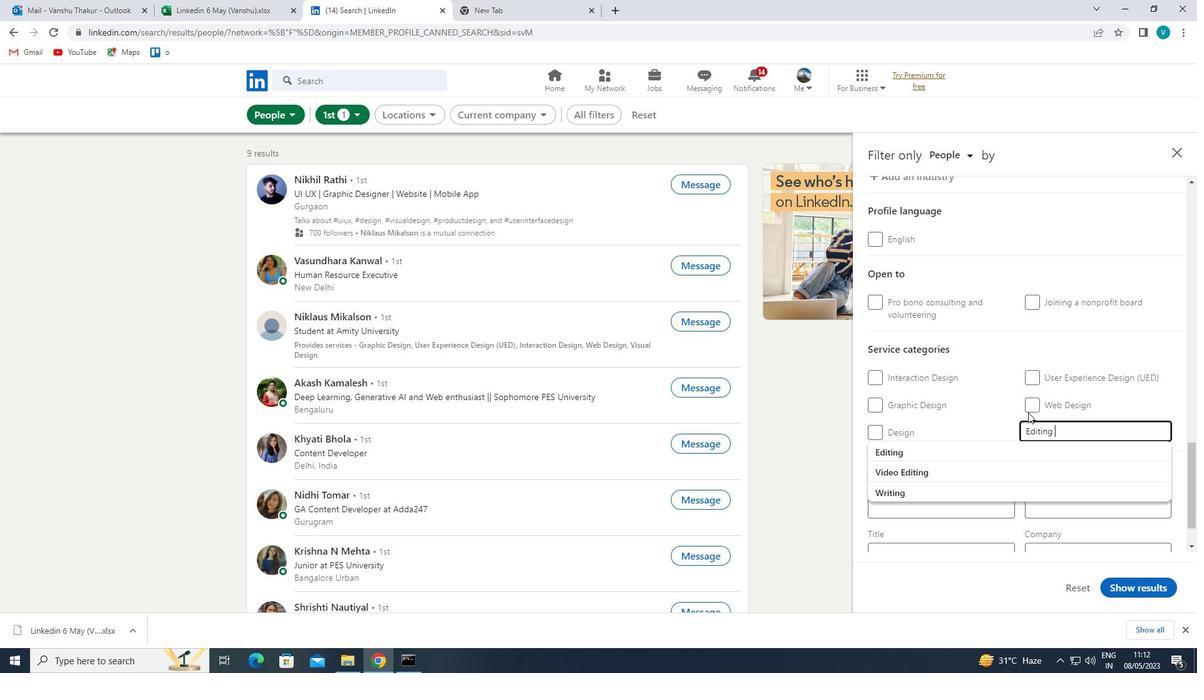 
Action: Mouse pressed left at (998, 458)
Screenshot: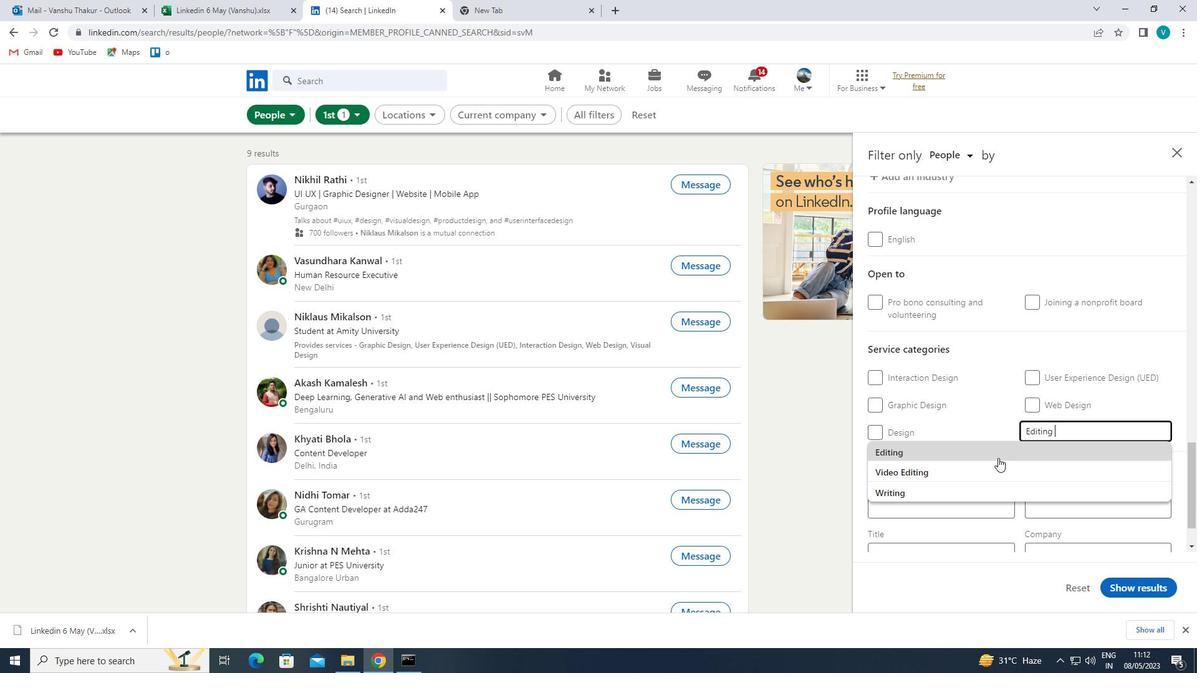 
Action: Mouse moved to (1000, 459)
Screenshot: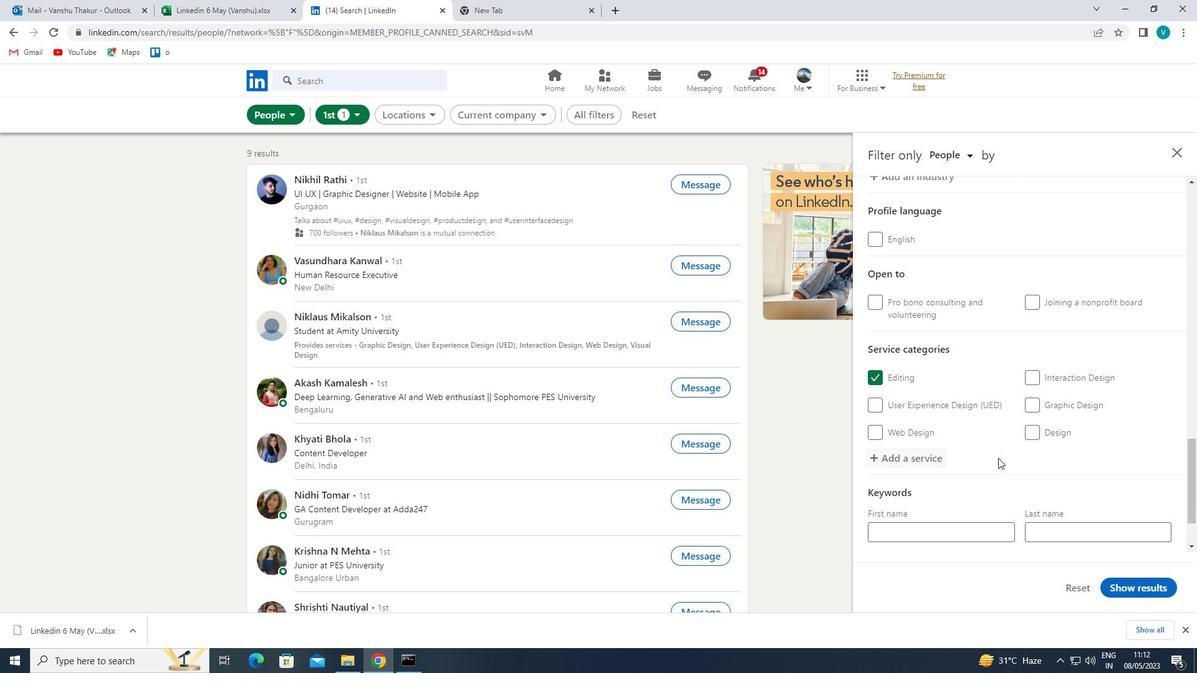
Action: Mouse scrolled (1000, 459) with delta (0, 0)
Screenshot: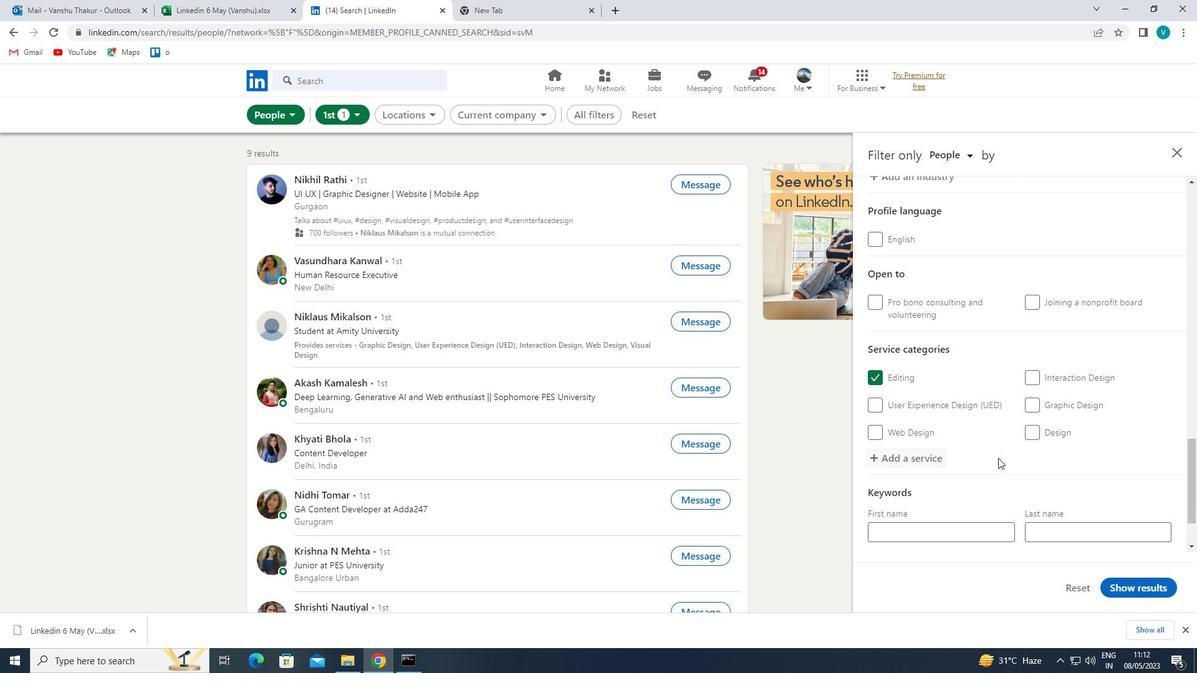 
Action: Mouse moved to (1000, 460)
Screenshot: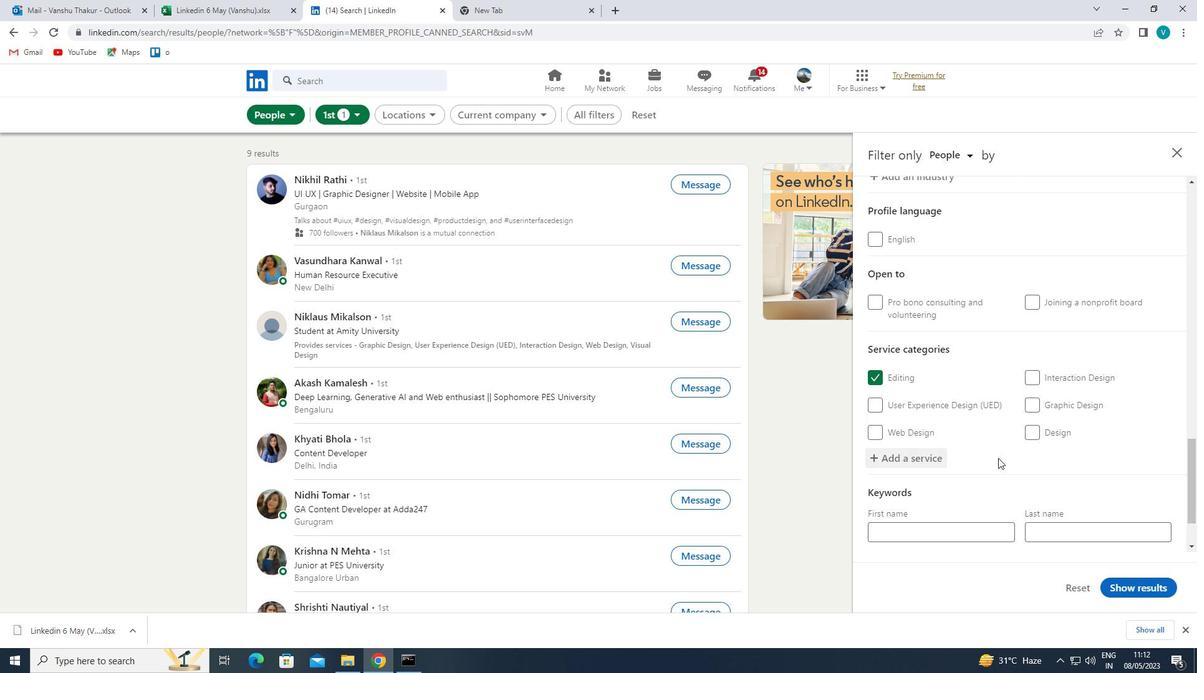 
Action: Mouse scrolled (1000, 460) with delta (0, 0)
Screenshot: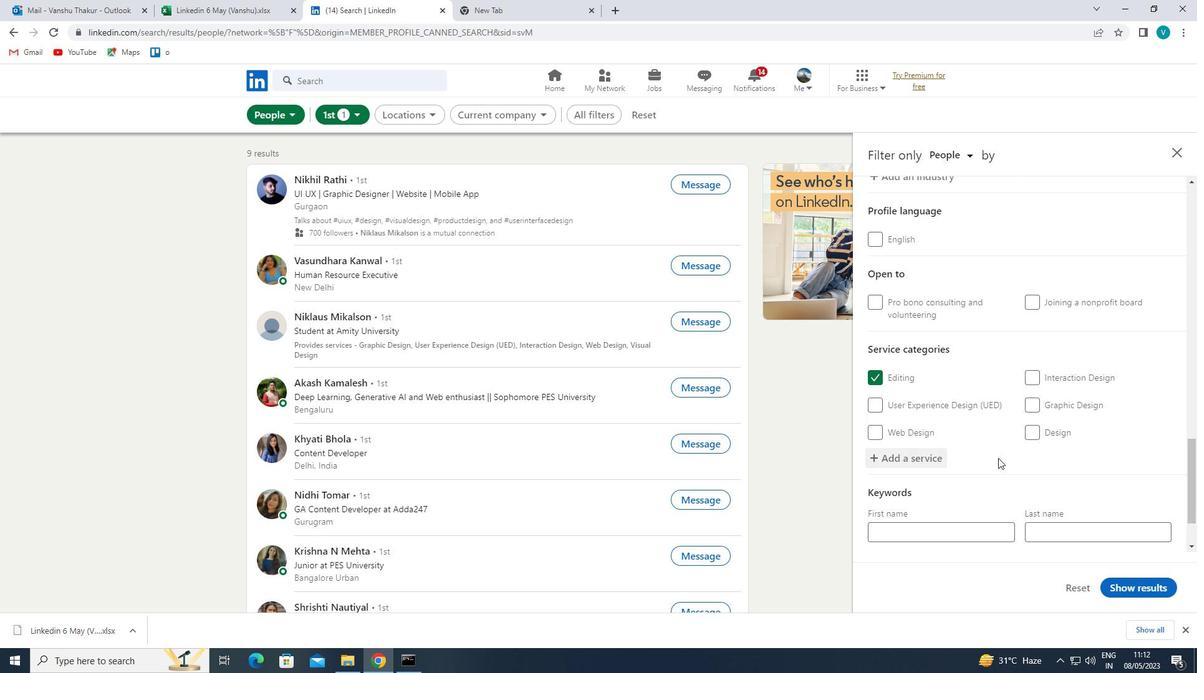 
Action: Mouse moved to (1000, 462)
Screenshot: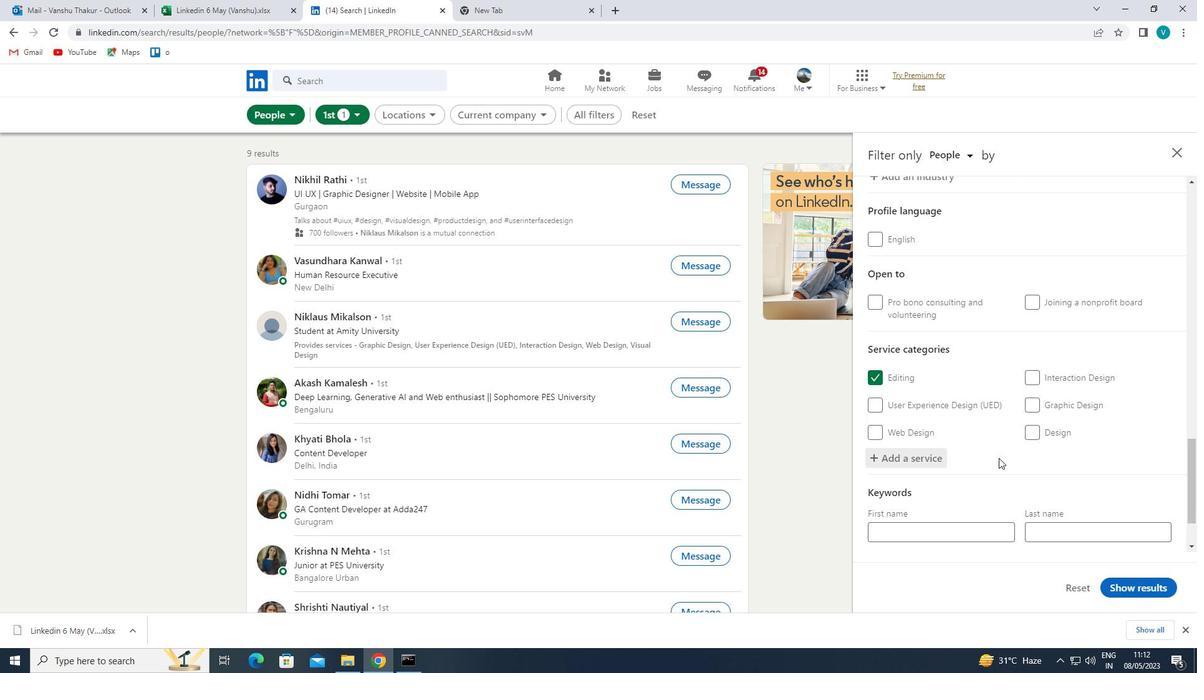 
Action: Mouse scrolled (1000, 461) with delta (0, 0)
Screenshot: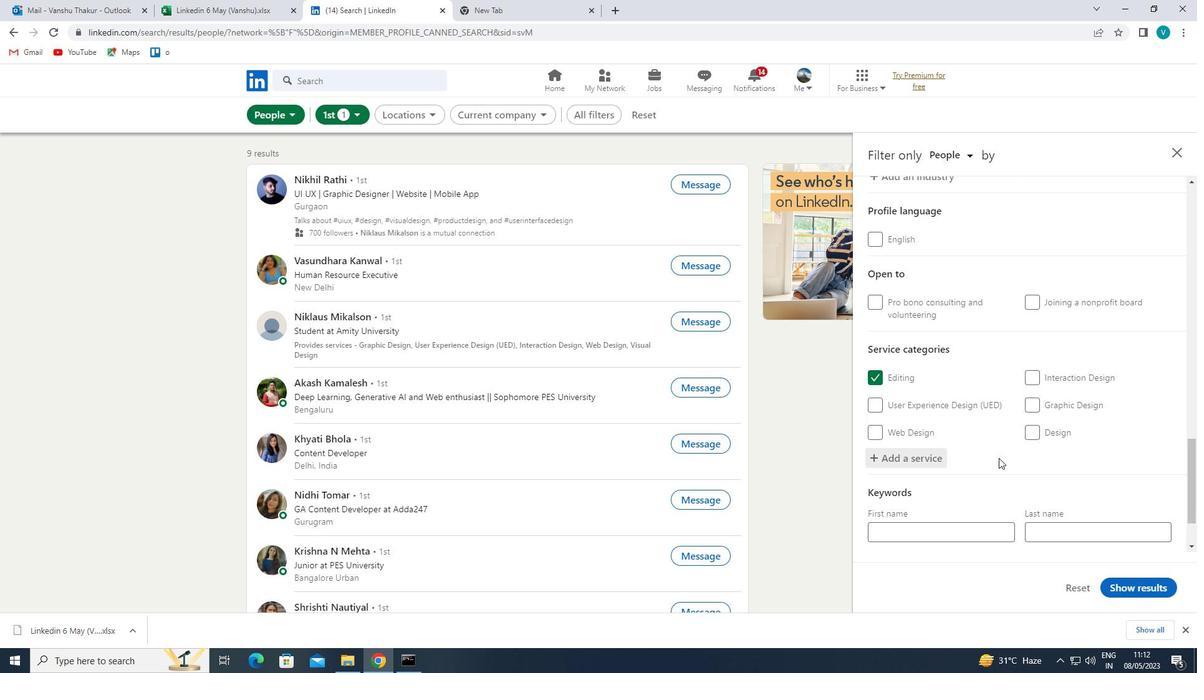 
Action: Mouse moved to (976, 503)
Screenshot: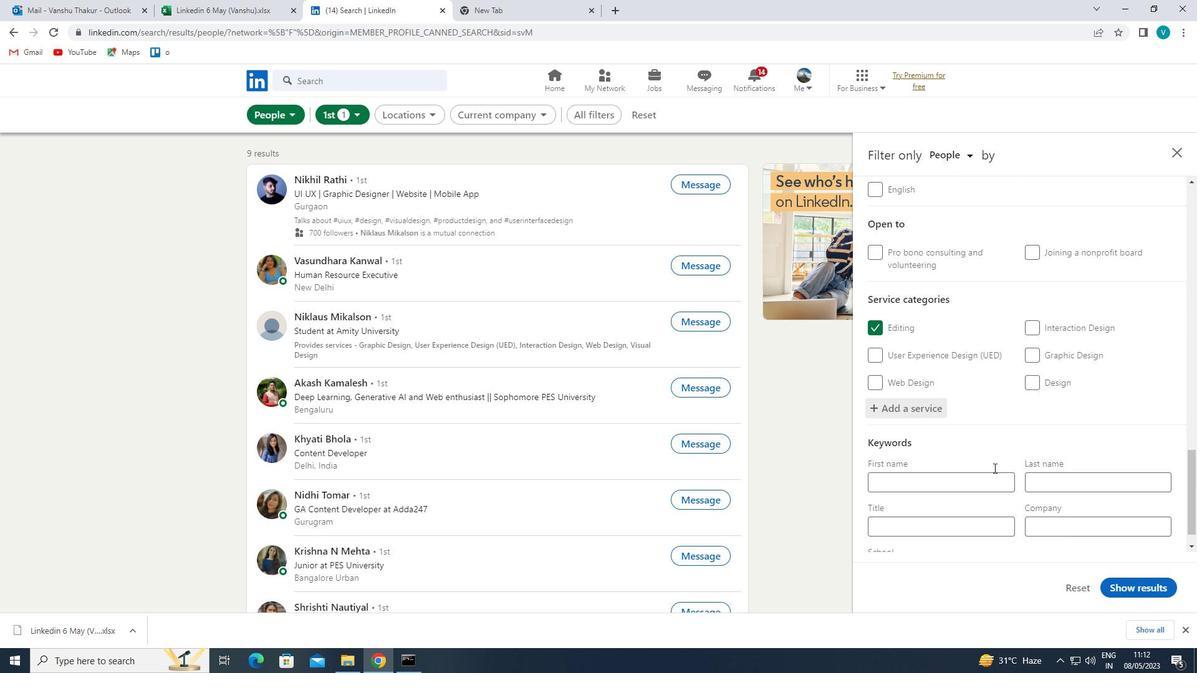 
Action: Mouse pressed left at (976, 503)
Screenshot: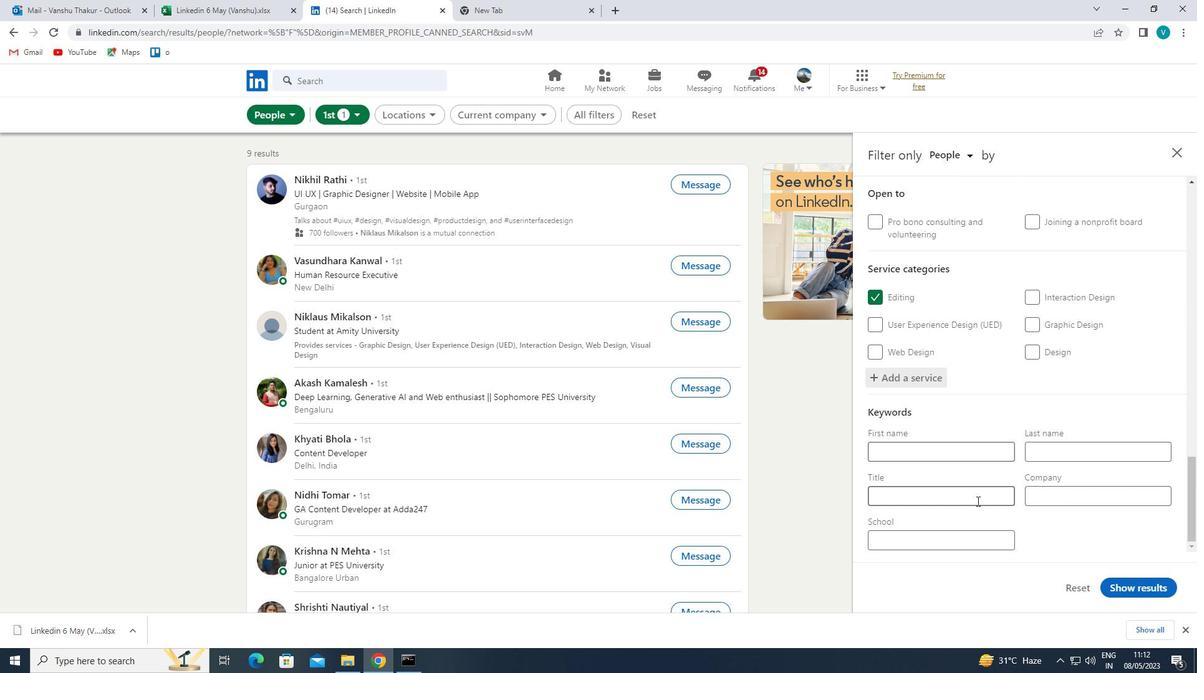 
Action: Mouse moved to (976, 503)
Screenshot: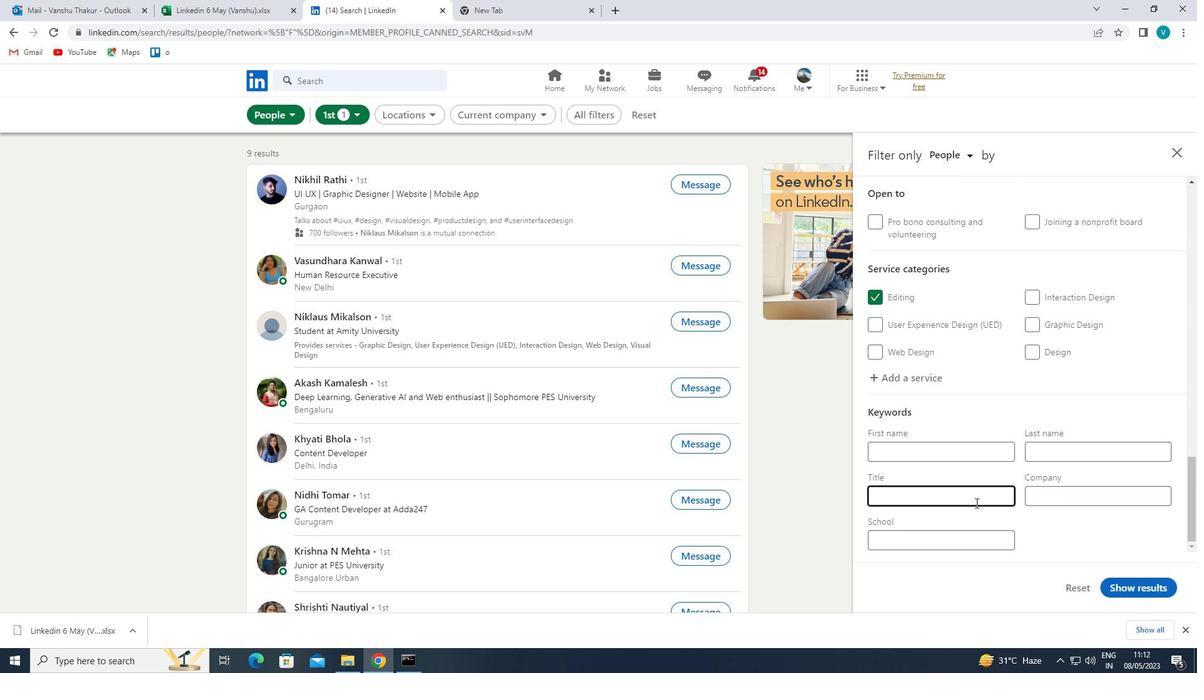 
Action: Key pressed <Key.shift>MARKETING<Key.space>
Screenshot: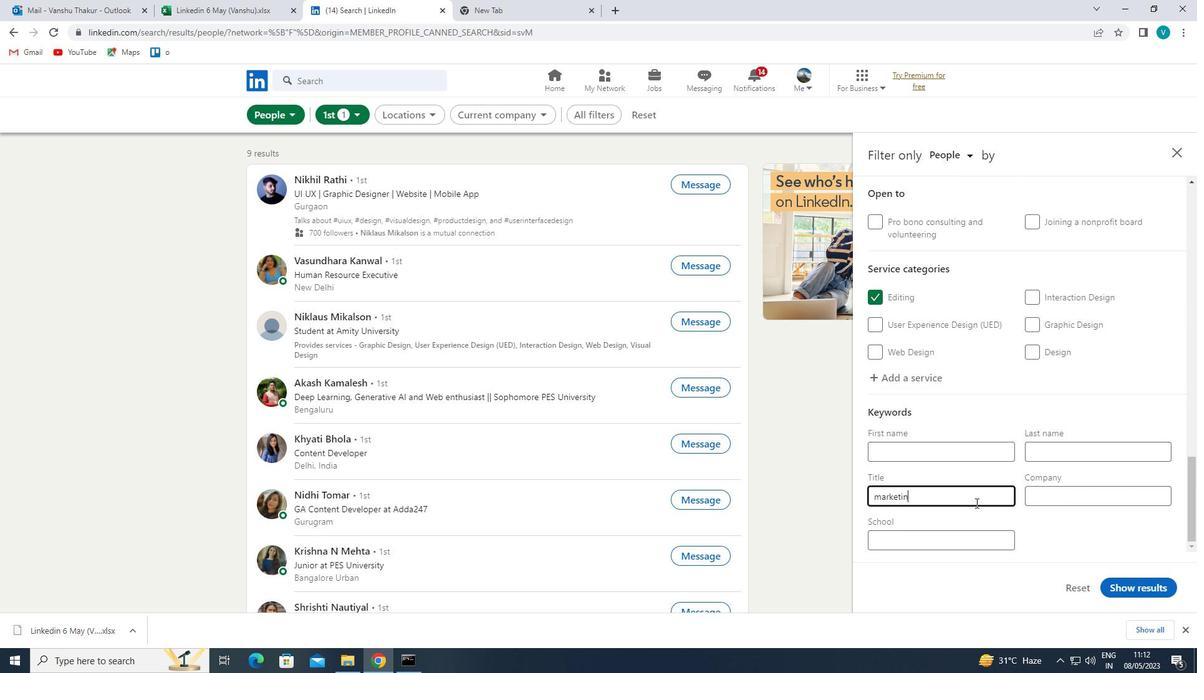 
Action: Mouse moved to (976, 503)
Screenshot: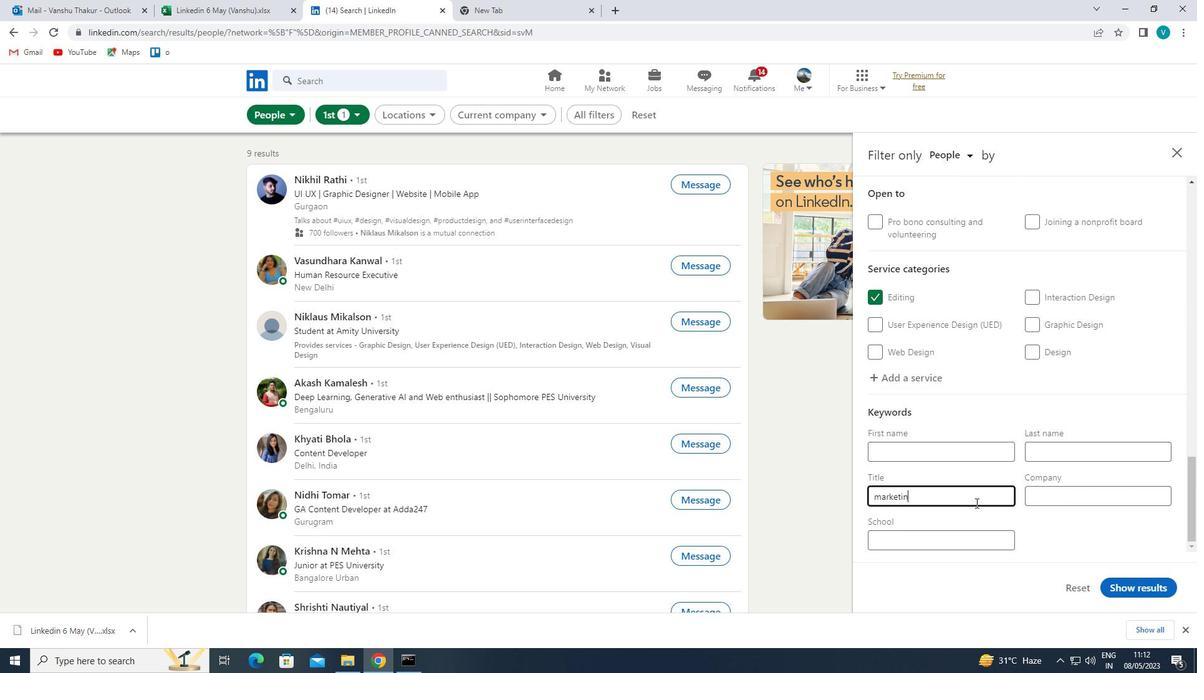 
Action: Key pressed <Key.shift>CO
Screenshot: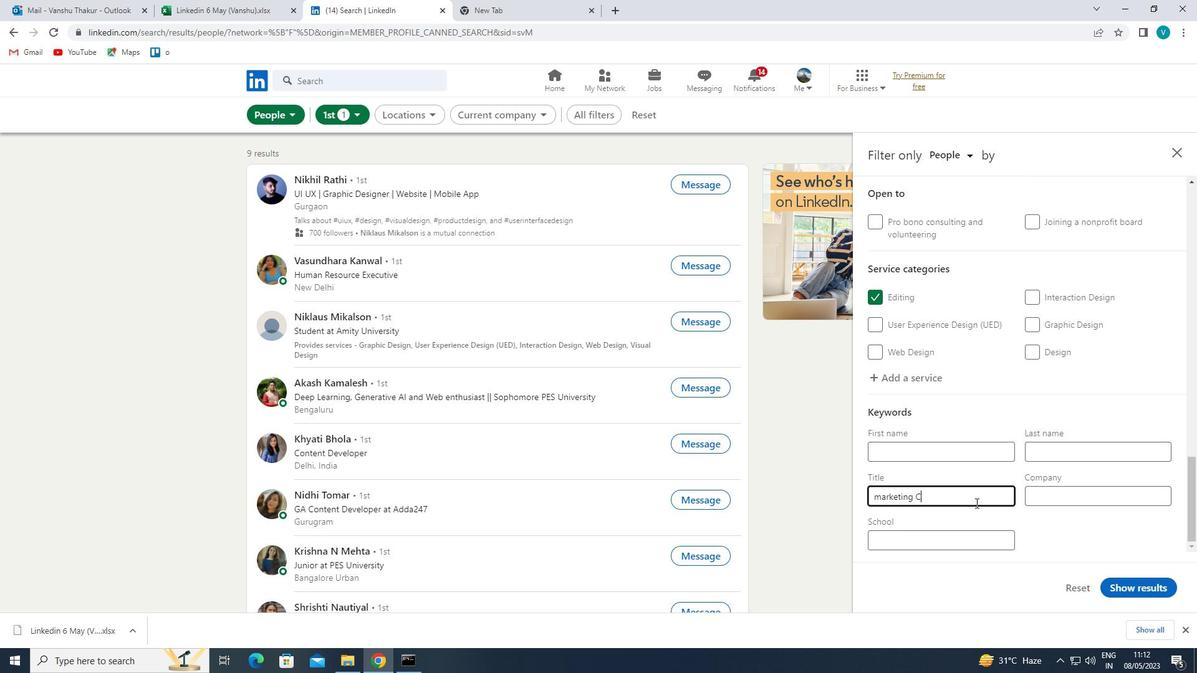 
Action: Mouse moved to (975, 502)
Screenshot: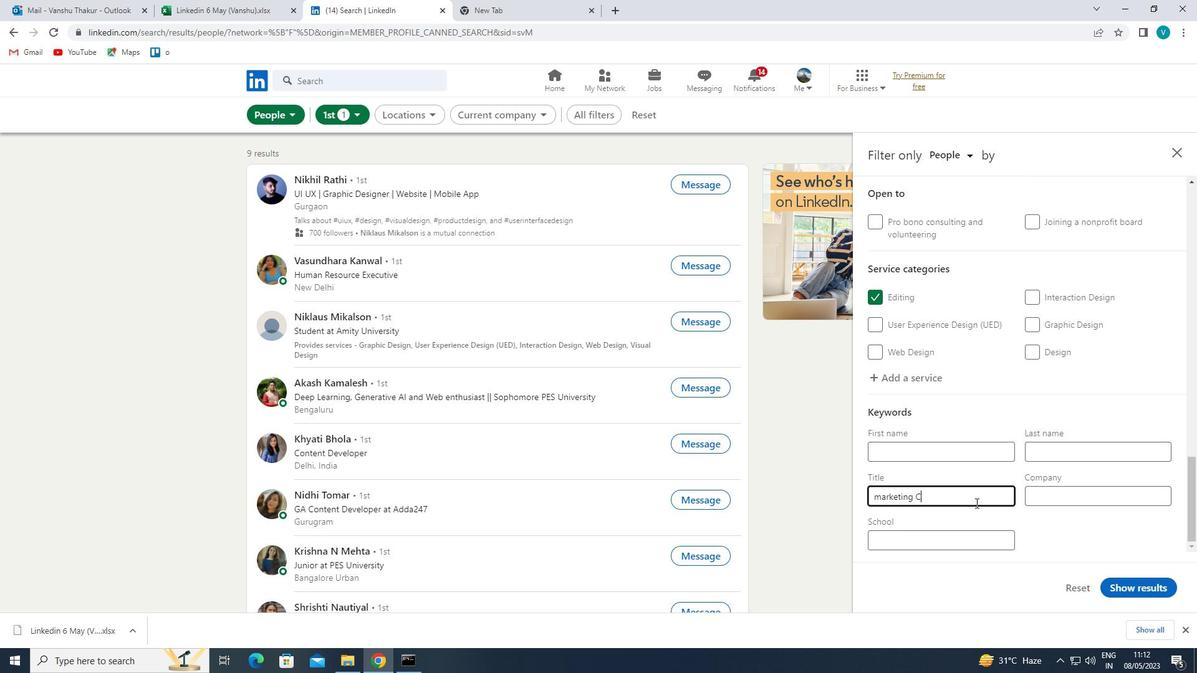 
Action: Key pressed NS
Screenshot: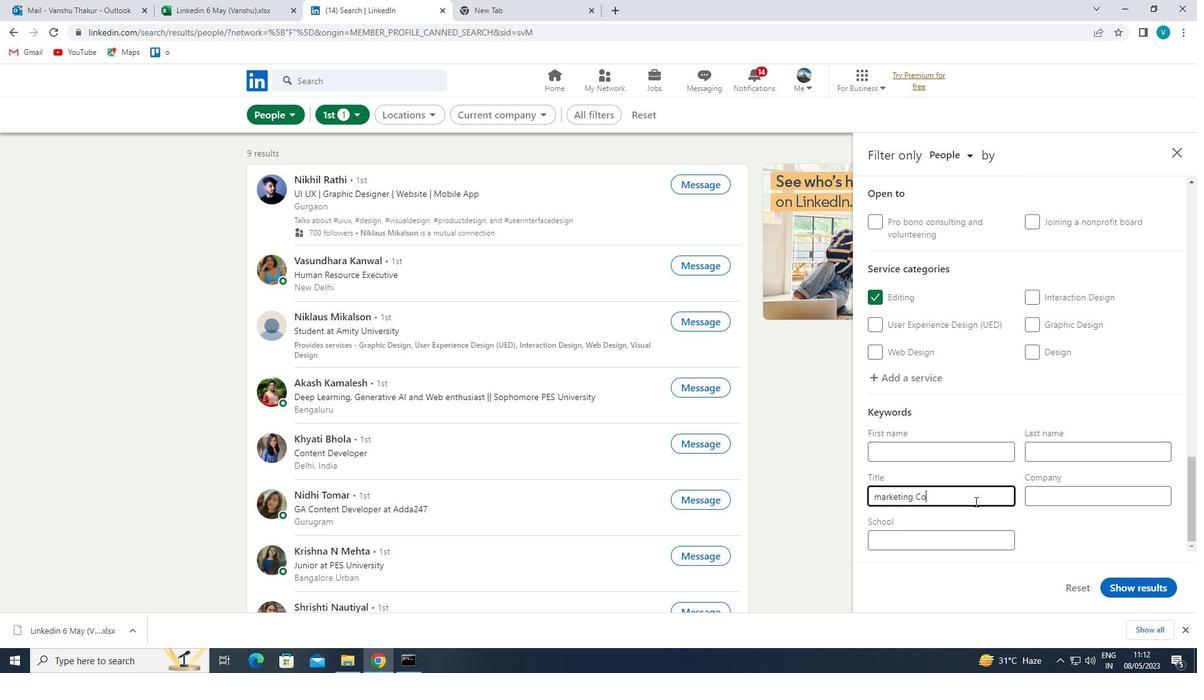 
Action: Mouse moved to (974, 502)
Screenshot: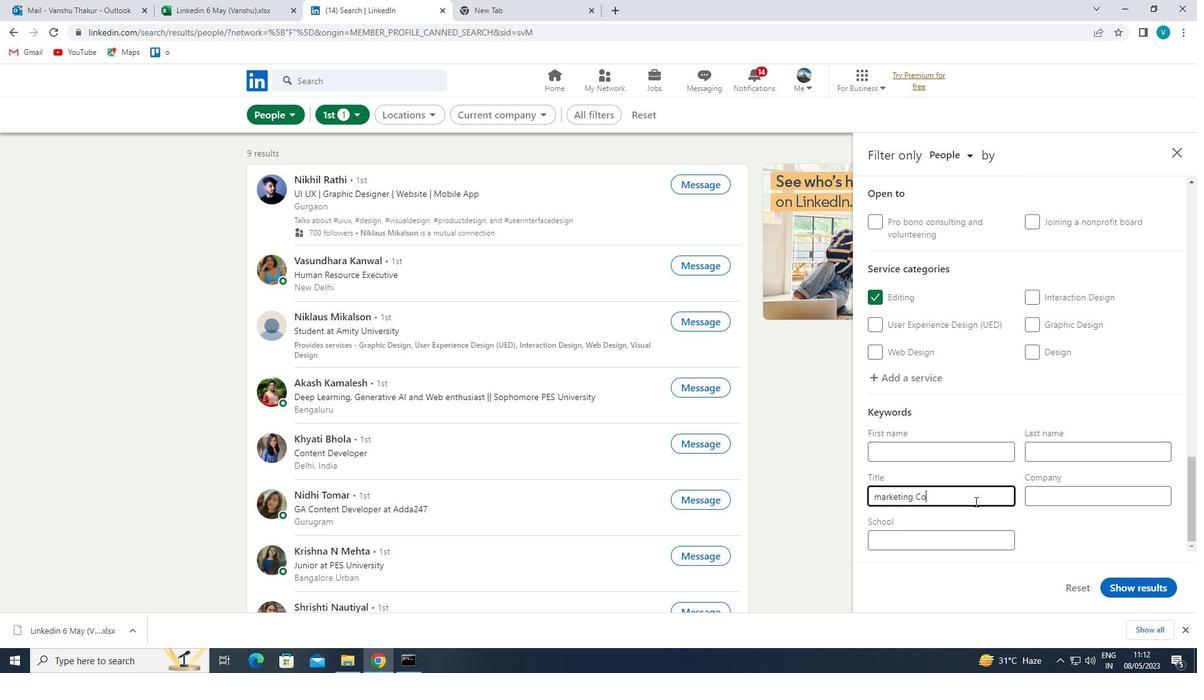 
Action: Key pressed U
Screenshot: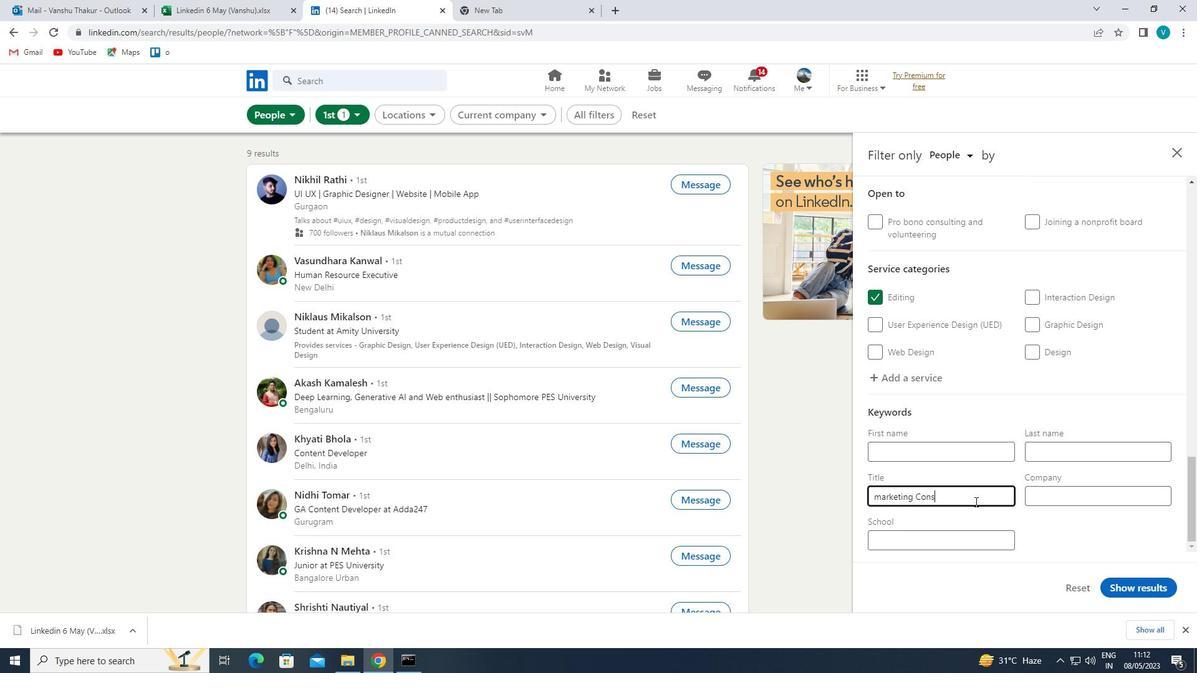 
Action: Mouse moved to (974, 502)
Screenshot: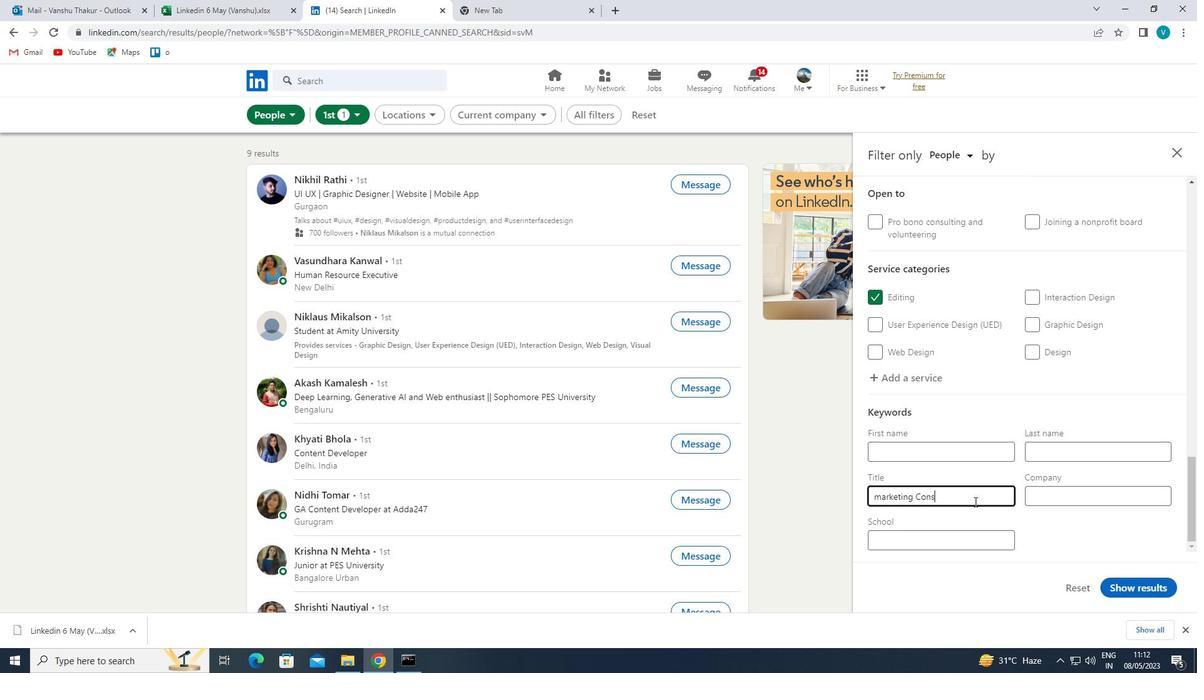 
Action: Key pressed LTA
Screenshot: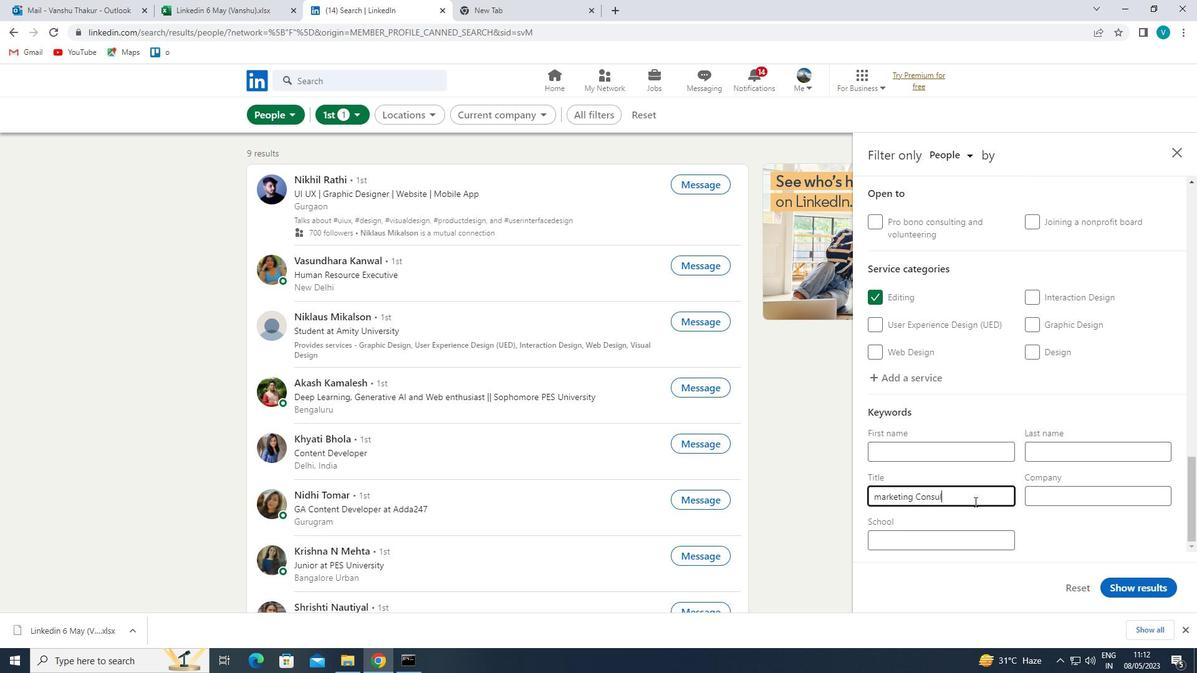 
Action: Mouse moved to (974, 501)
Screenshot: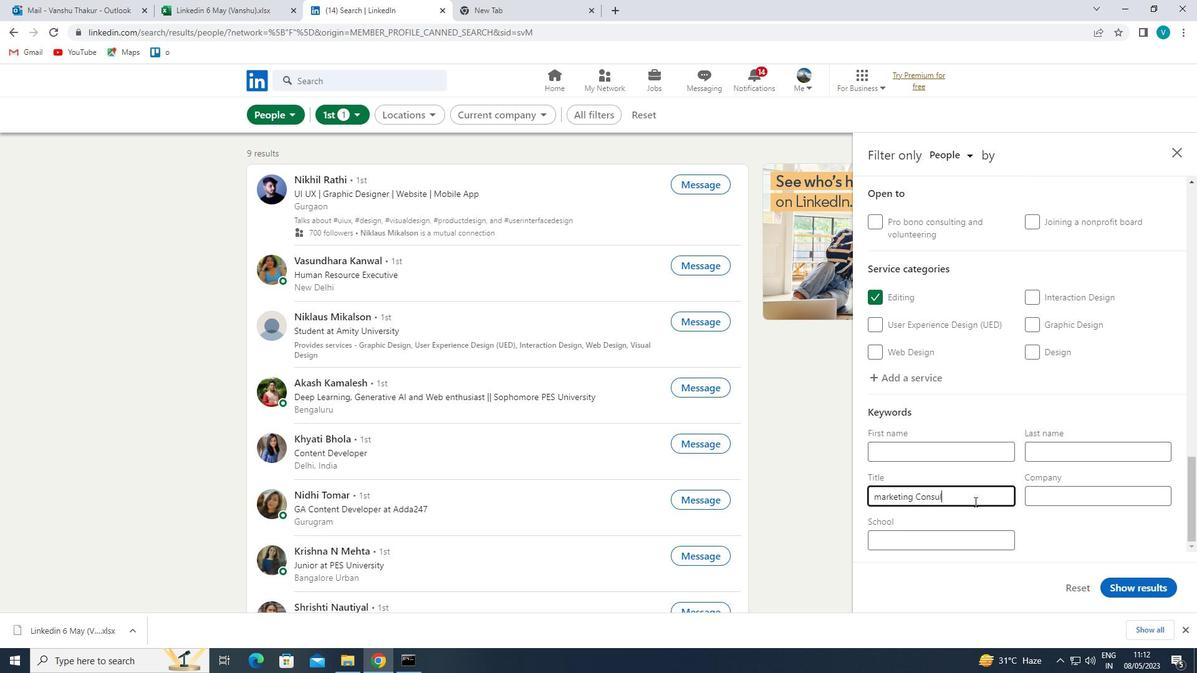 
Action: Key pressed NT<Key.space>
Screenshot: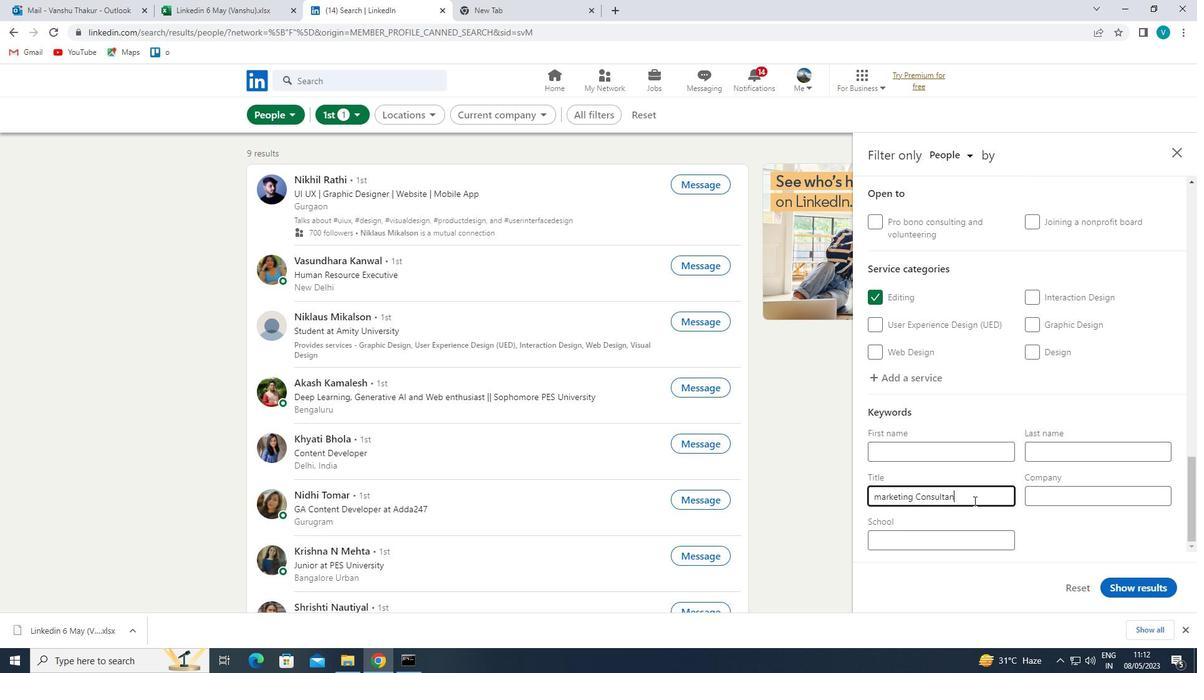 
Action: Mouse moved to (883, 498)
Screenshot: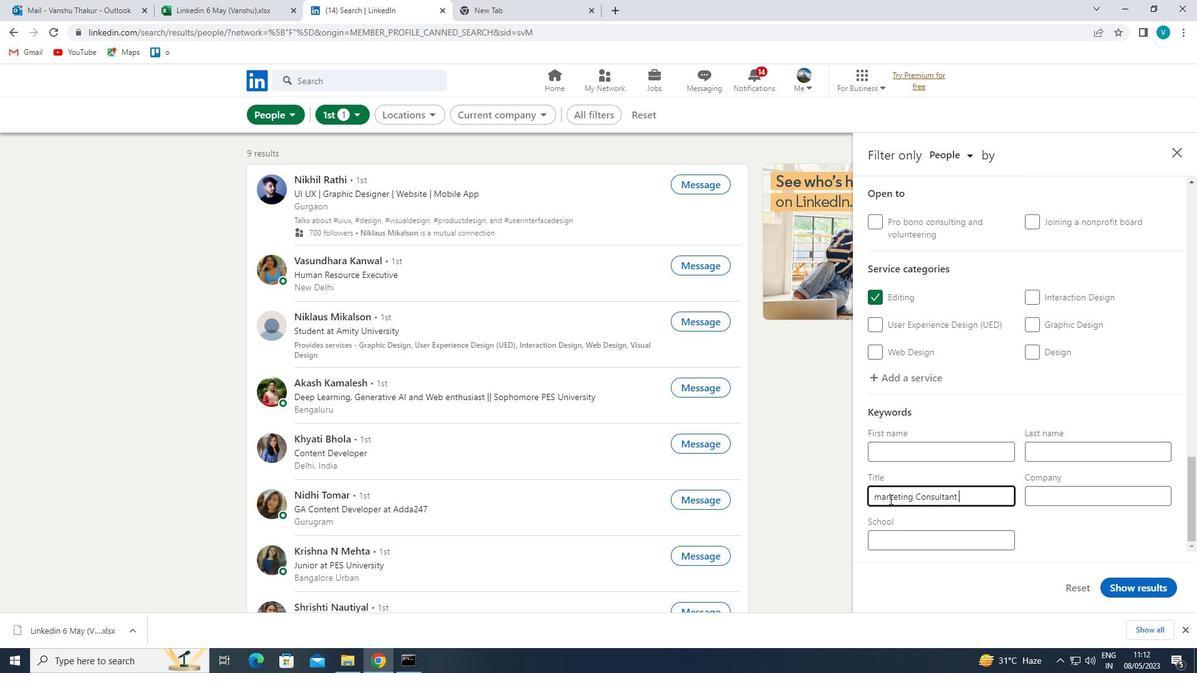
Action: Mouse pressed left at (883, 498)
Screenshot: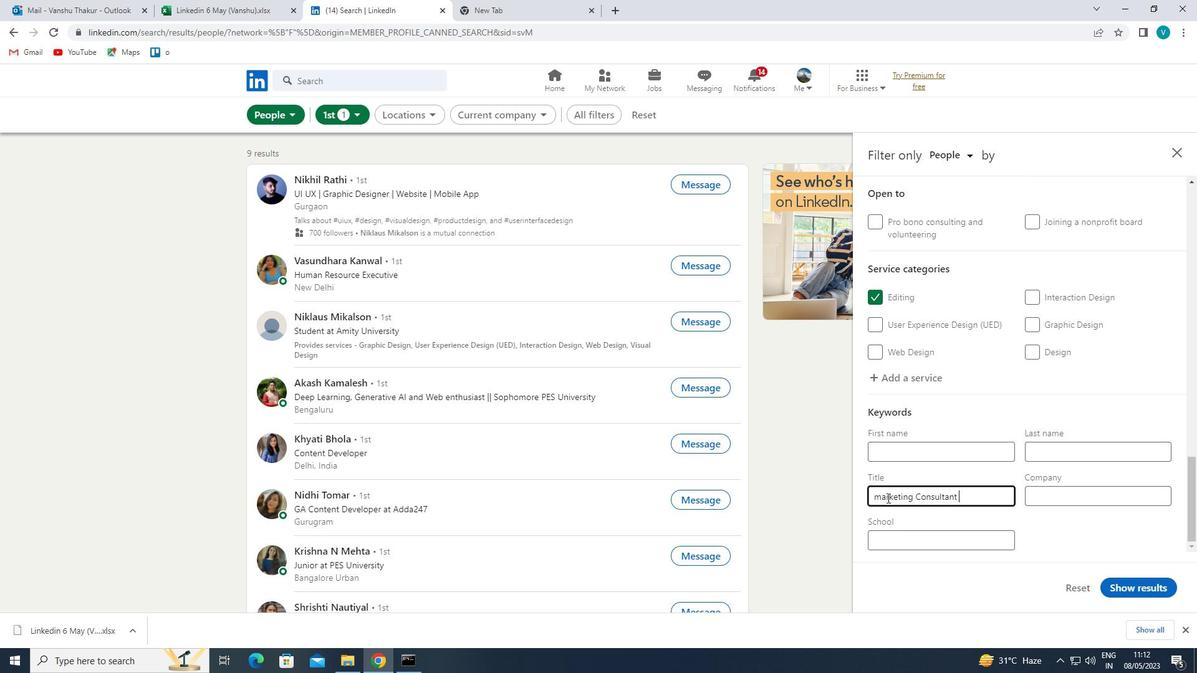 
Action: Mouse moved to (895, 515)
Screenshot: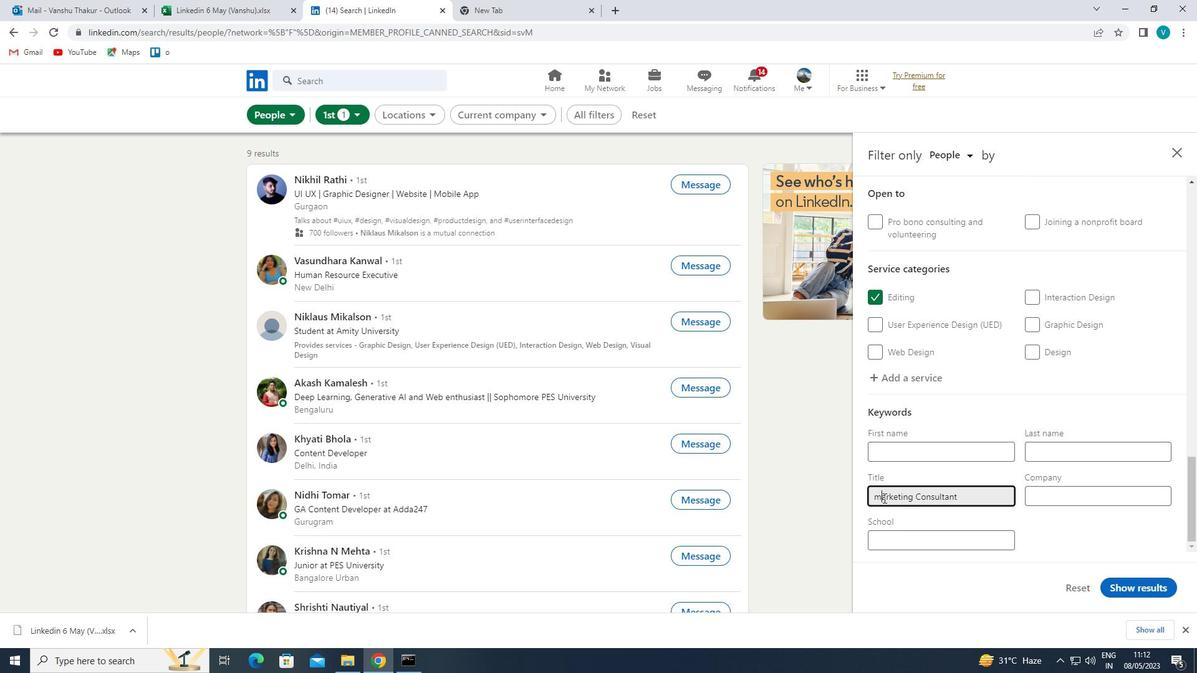 
Action: Key pressed <Key.backspace><Key.shift>M
Screenshot: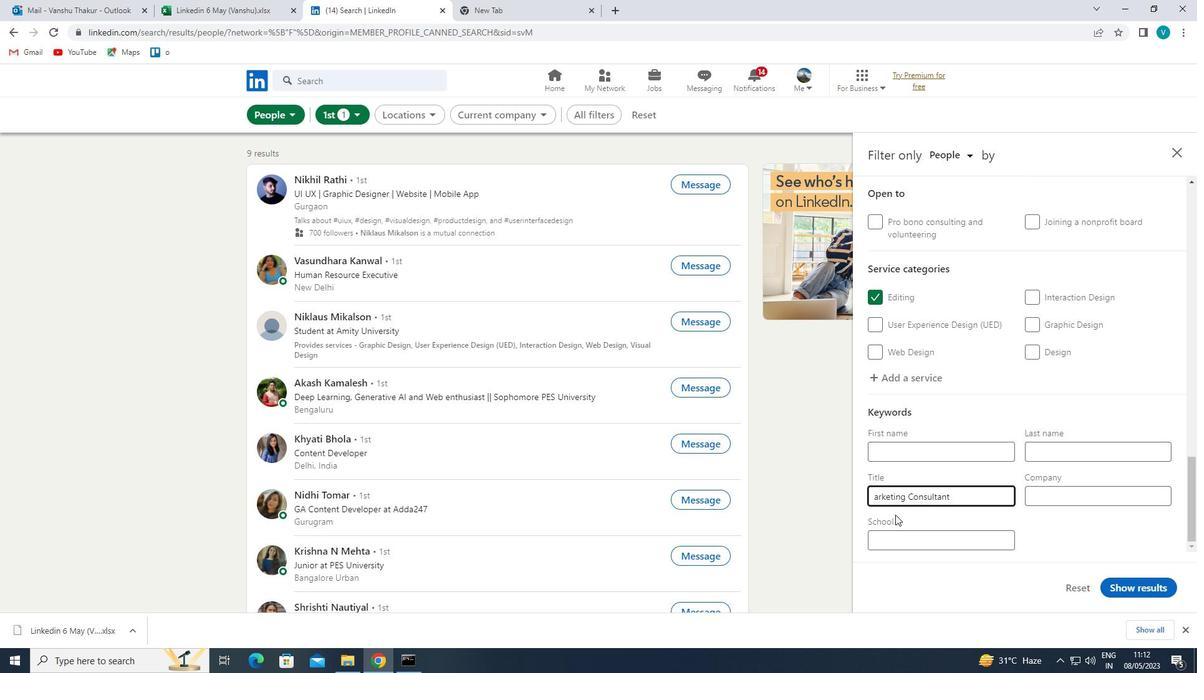 
Action: Mouse moved to (1171, 590)
Screenshot: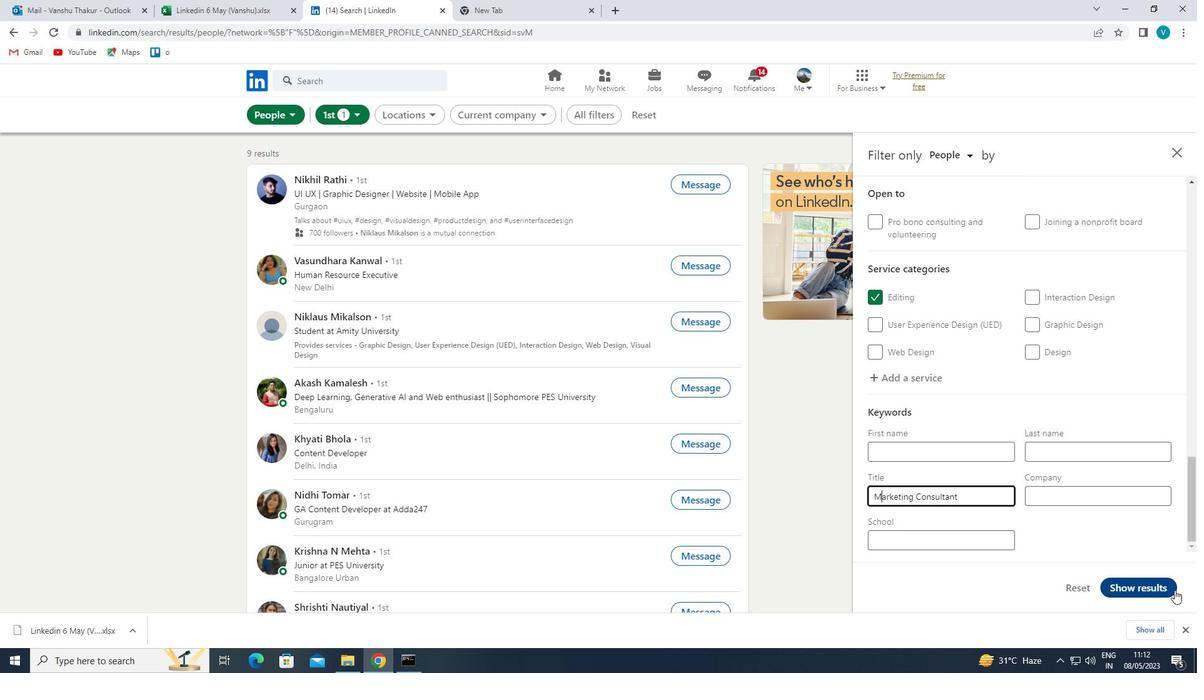
Action: Mouse pressed left at (1171, 590)
Screenshot: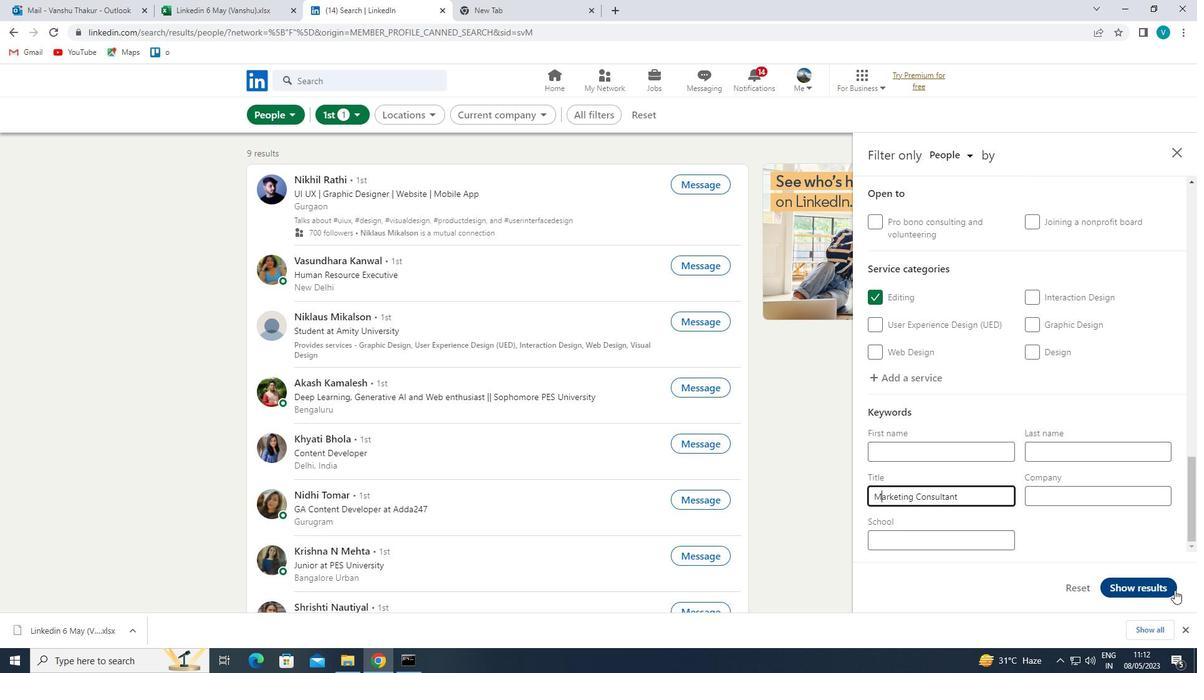 
Action: Mouse moved to (896, 424)
Screenshot: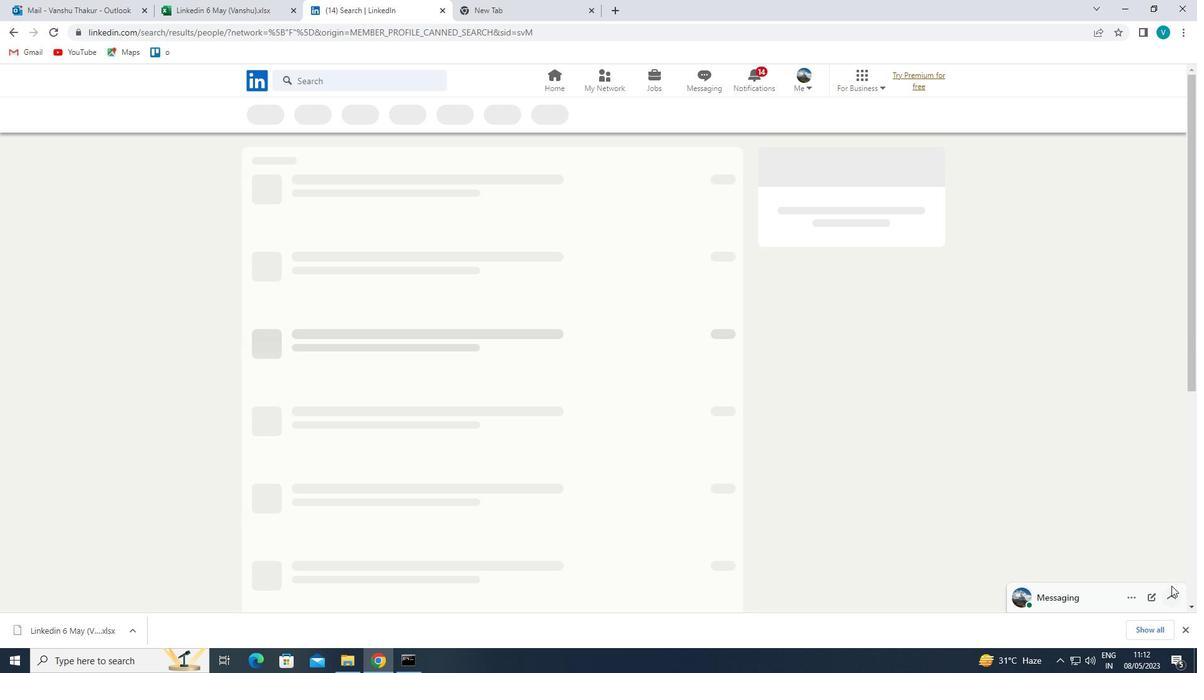 
